 Task: Create a due date automation trigger when advanced on, 2 days after a card is due add fields without custom field "Resume" set to a date less than 1 working days from now at 11:00 AM.
Action: Mouse moved to (1108, 322)
Screenshot: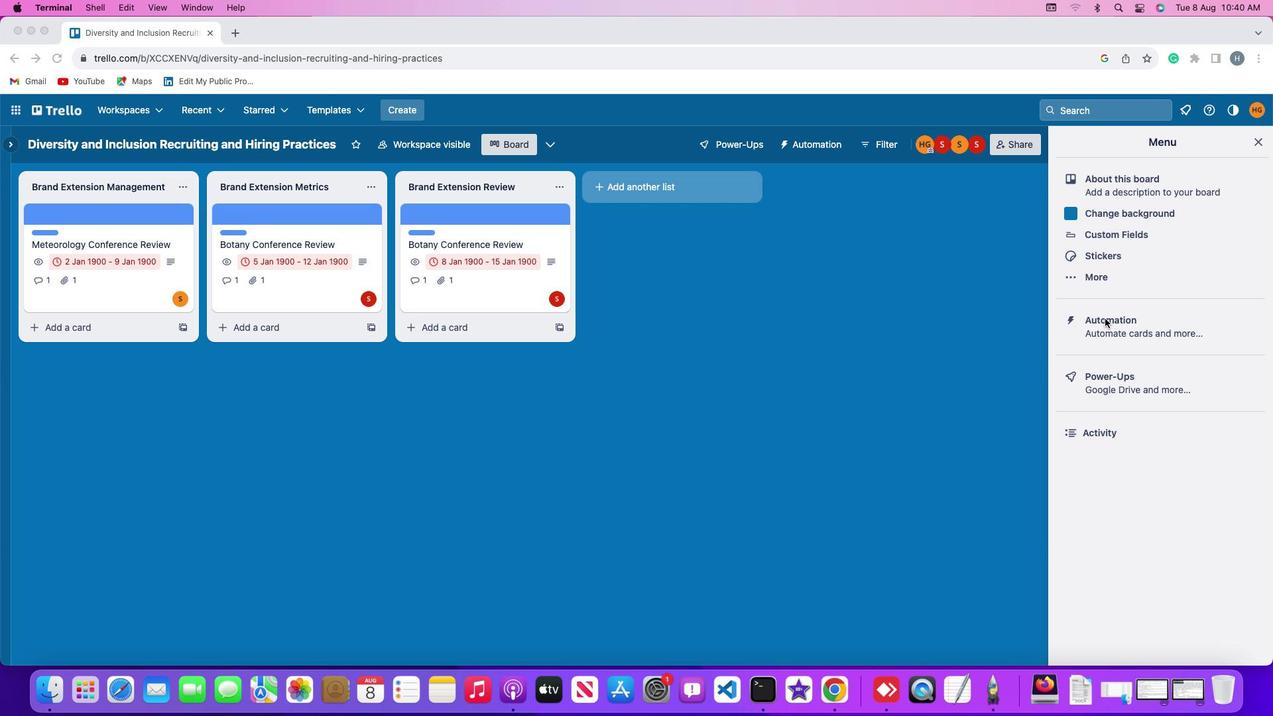
Action: Mouse pressed left at (1108, 322)
Screenshot: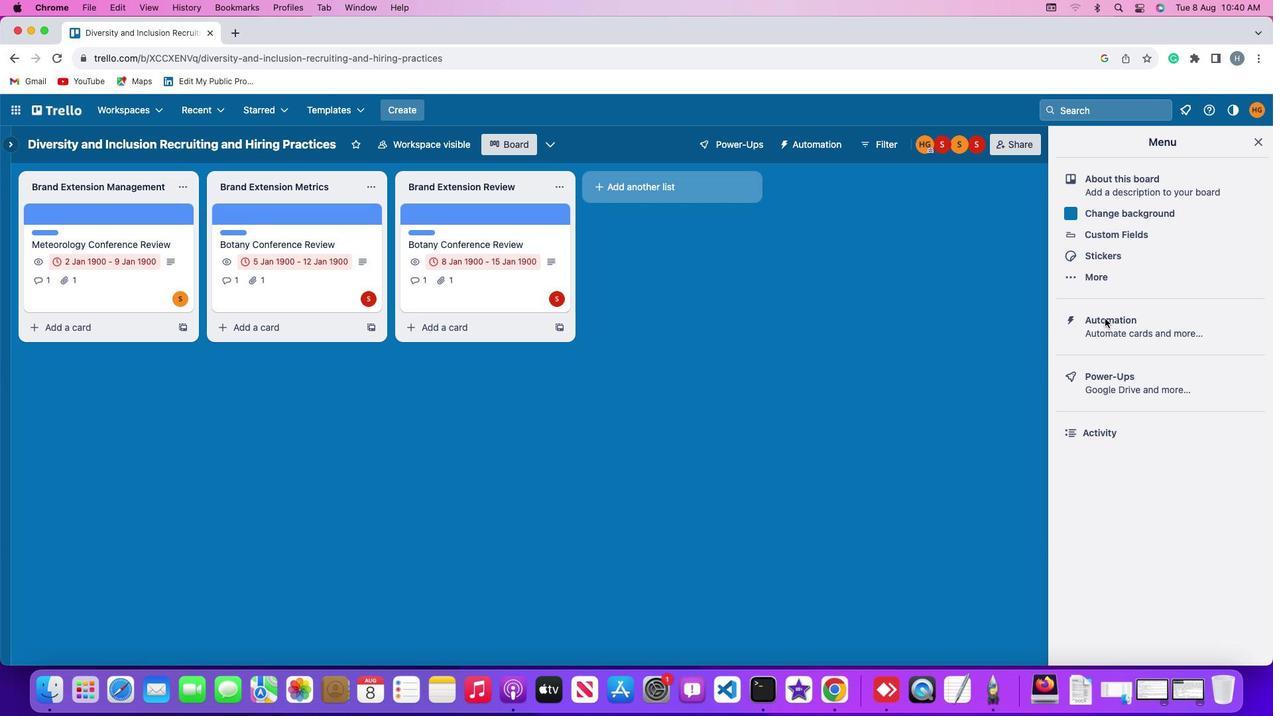 
Action: Mouse pressed left at (1108, 322)
Screenshot: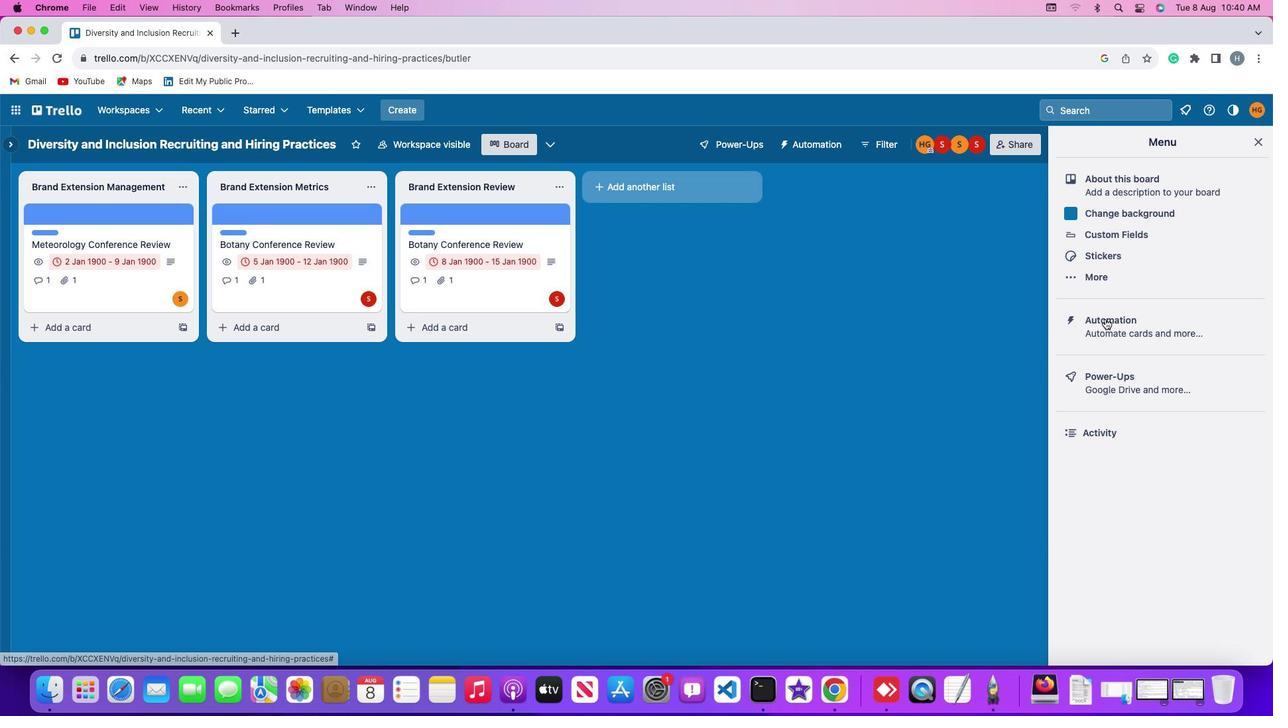 
Action: Mouse moved to (92, 316)
Screenshot: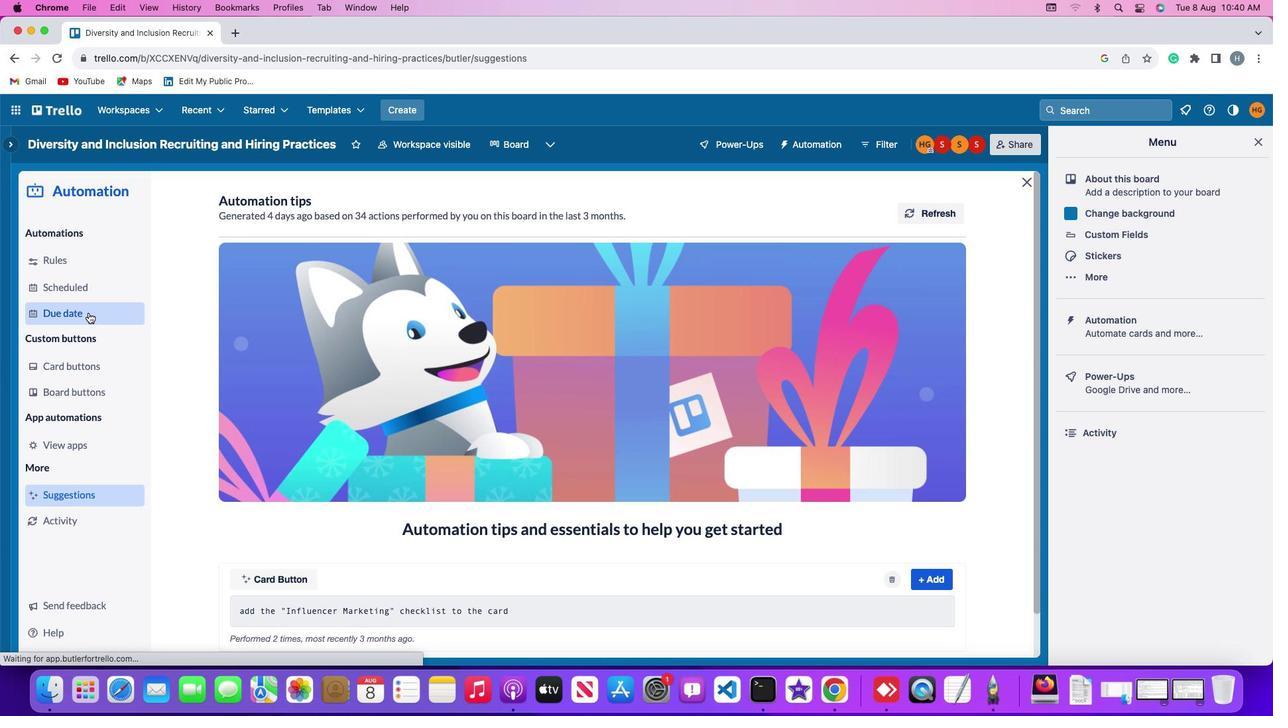 
Action: Mouse pressed left at (92, 316)
Screenshot: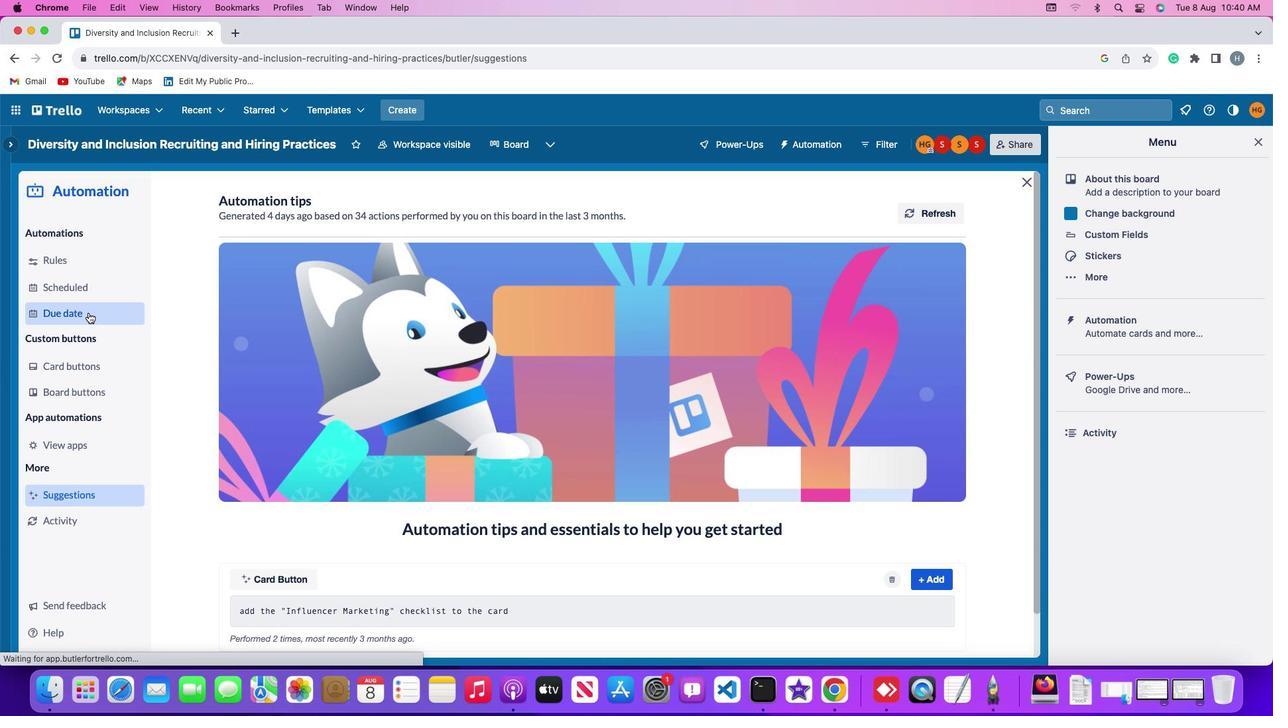 
Action: Mouse moved to (874, 209)
Screenshot: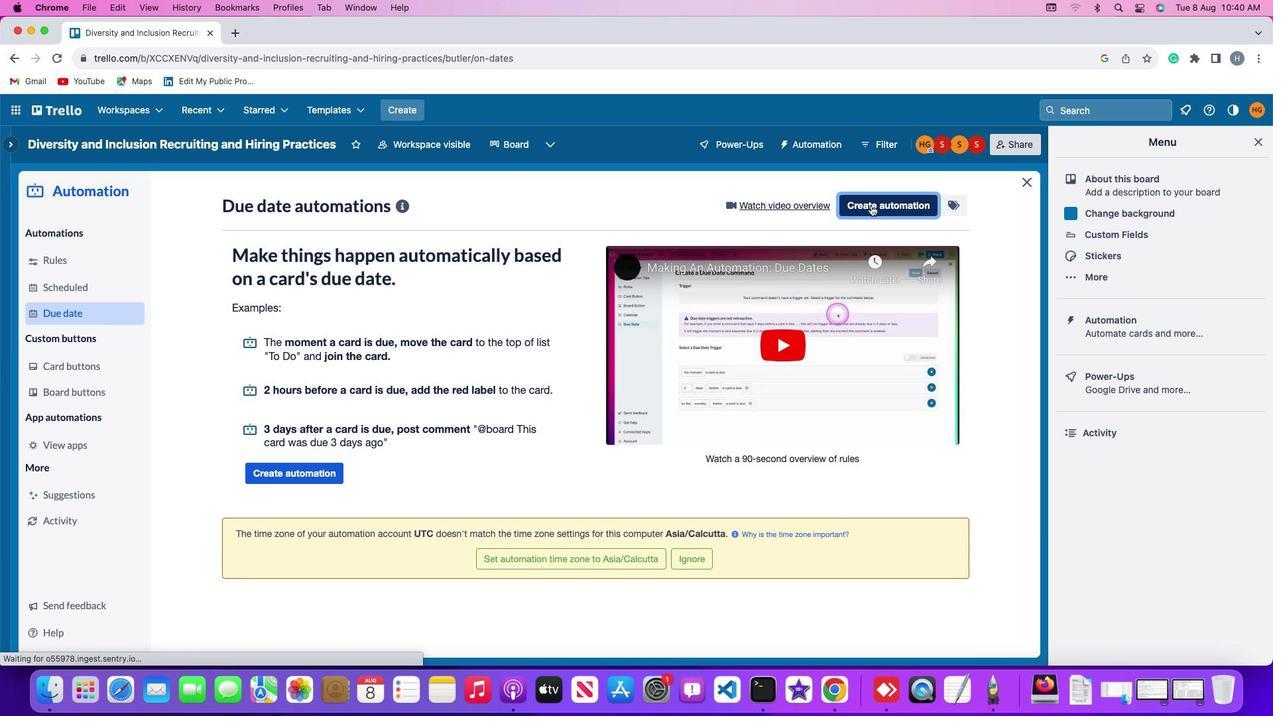 
Action: Mouse pressed left at (874, 209)
Screenshot: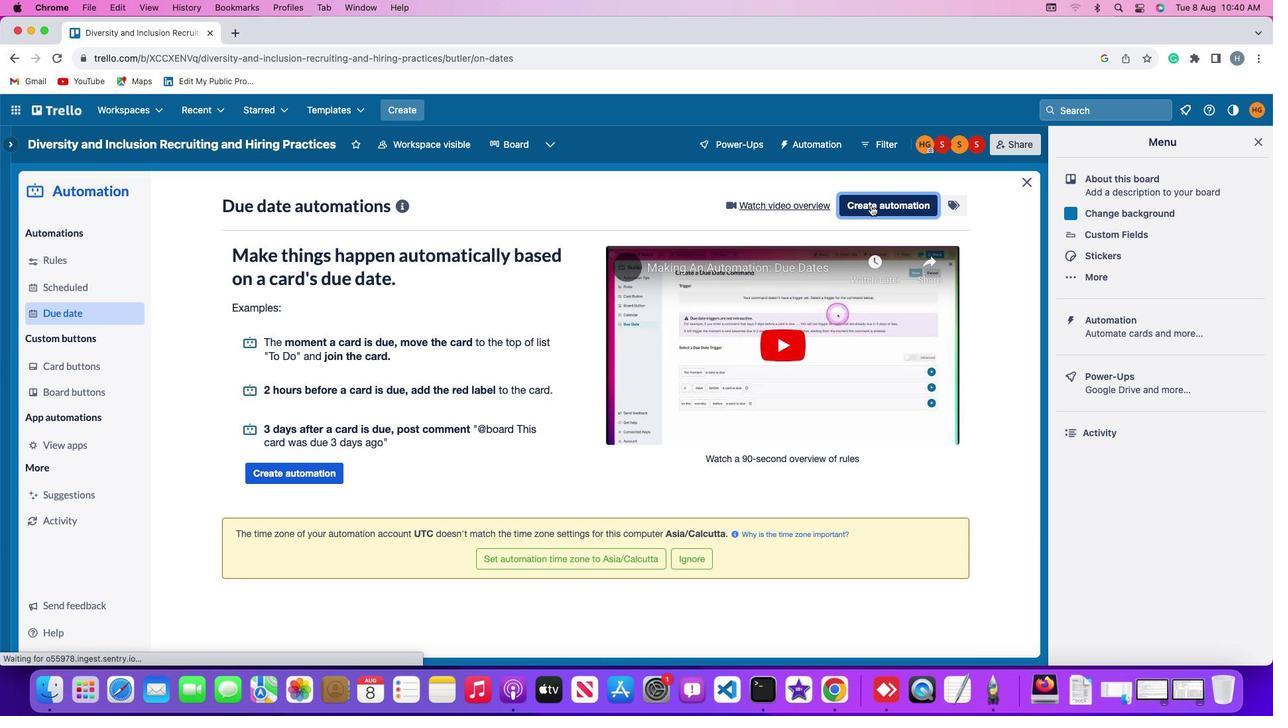 
Action: Mouse moved to (492, 340)
Screenshot: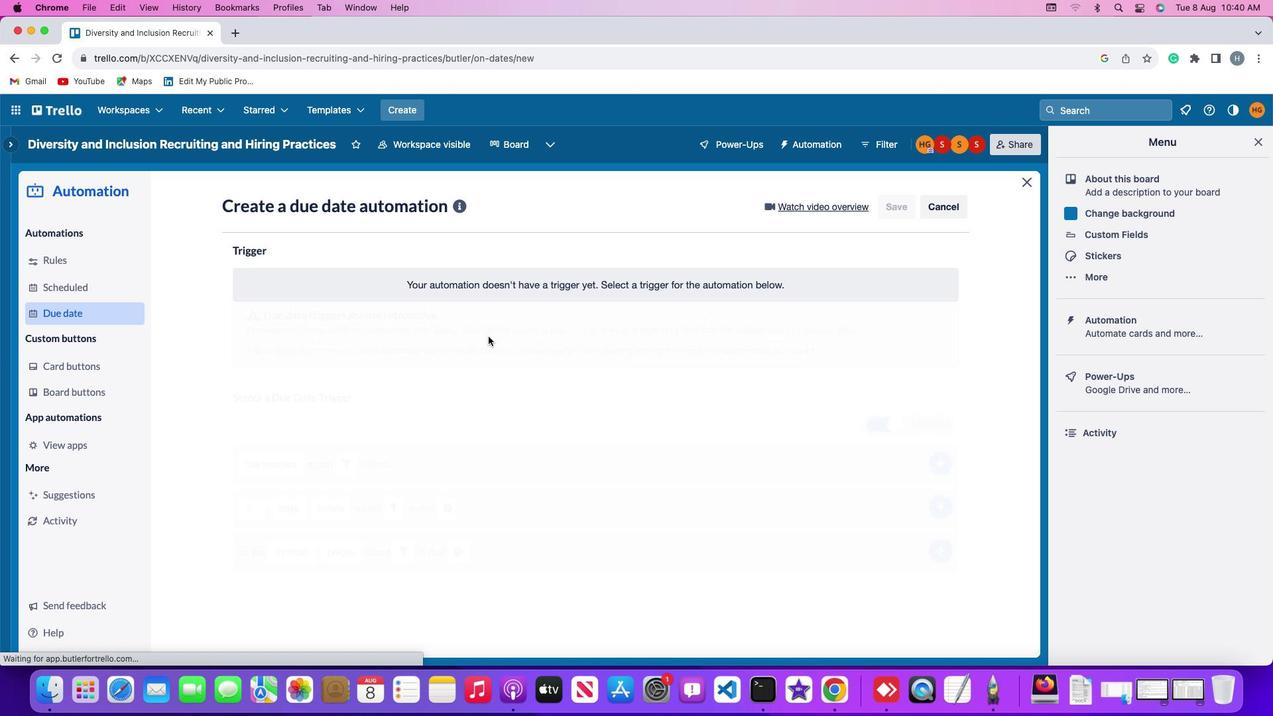 
Action: Mouse pressed left at (492, 340)
Screenshot: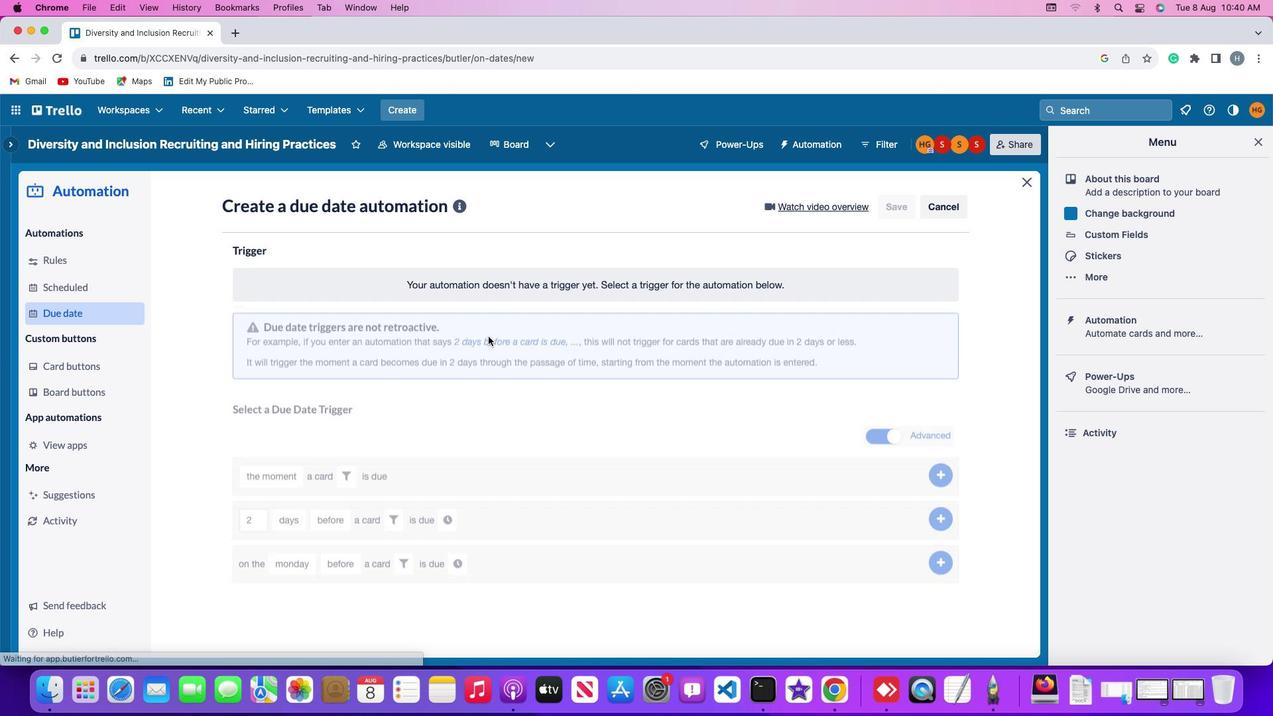 
Action: Mouse moved to (262, 535)
Screenshot: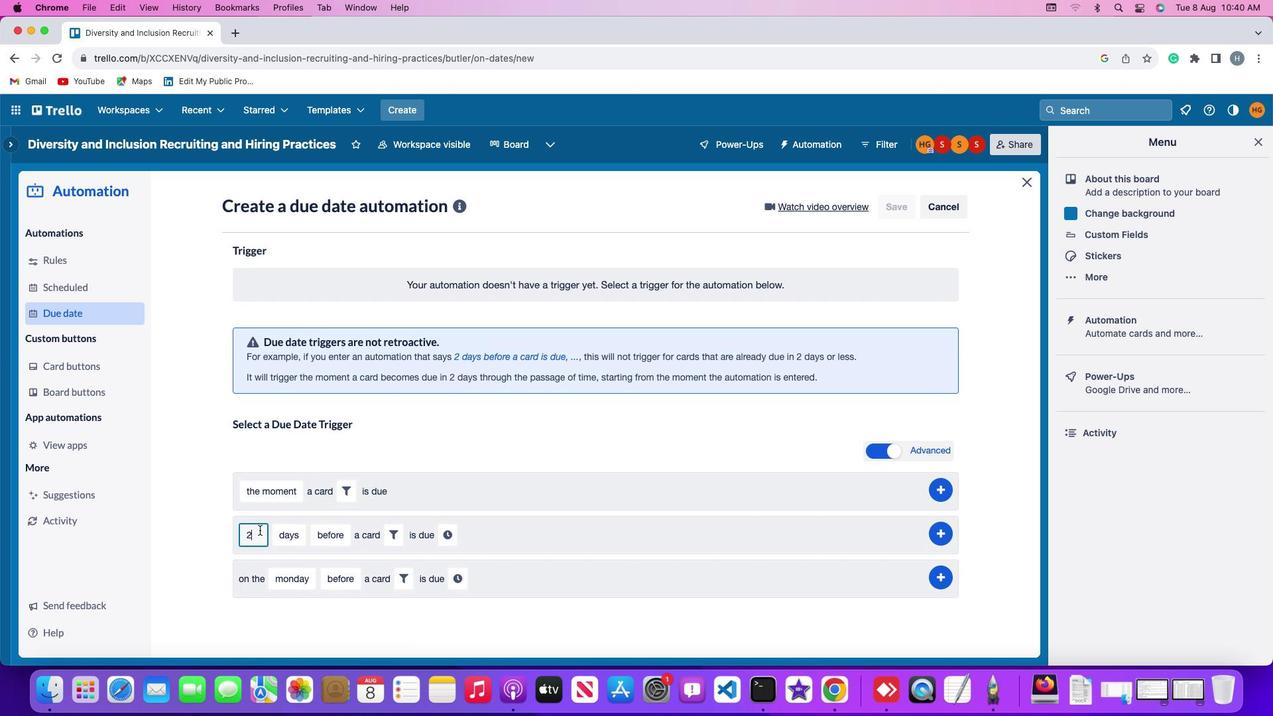 
Action: Mouse pressed left at (262, 535)
Screenshot: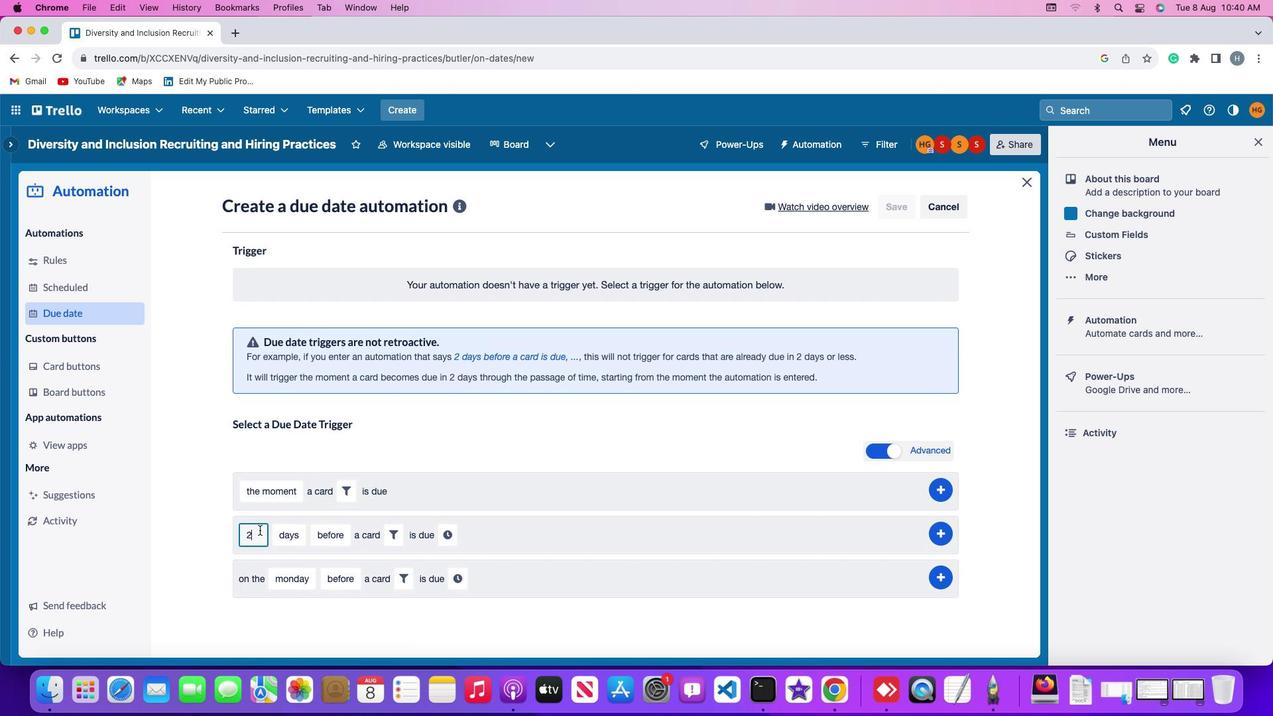 
Action: Mouse moved to (267, 532)
Screenshot: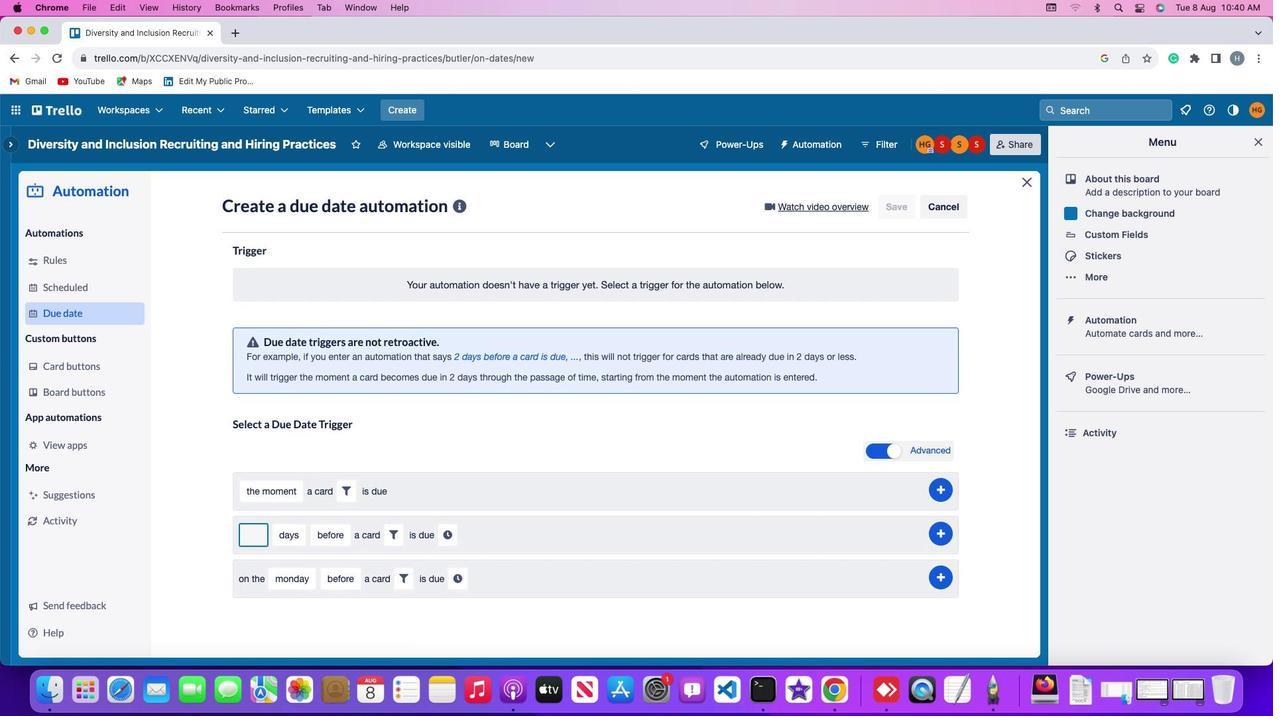
Action: Key pressed Key.backspace'2'
Screenshot: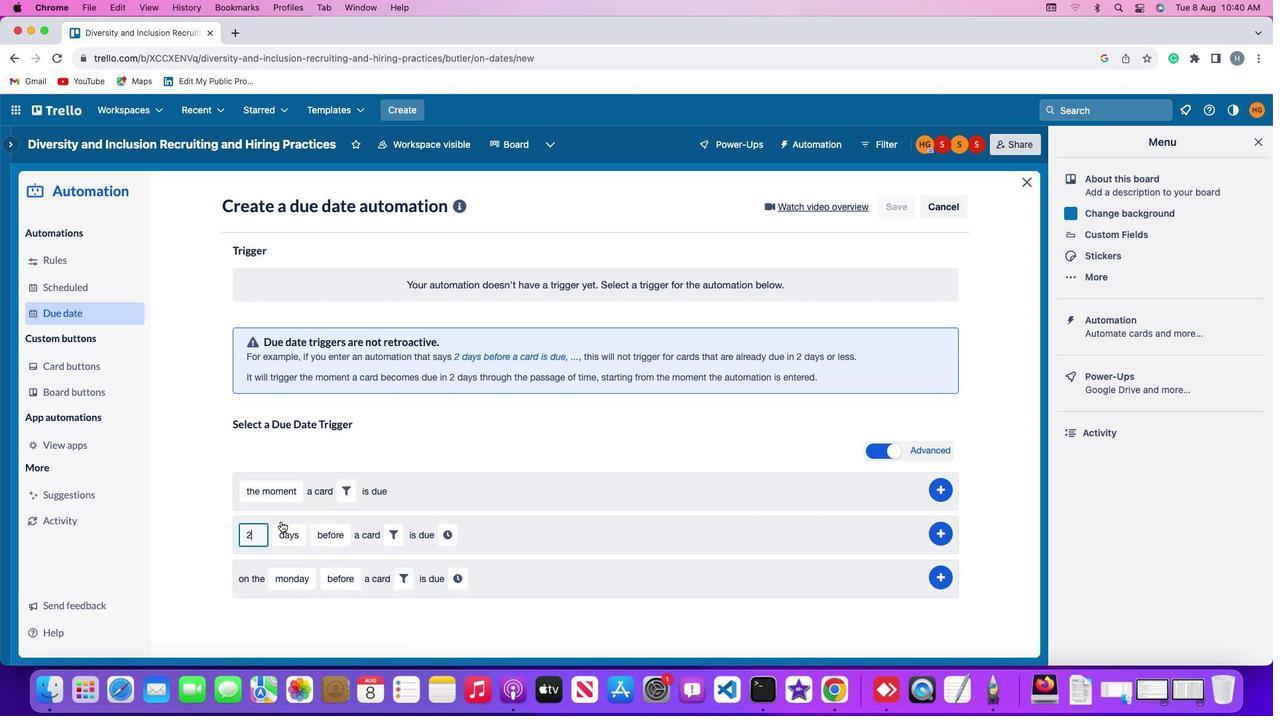 
Action: Mouse moved to (293, 524)
Screenshot: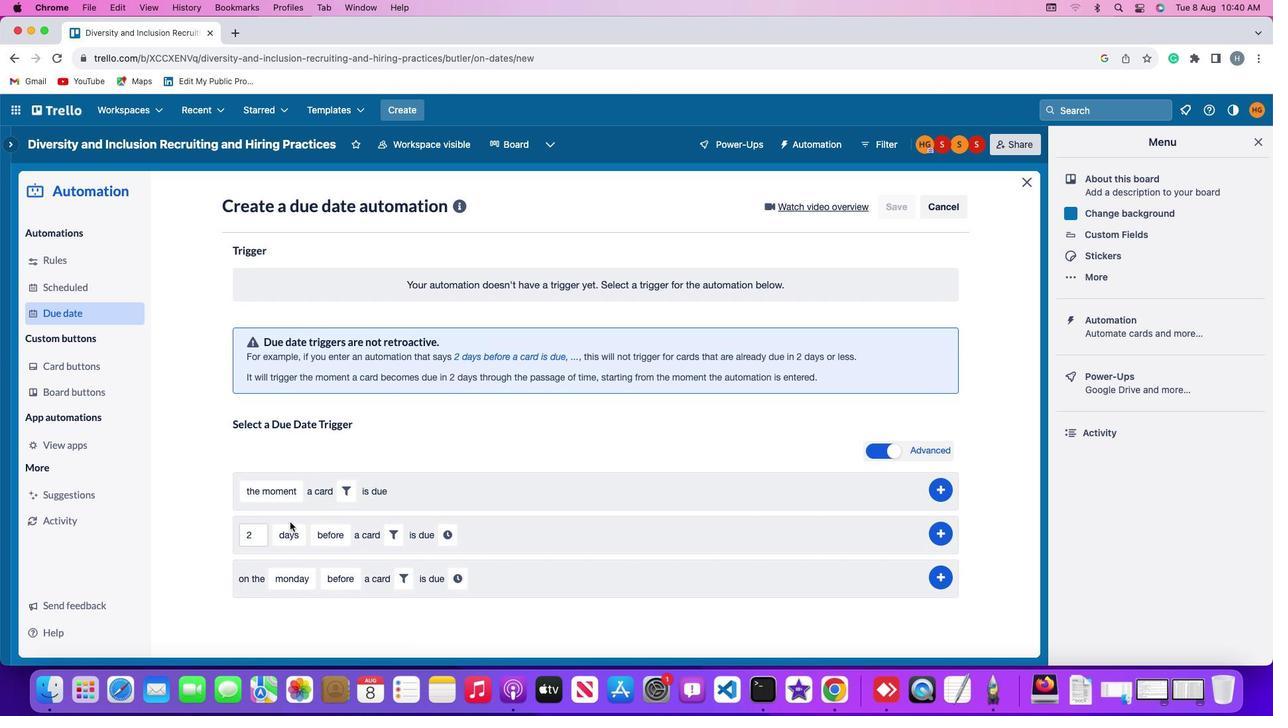 
Action: Mouse pressed left at (293, 524)
Screenshot: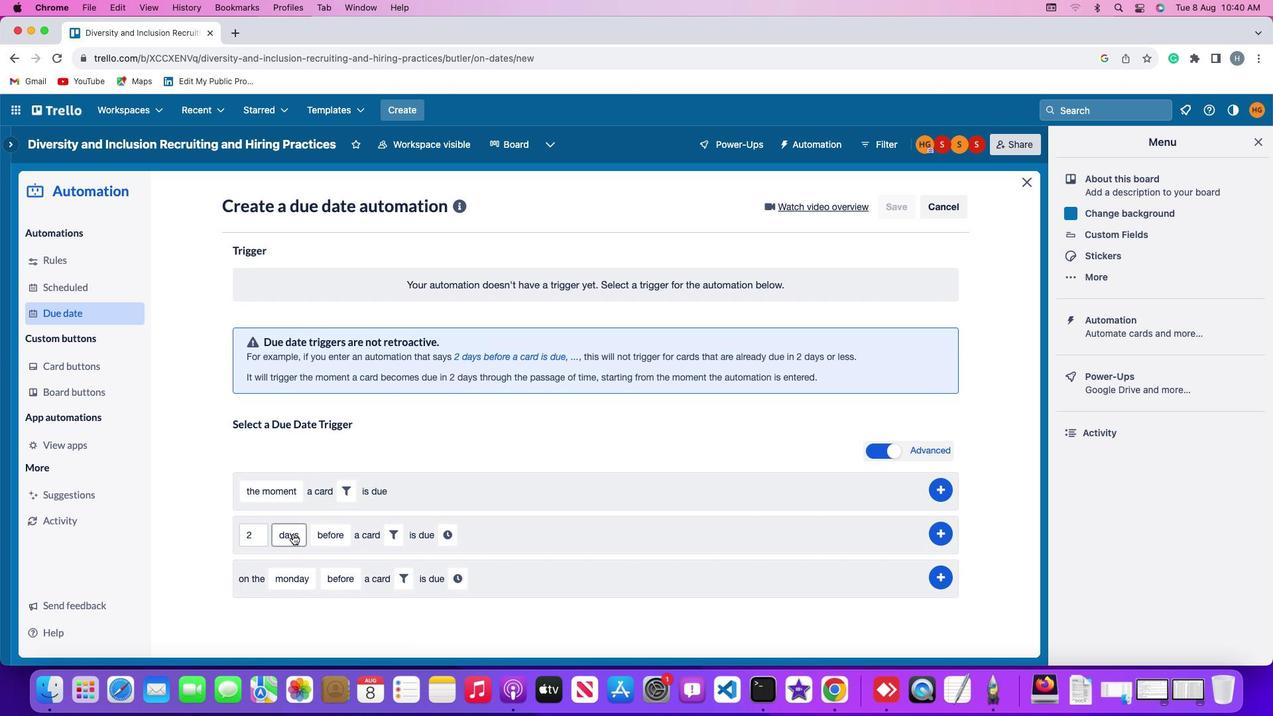
Action: Mouse moved to (297, 539)
Screenshot: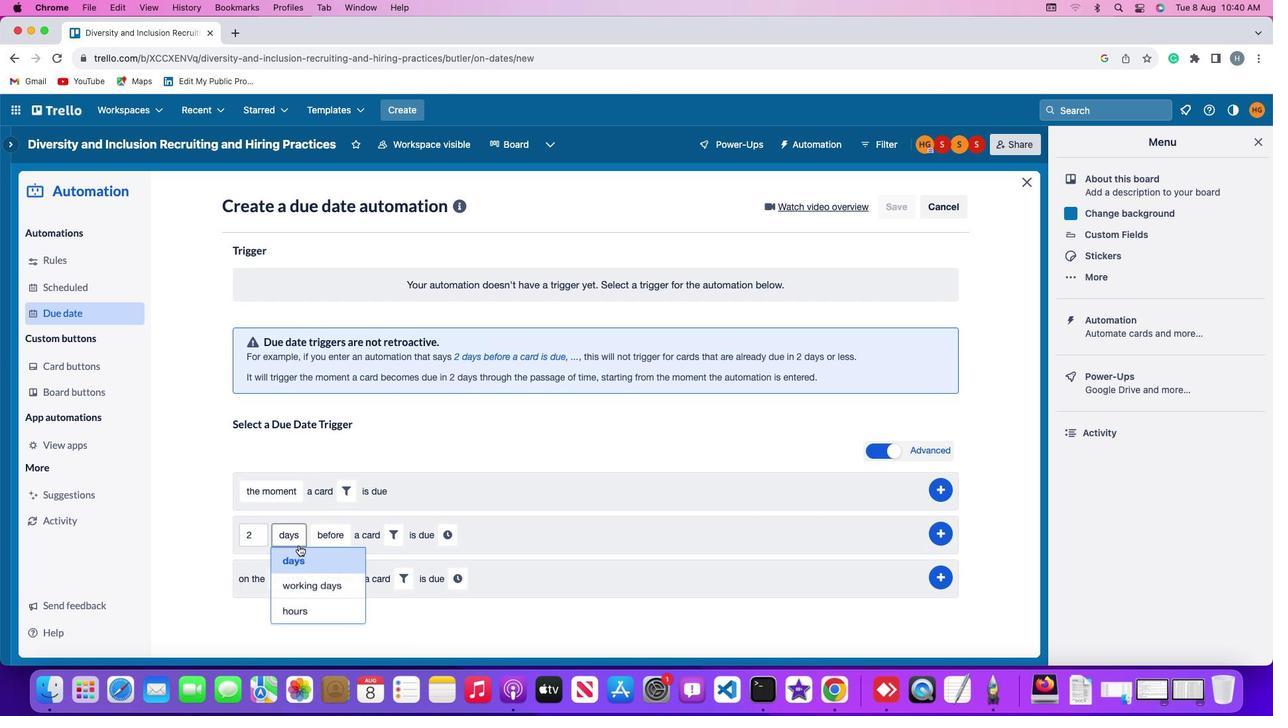 
Action: Mouse pressed left at (297, 539)
Screenshot: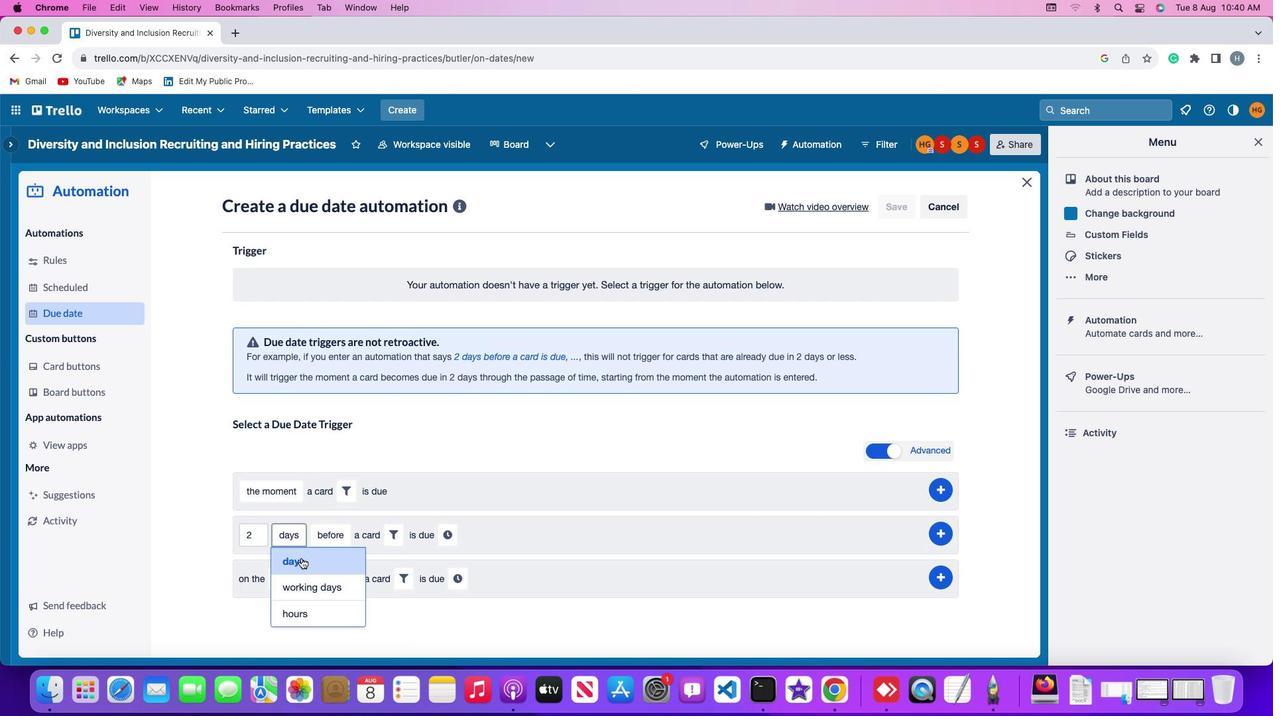 
Action: Mouse moved to (304, 562)
Screenshot: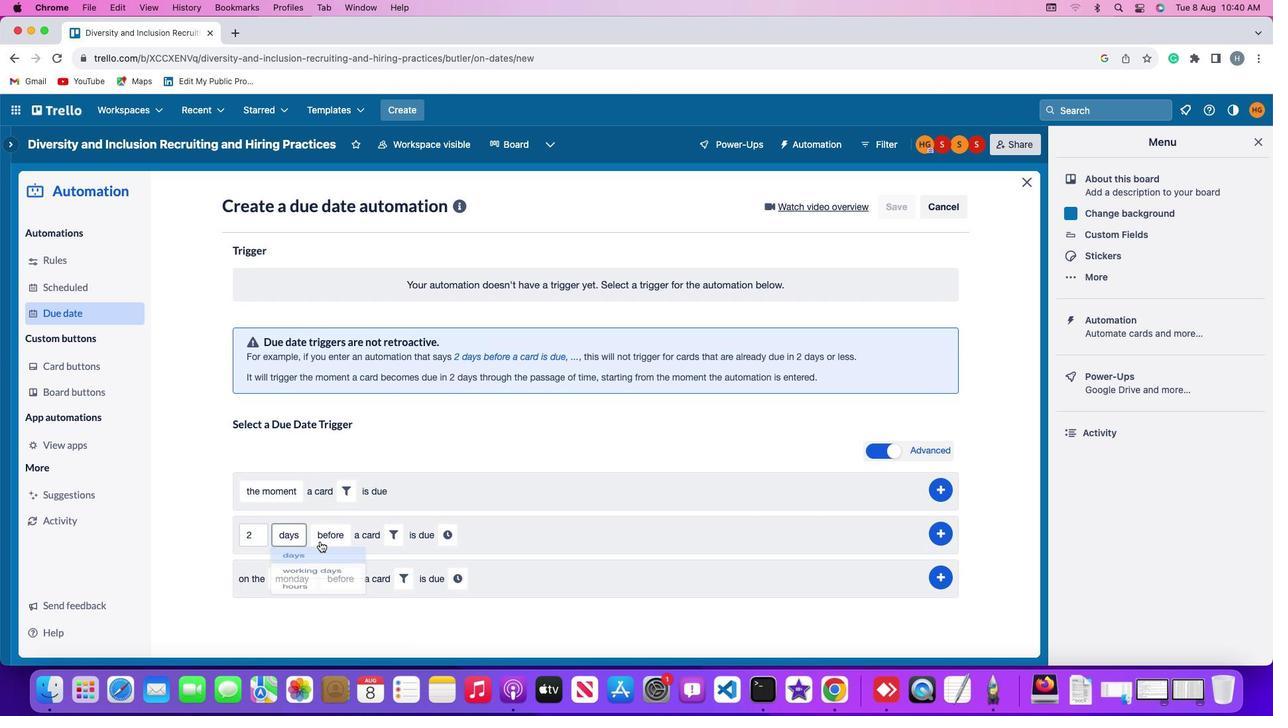 
Action: Mouse pressed left at (304, 562)
Screenshot: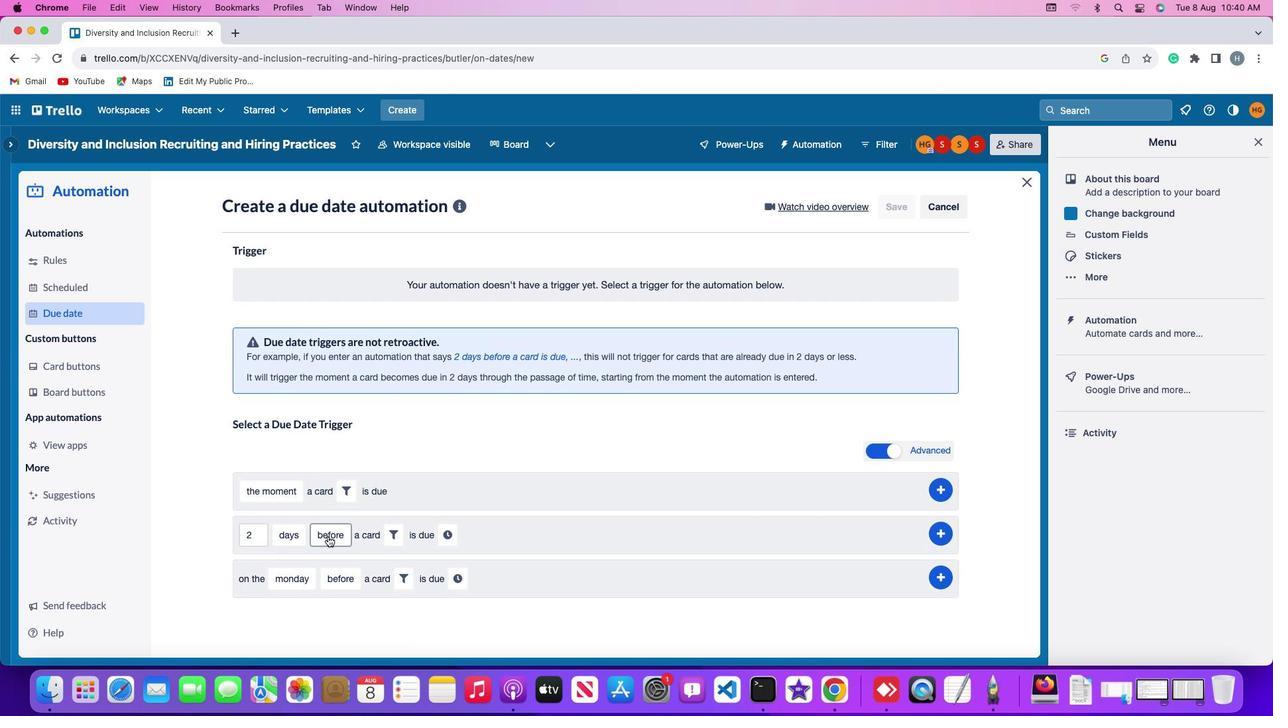 
Action: Mouse moved to (332, 539)
Screenshot: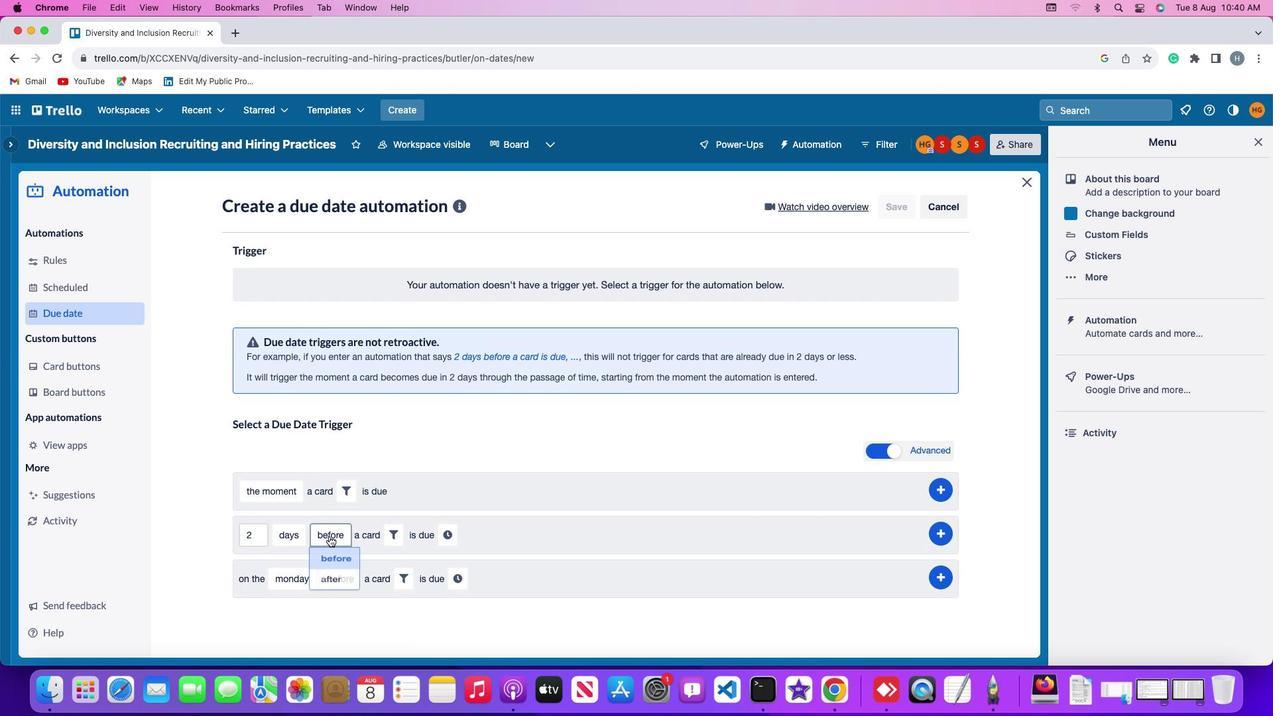 
Action: Mouse pressed left at (332, 539)
Screenshot: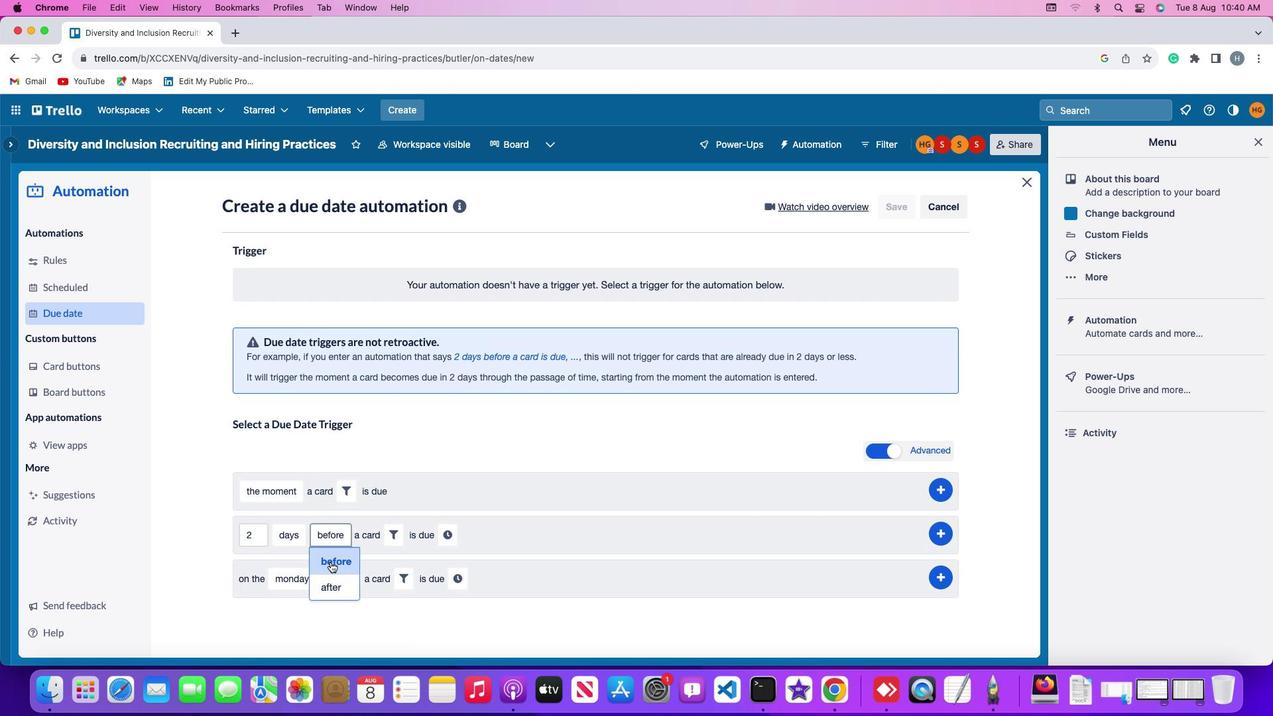 
Action: Mouse moved to (336, 593)
Screenshot: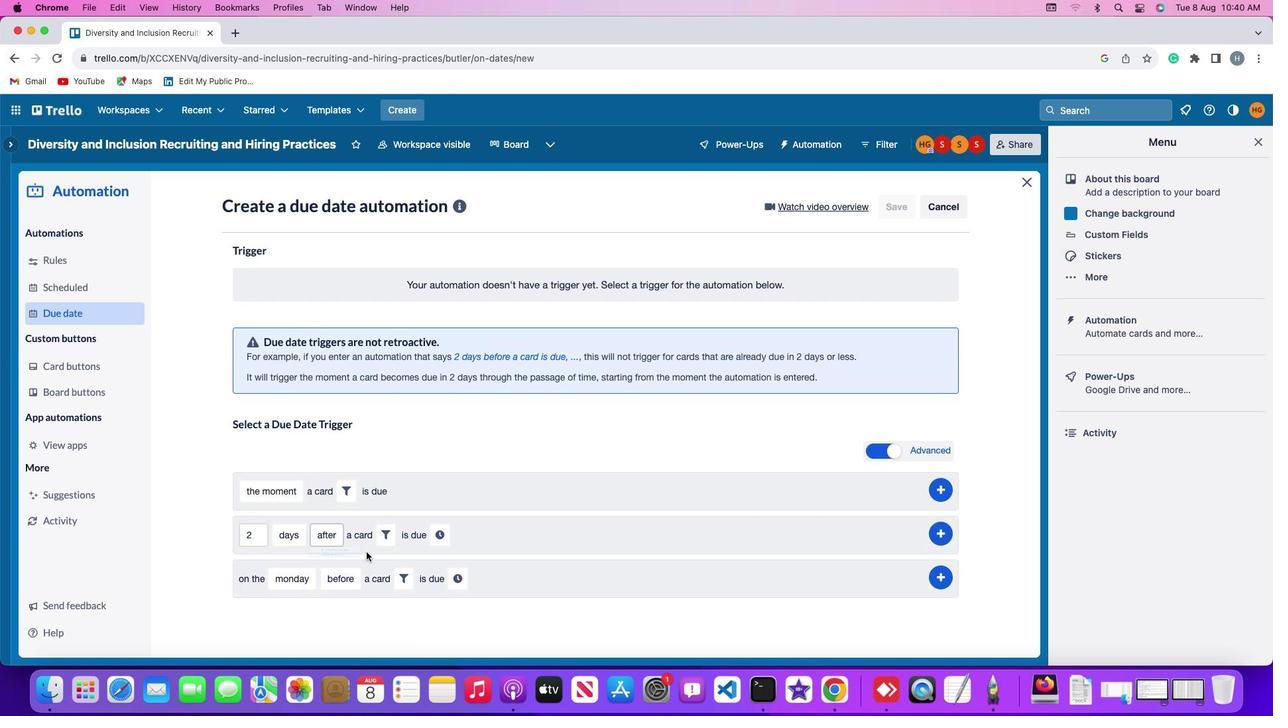 
Action: Mouse pressed left at (336, 593)
Screenshot: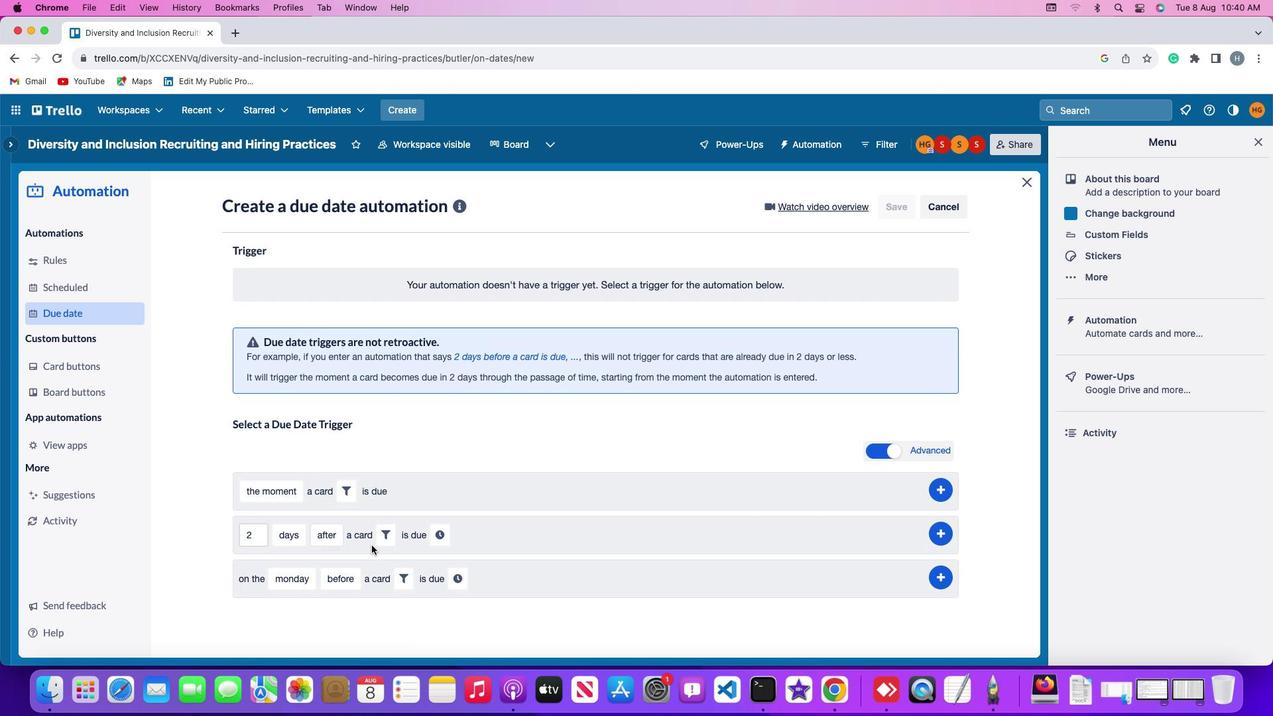 
Action: Mouse moved to (386, 540)
Screenshot: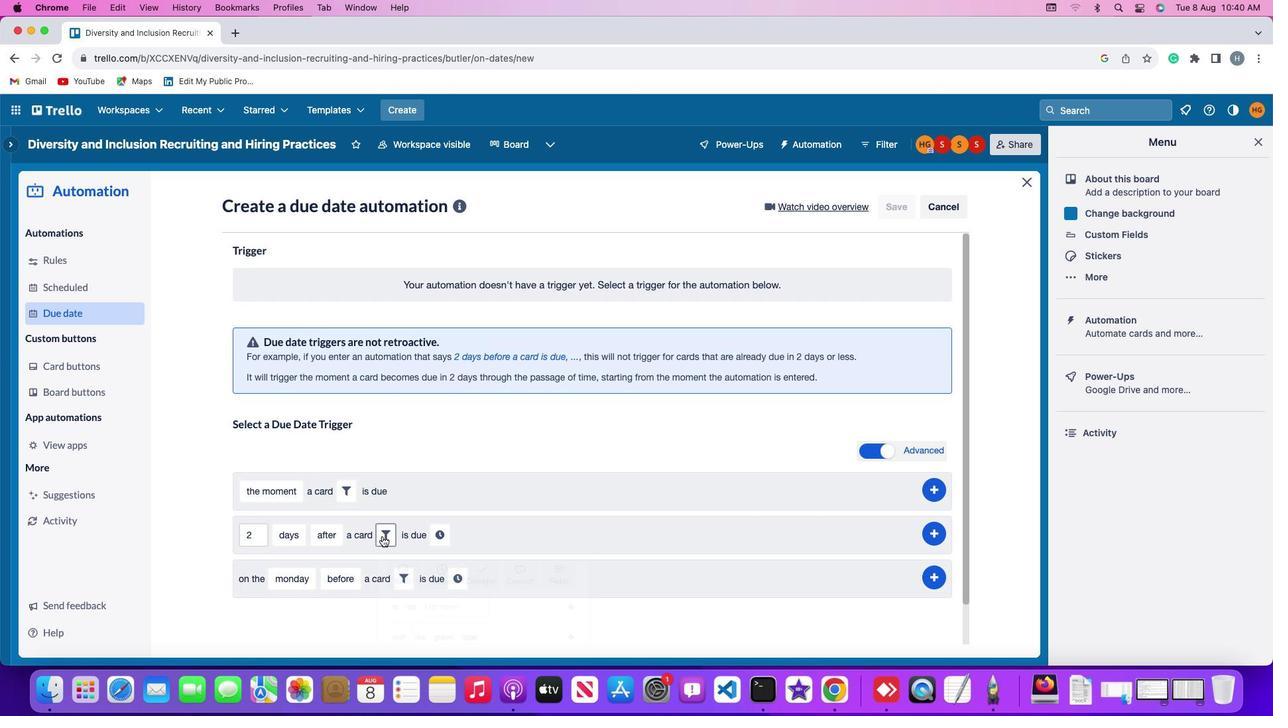 
Action: Mouse pressed left at (386, 540)
Screenshot: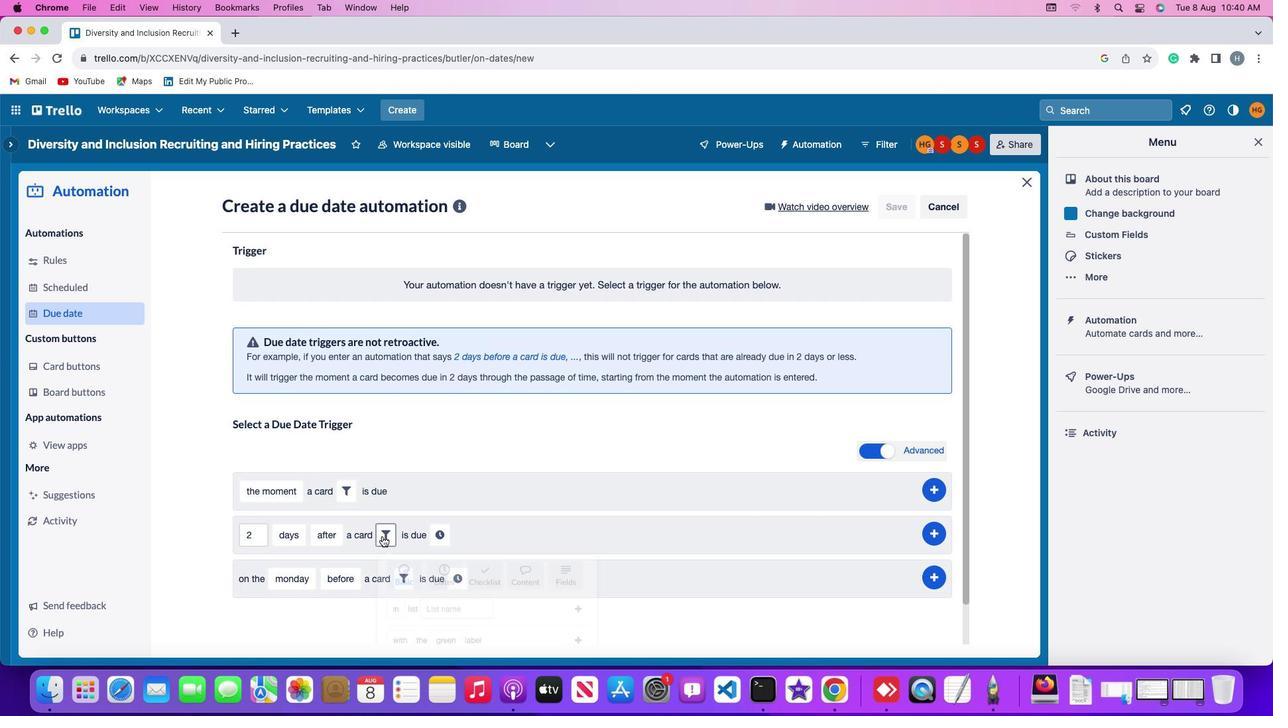 
Action: Mouse moved to (610, 577)
Screenshot: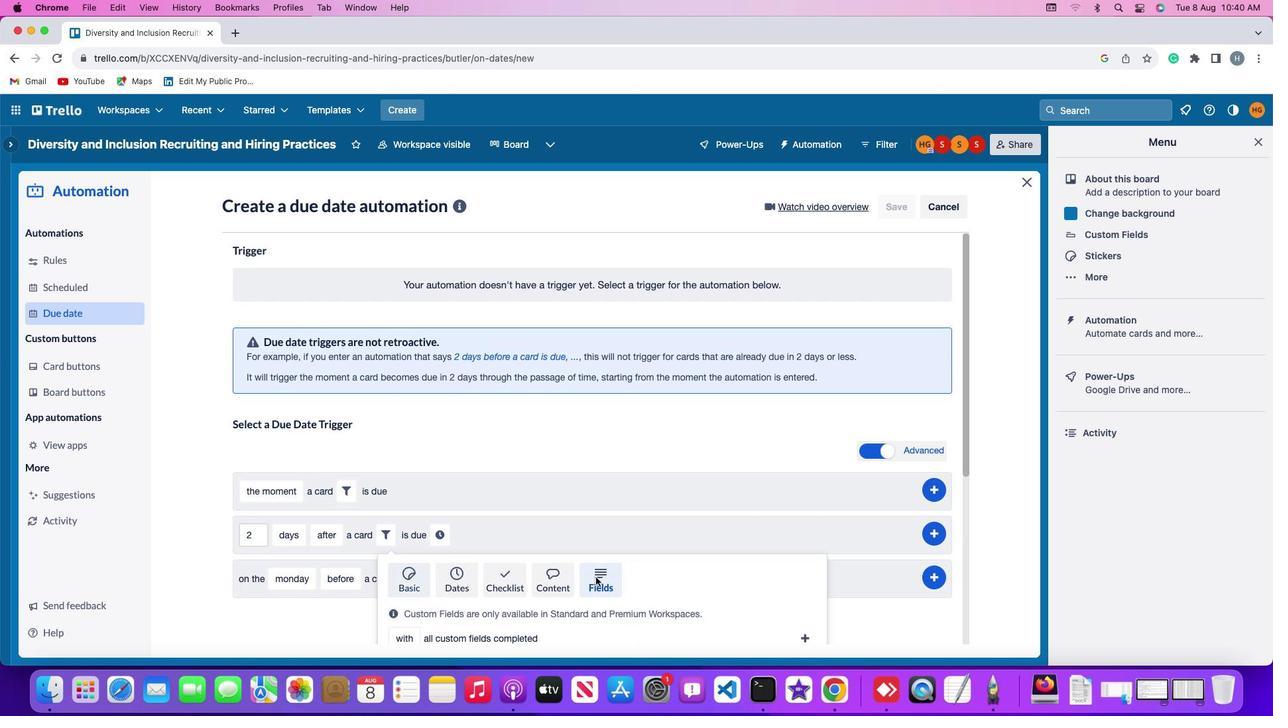 
Action: Mouse pressed left at (610, 577)
Screenshot: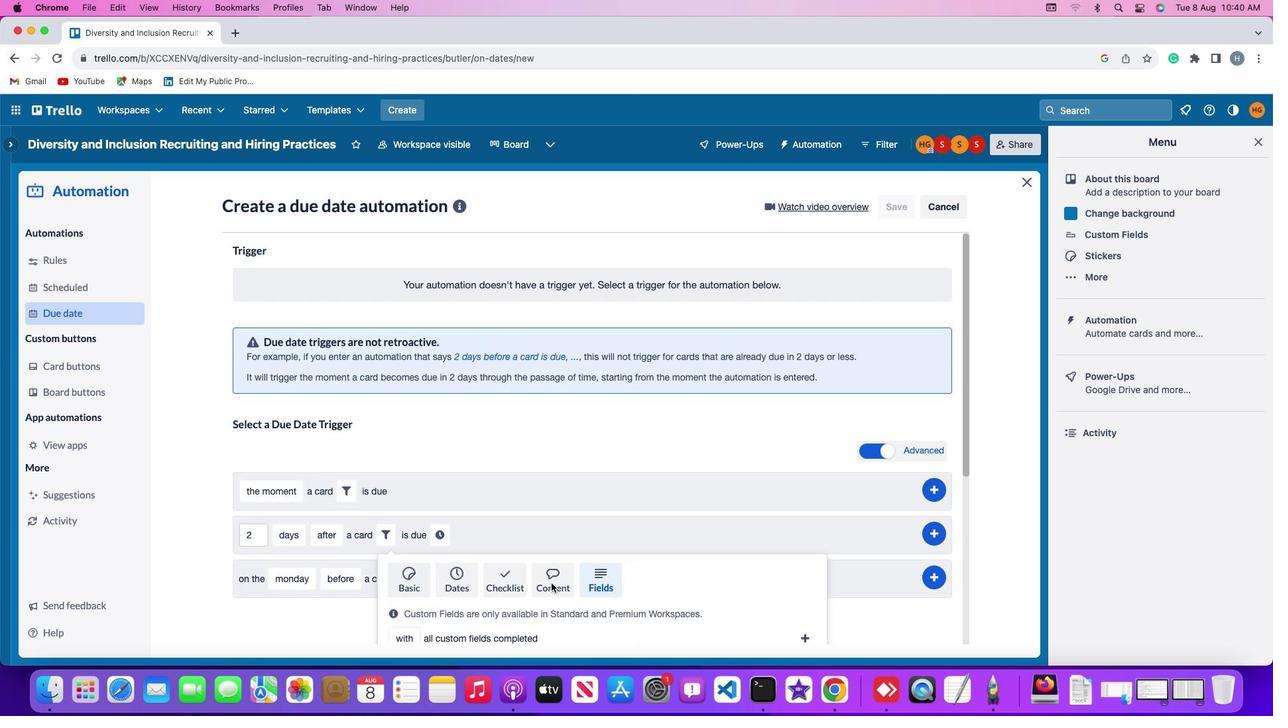 
Action: Mouse moved to (308, 617)
Screenshot: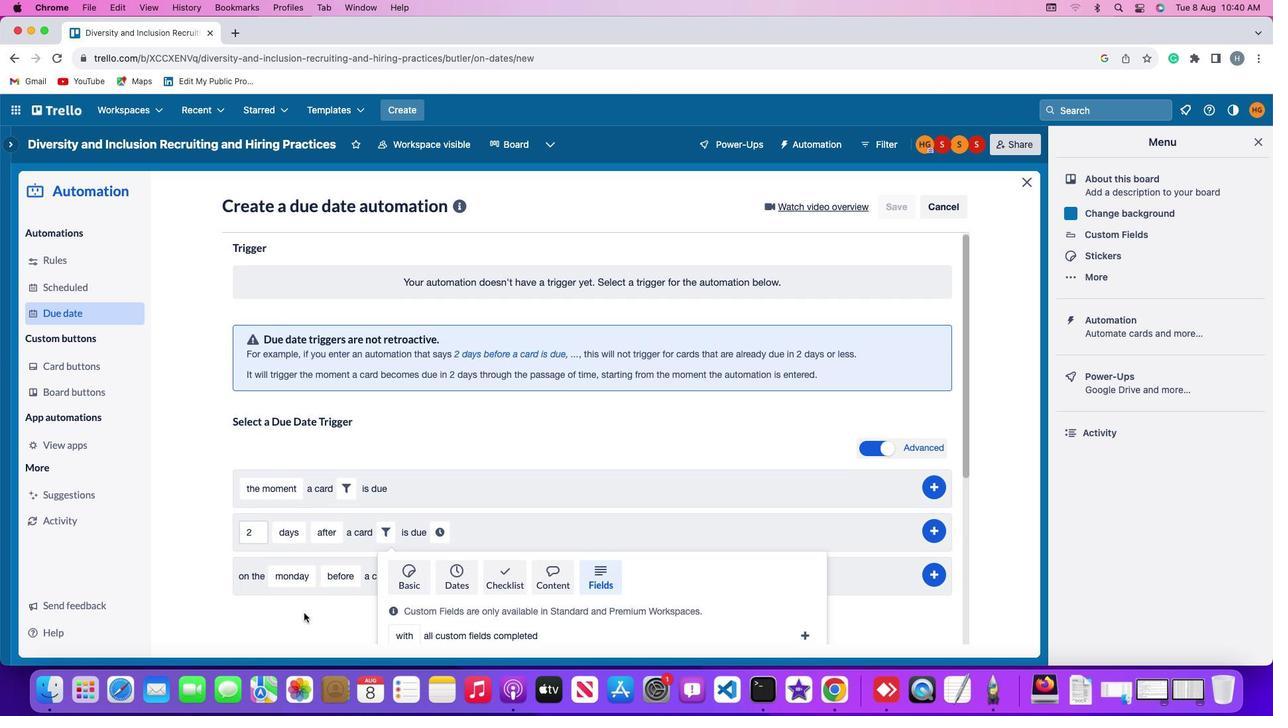 
Action: Mouse scrolled (308, 617) with delta (3, 3)
Screenshot: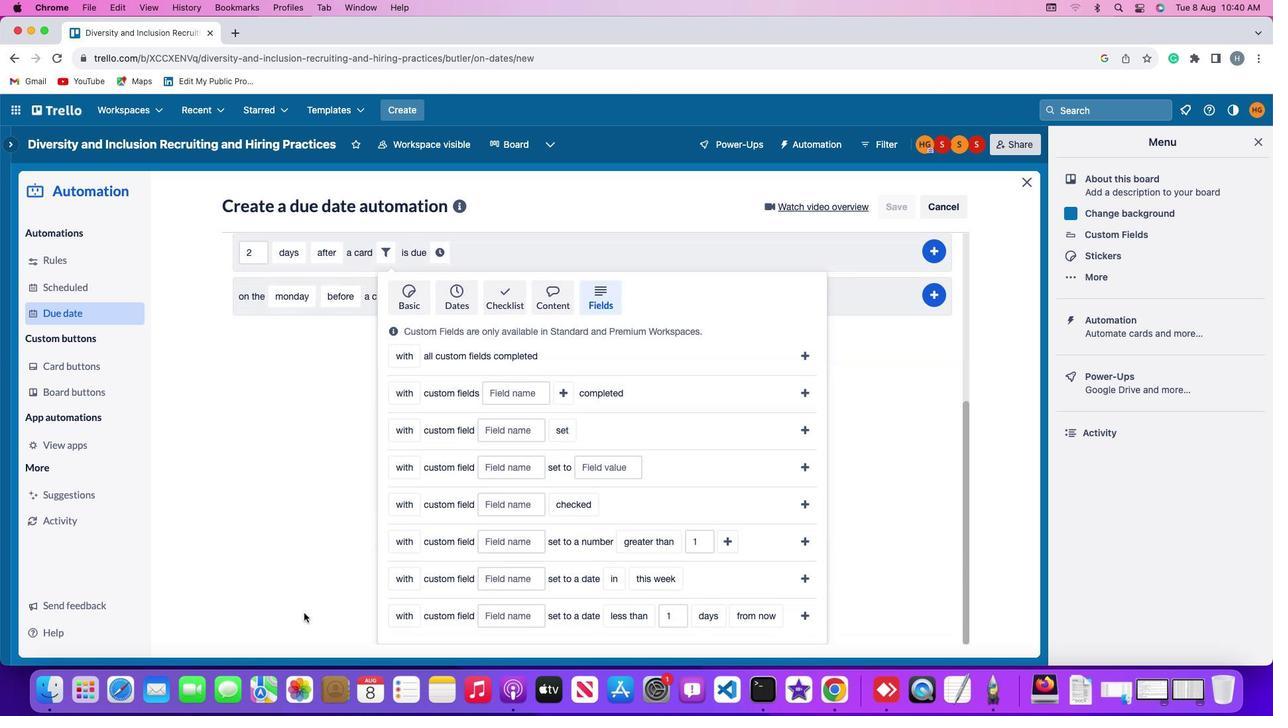 
Action: Mouse scrolled (308, 617) with delta (3, 3)
Screenshot: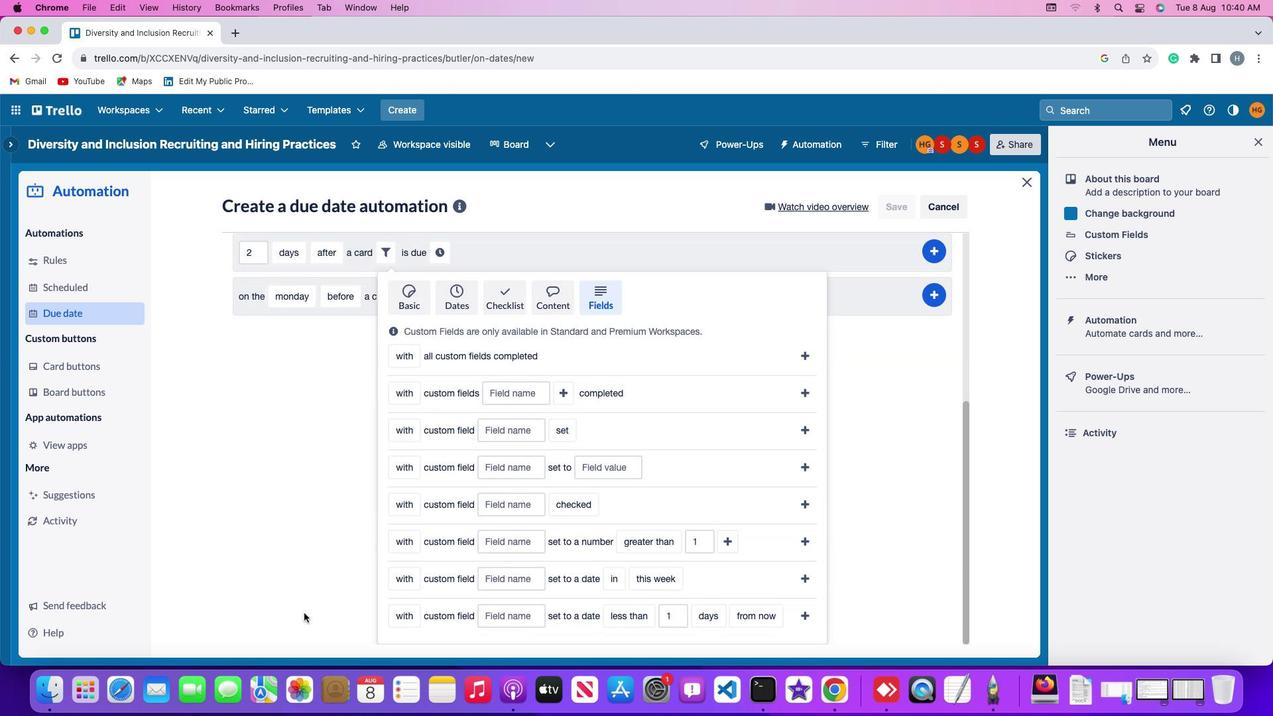
Action: Mouse scrolled (308, 617) with delta (3, 1)
Screenshot: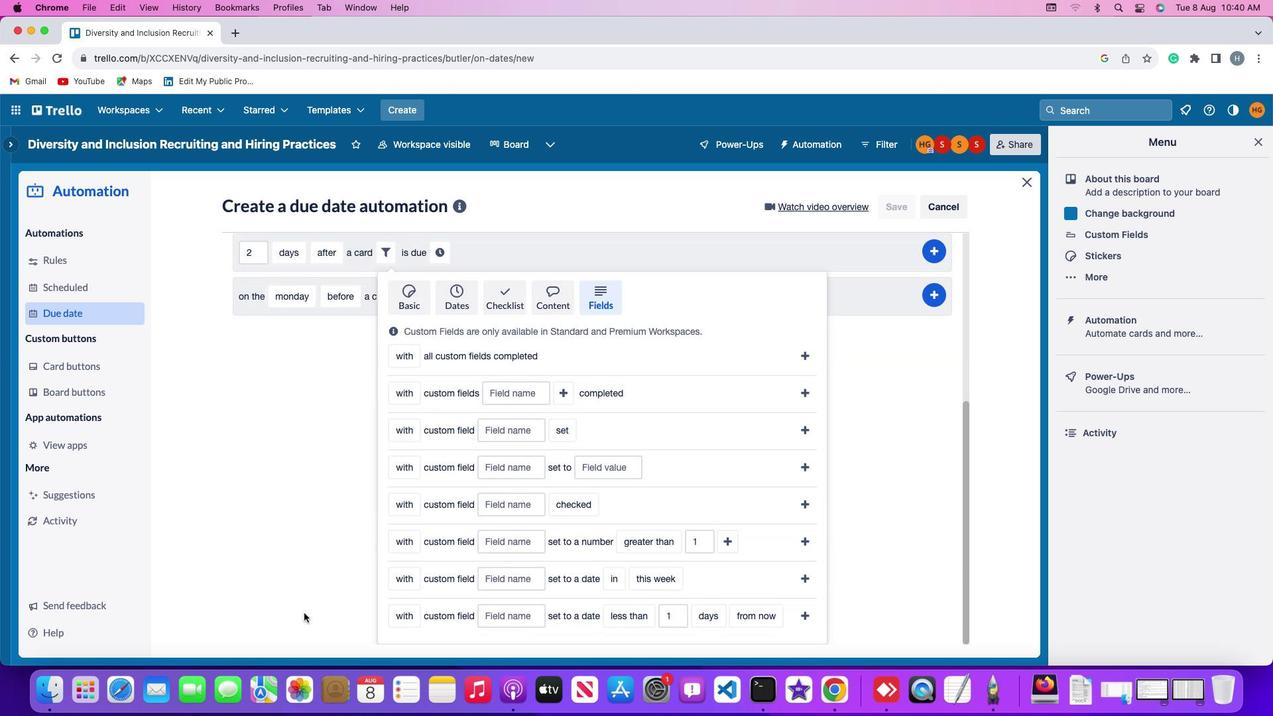 
Action: Mouse scrolled (308, 617) with delta (3, 0)
Screenshot: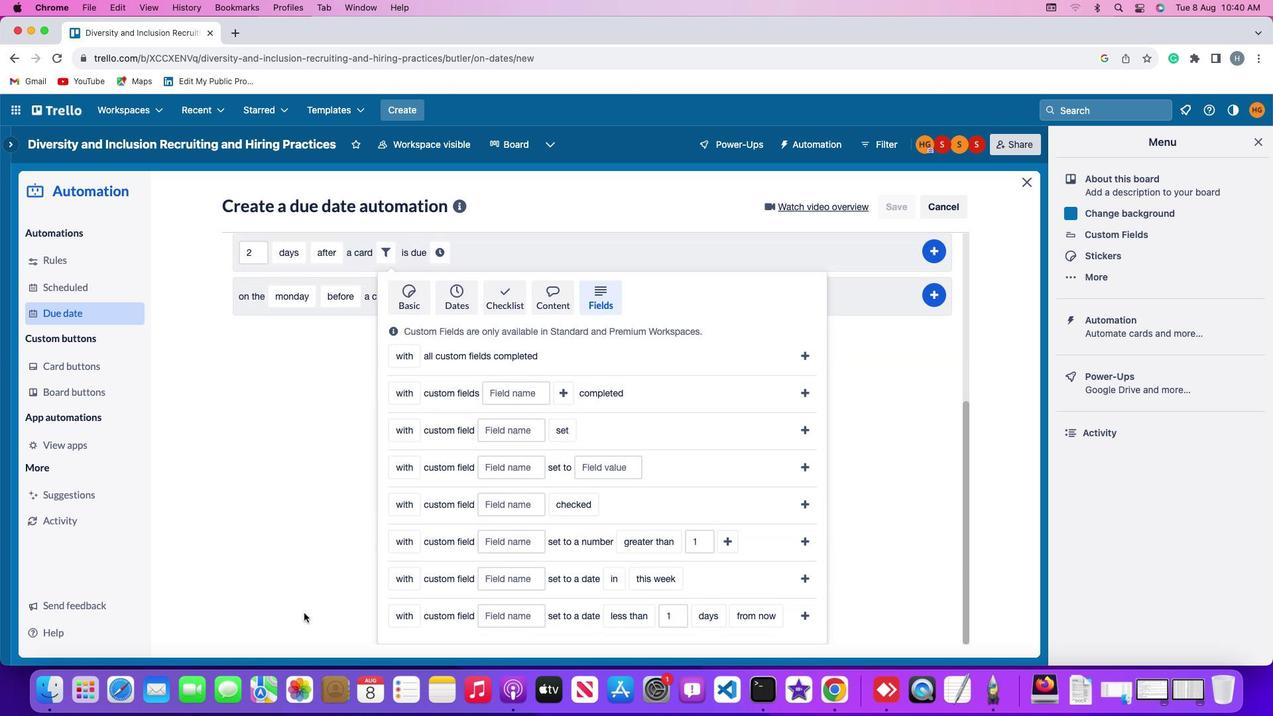 
Action: Mouse scrolled (308, 617) with delta (3, 0)
Screenshot: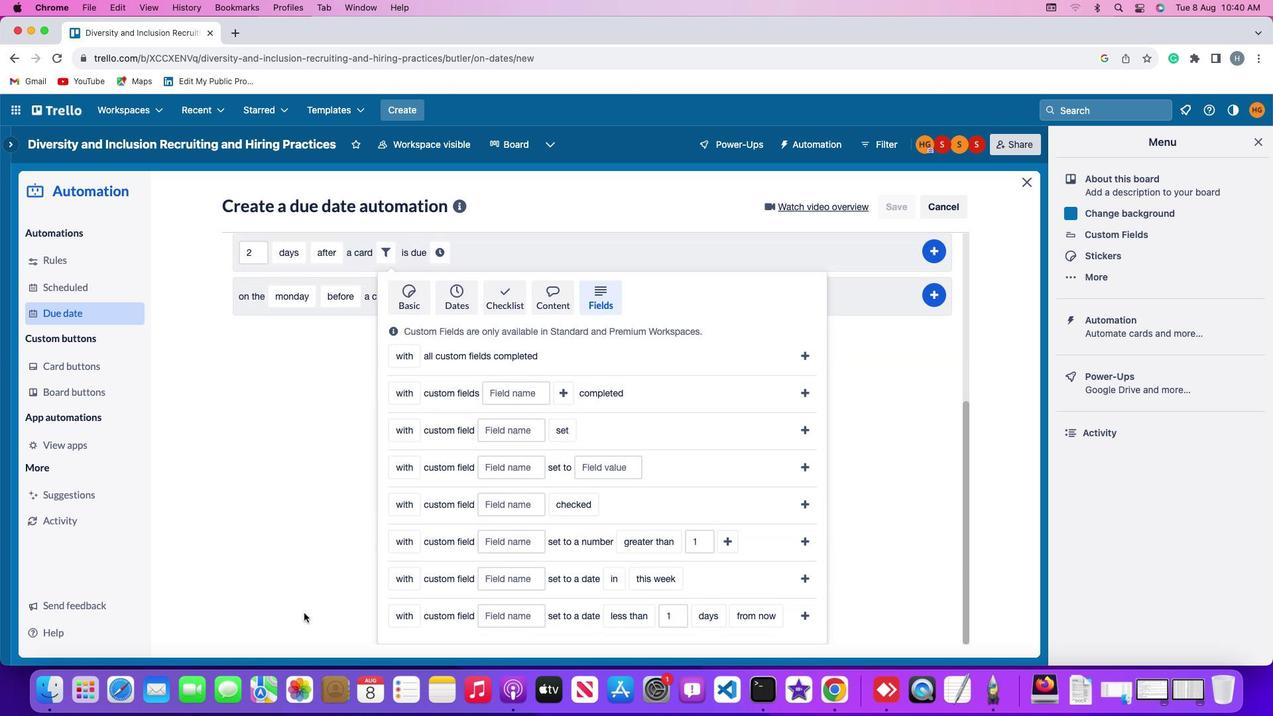 
Action: Mouse scrolled (308, 617) with delta (3, 0)
Screenshot: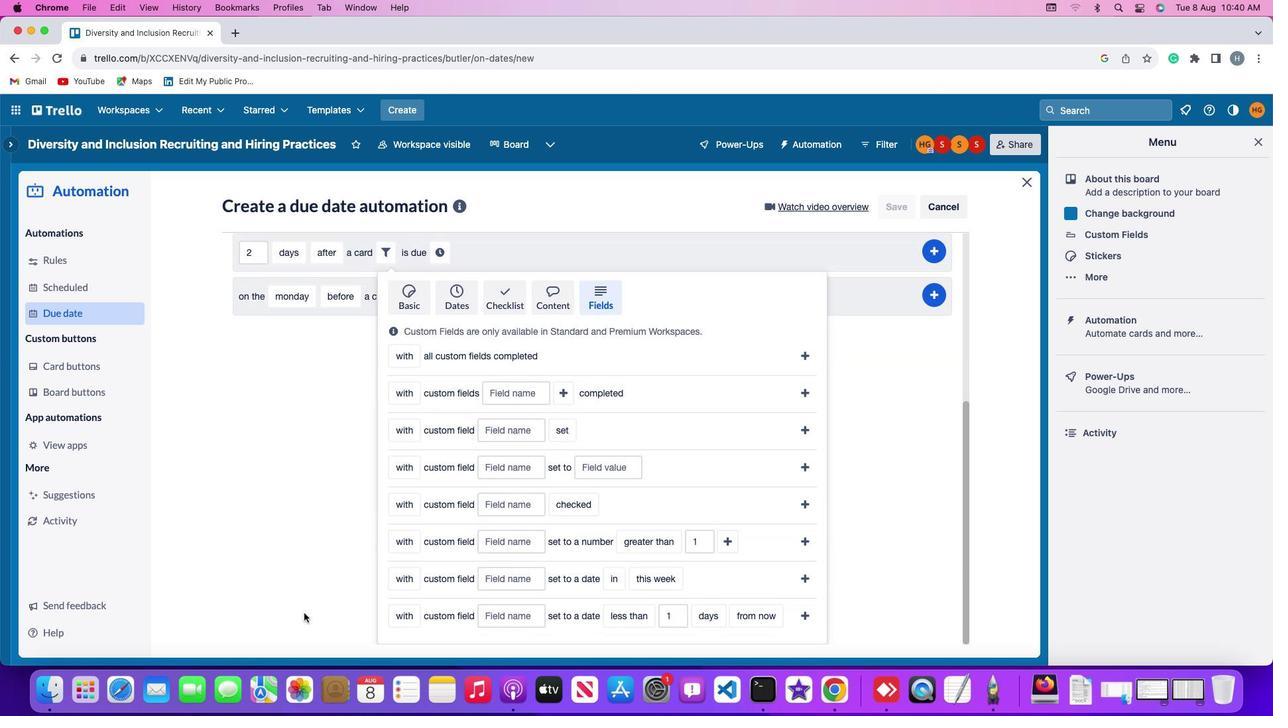 
Action: Mouse scrolled (308, 617) with delta (3, 3)
Screenshot: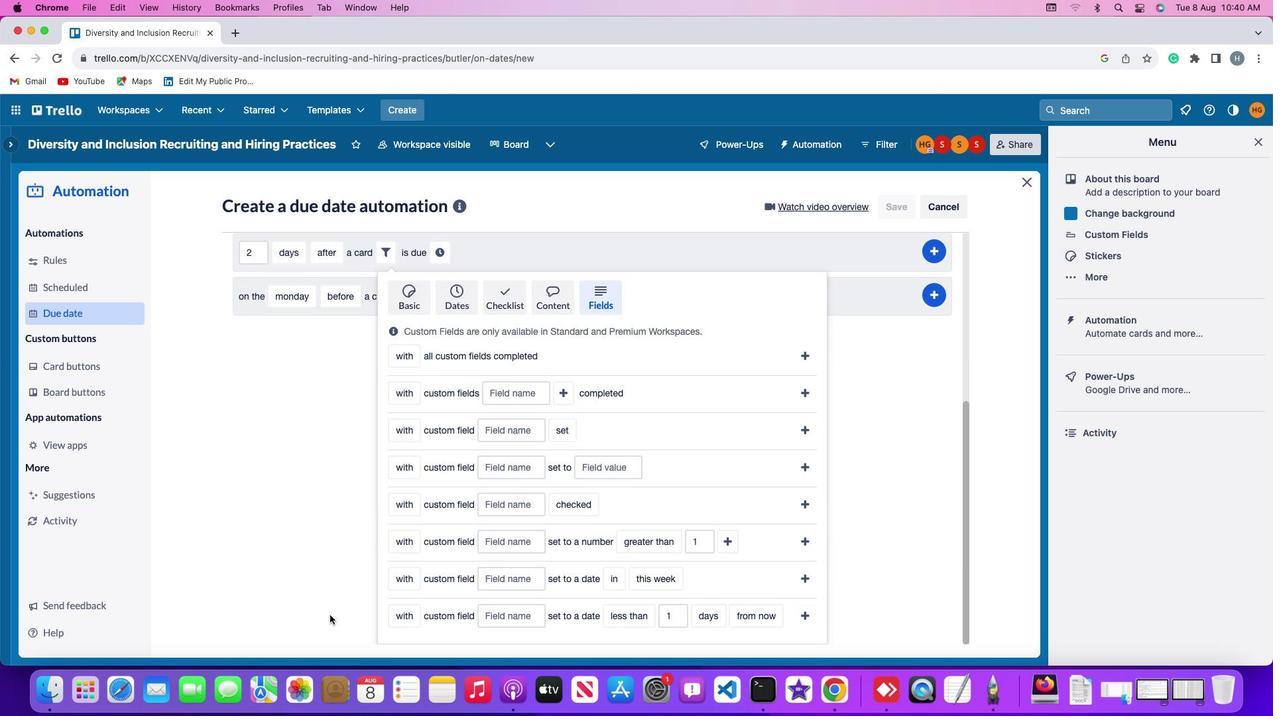 
Action: Mouse scrolled (308, 617) with delta (3, 3)
Screenshot: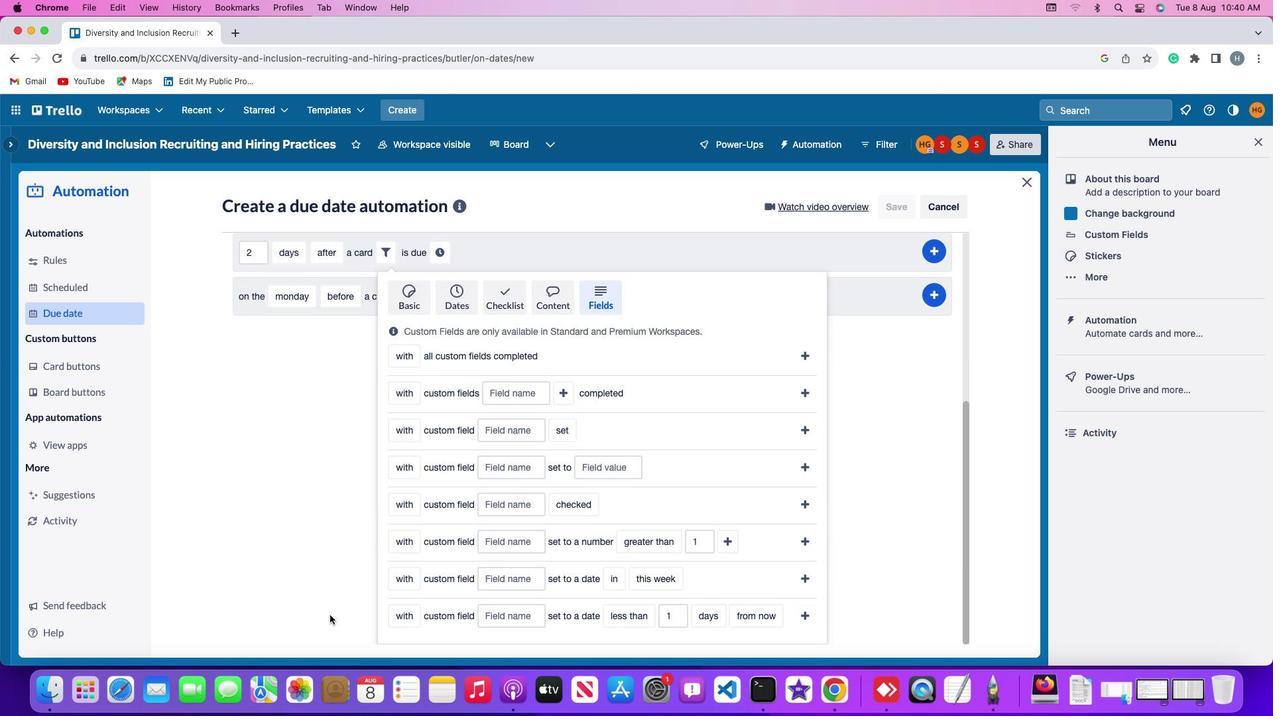 
Action: Mouse scrolled (308, 617) with delta (3, 1)
Screenshot: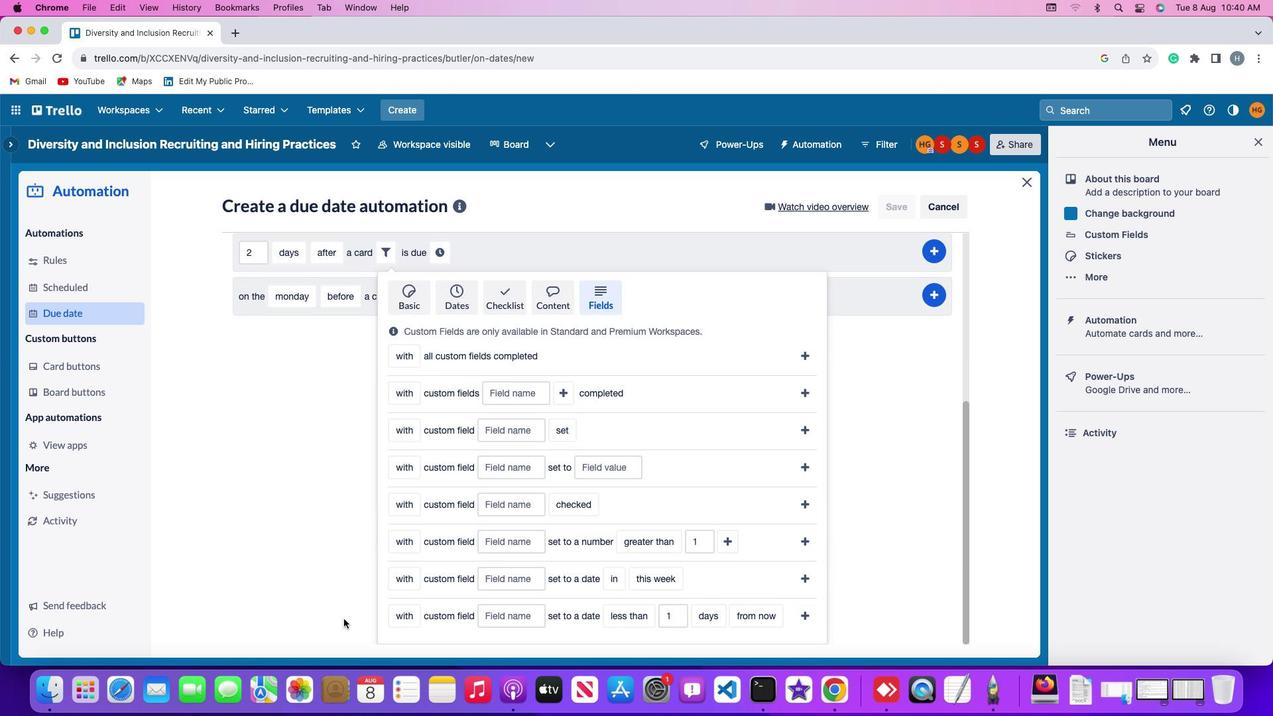 
Action: Mouse scrolled (308, 617) with delta (3, 0)
Screenshot: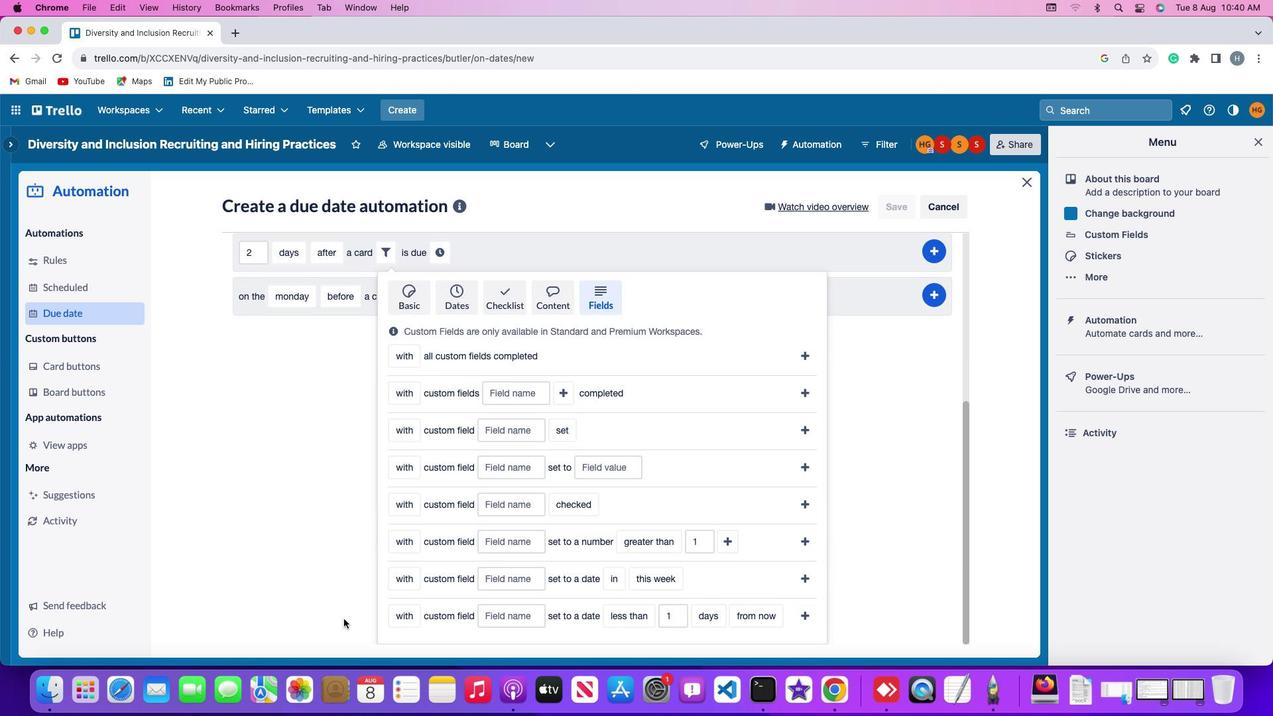 
Action: Mouse moved to (403, 621)
Screenshot: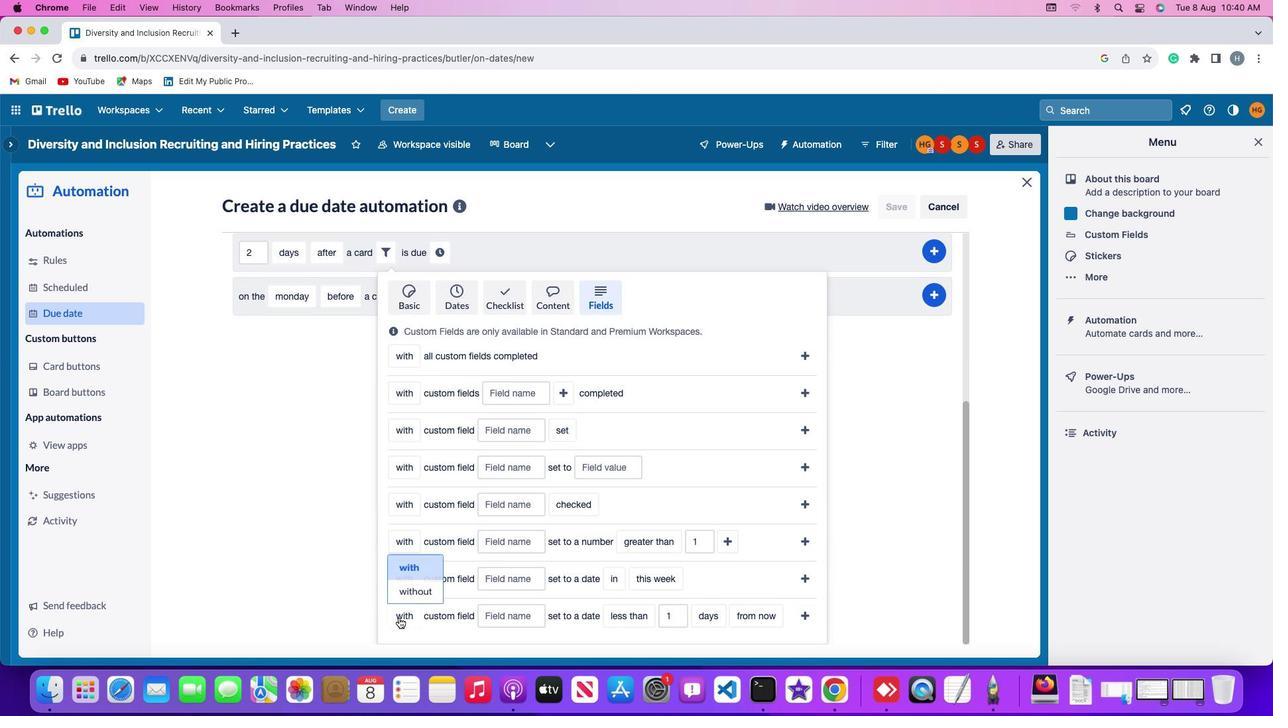 
Action: Mouse pressed left at (403, 621)
Screenshot: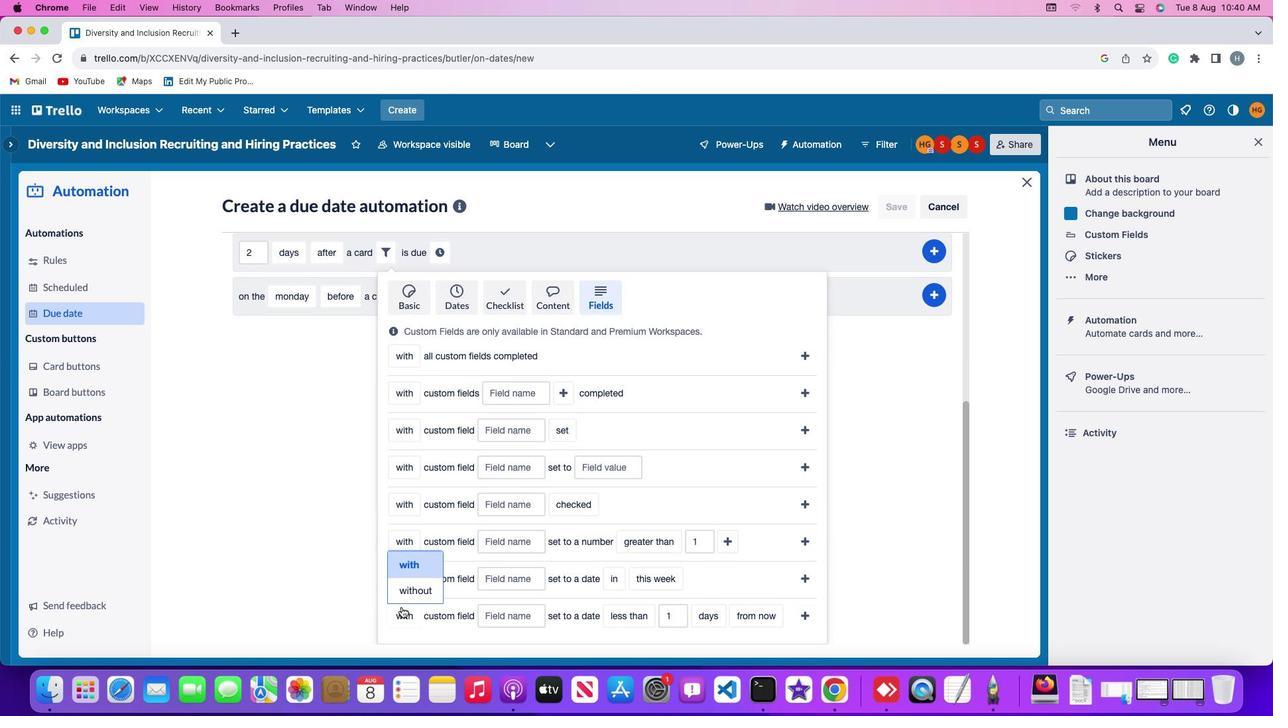 
Action: Mouse moved to (412, 598)
Screenshot: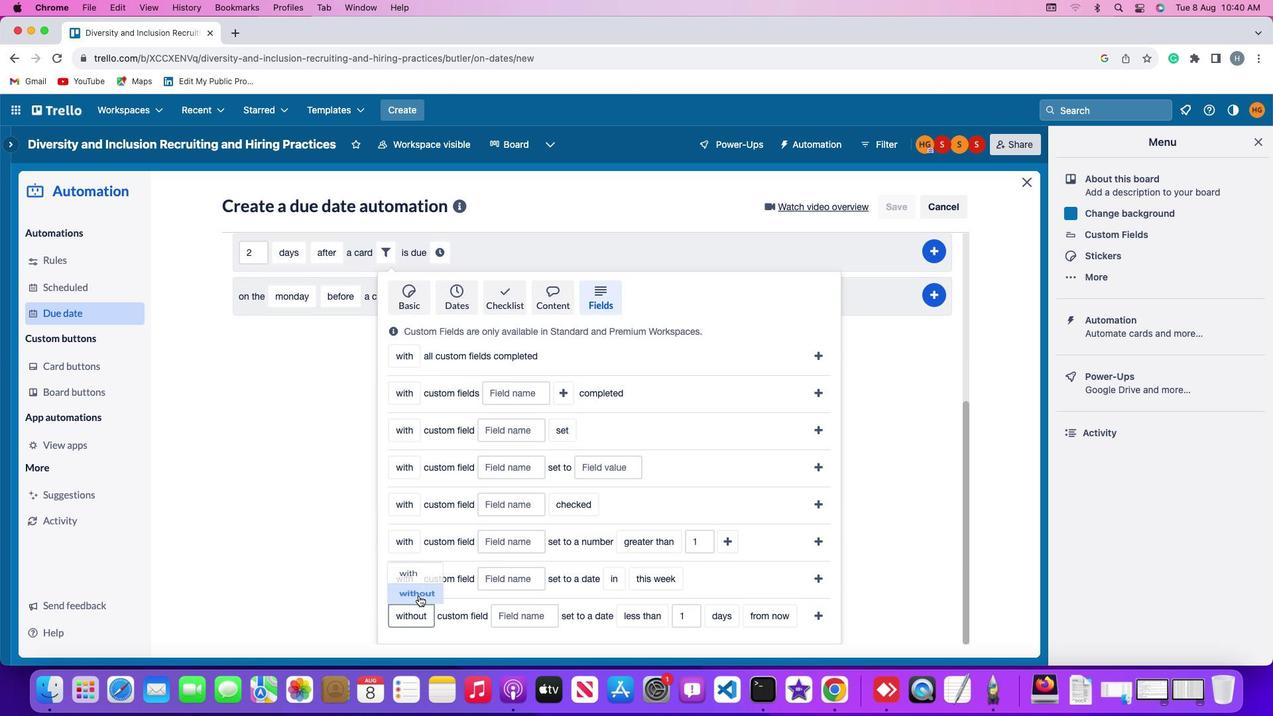 
Action: Mouse pressed left at (412, 598)
Screenshot: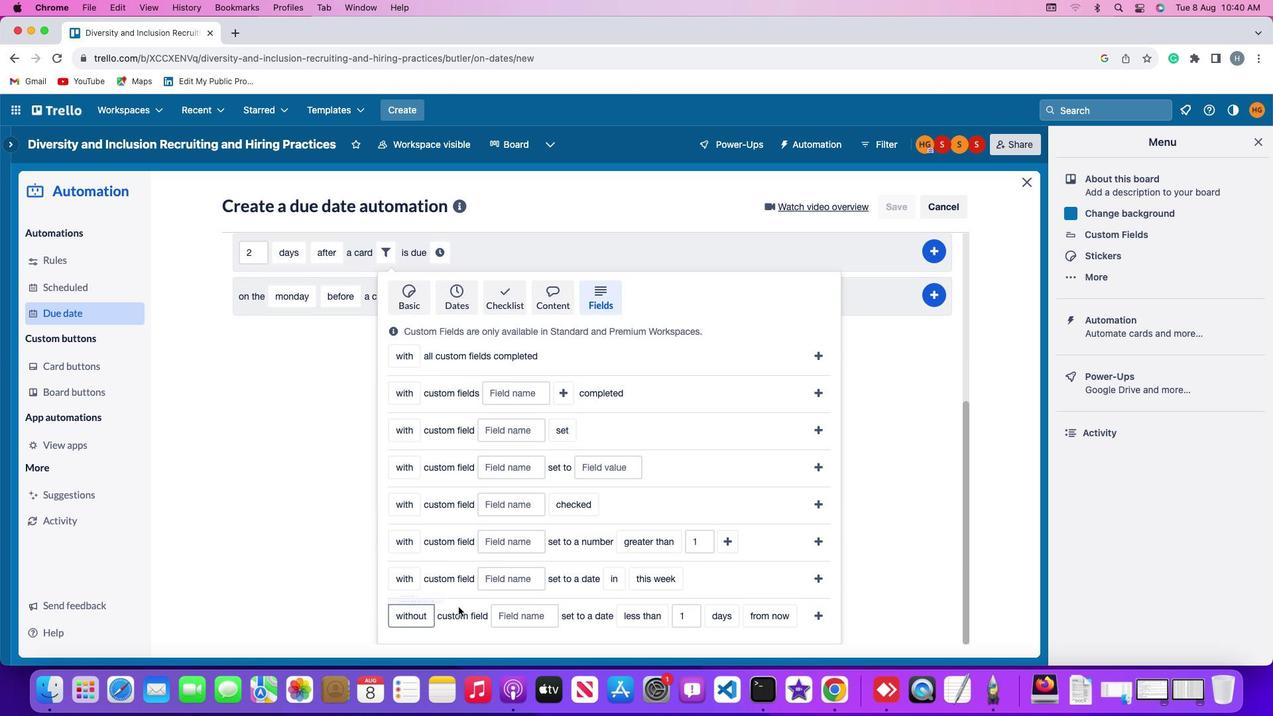
Action: Mouse moved to (527, 618)
Screenshot: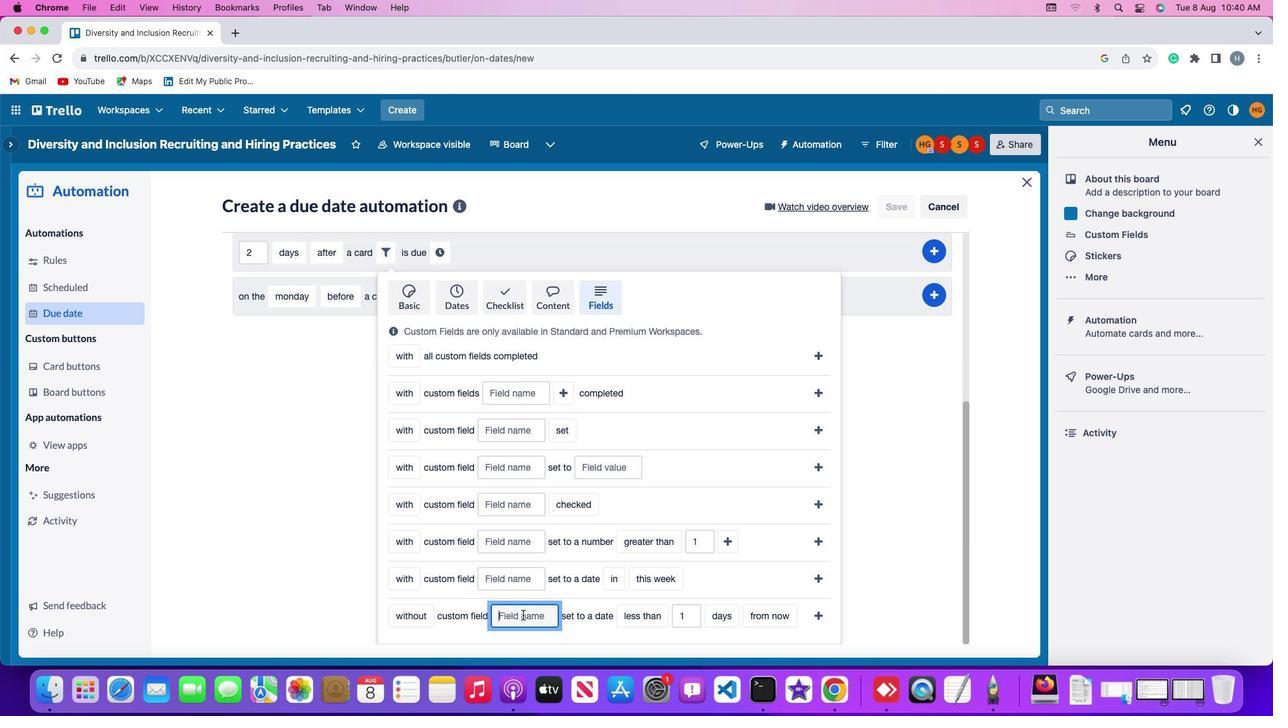 
Action: Mouse pressed left at (527, 618)
Screenshot: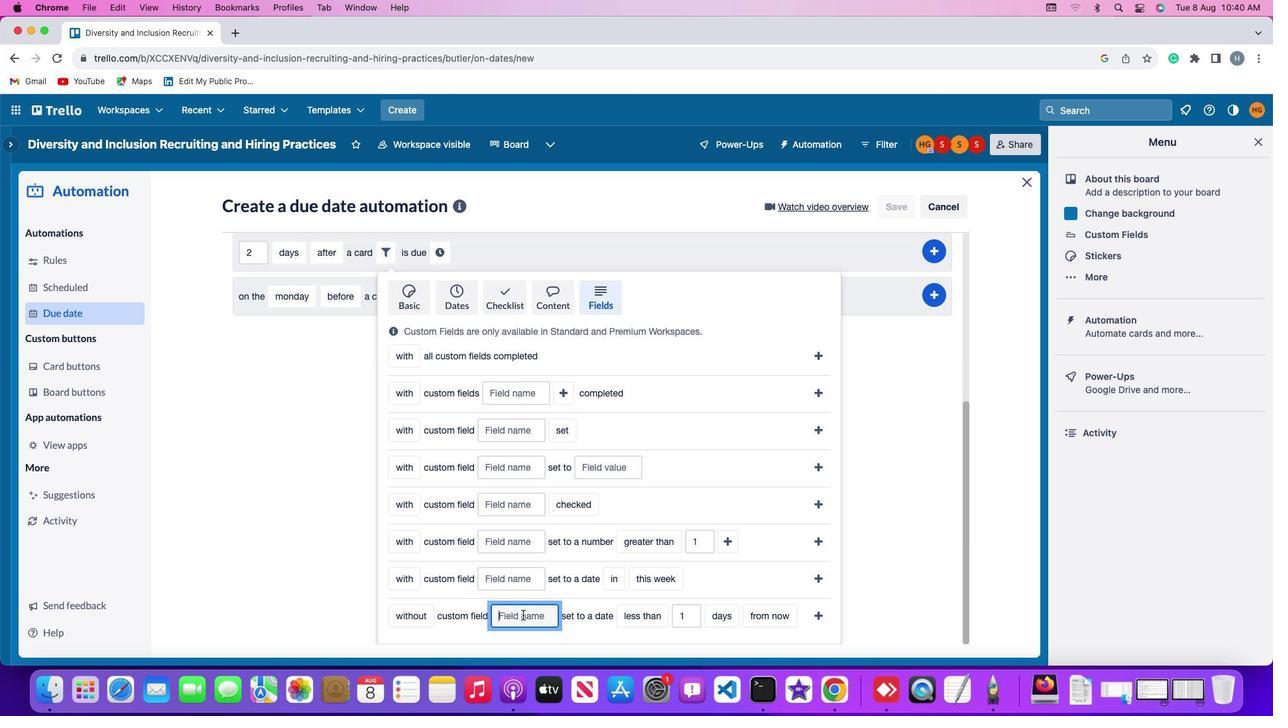 
Action: Key pressed Key.shift'R''e''s''u''m''e'
Screenshot: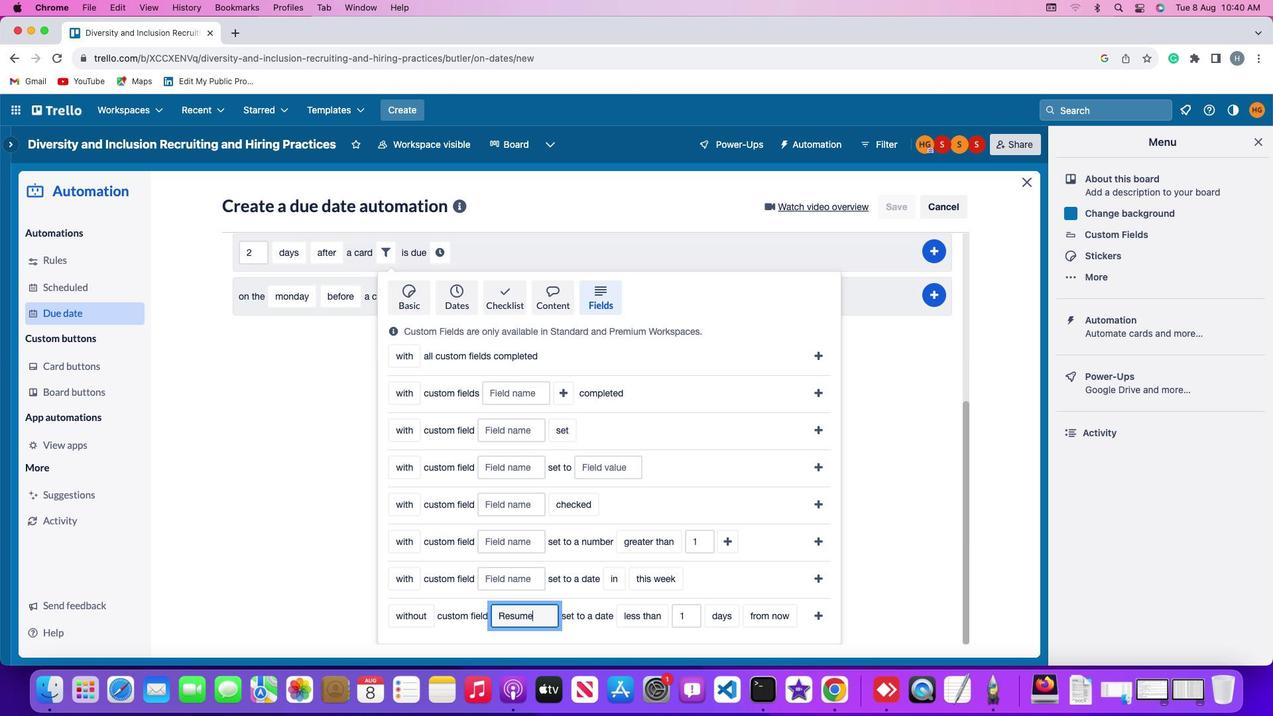 
Action: Mouse moved to (639, 617)
Screenshot: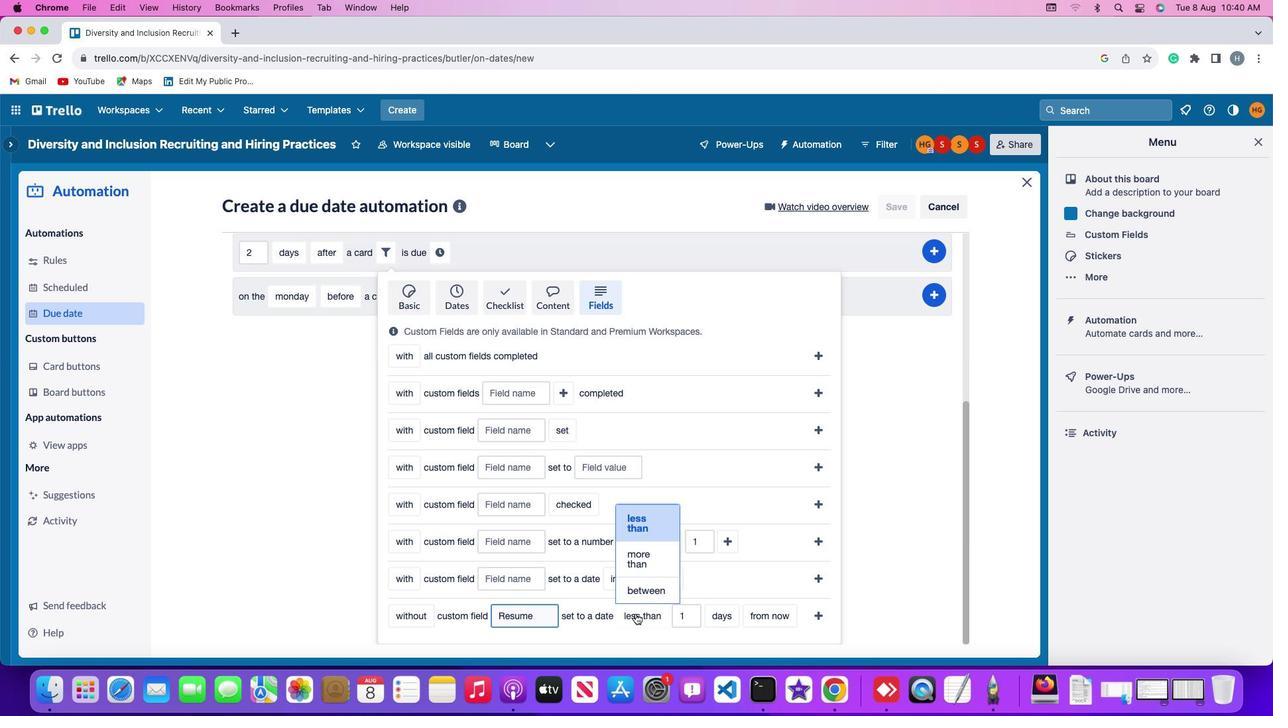 
Action: Mouse pressed left at (639, 617)
Screenshot: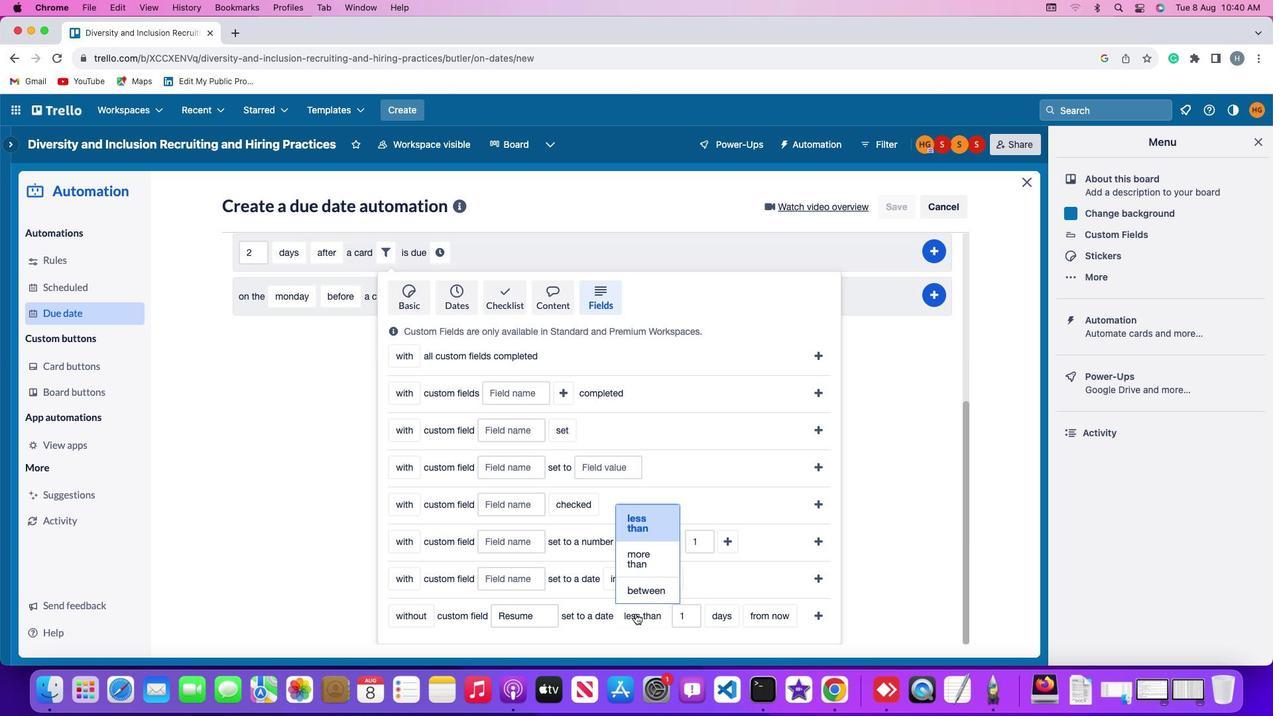 
Action: Mouse moved to (651, 529)
Screenshot: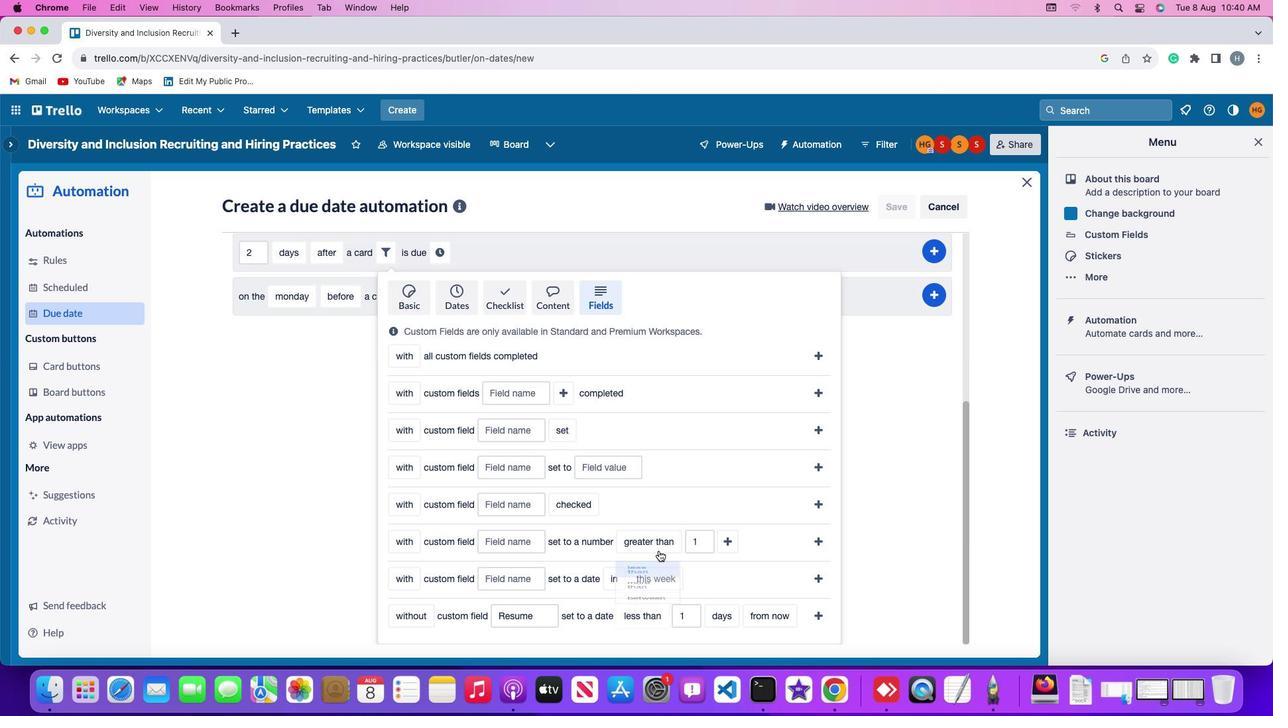 
Action: Mouse pressed left at (651, 529)
Screenshot: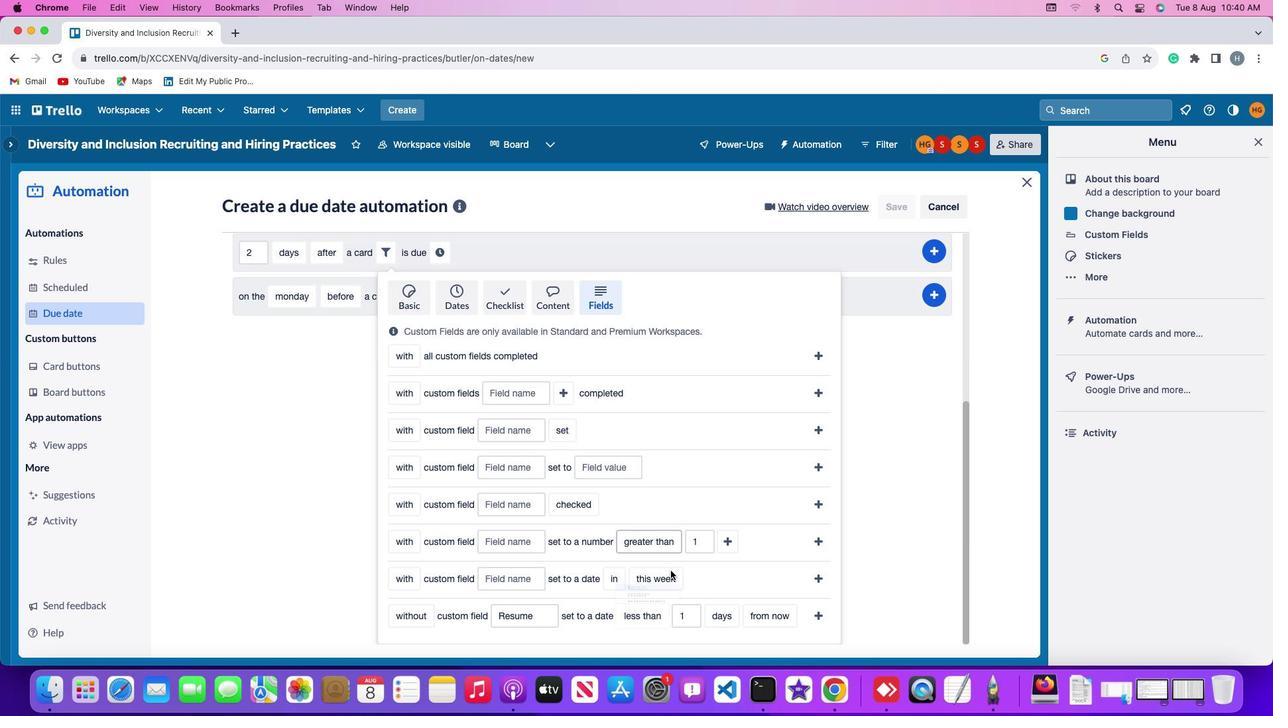 
Action: Mouse moved to (694, 621)
Screenshot: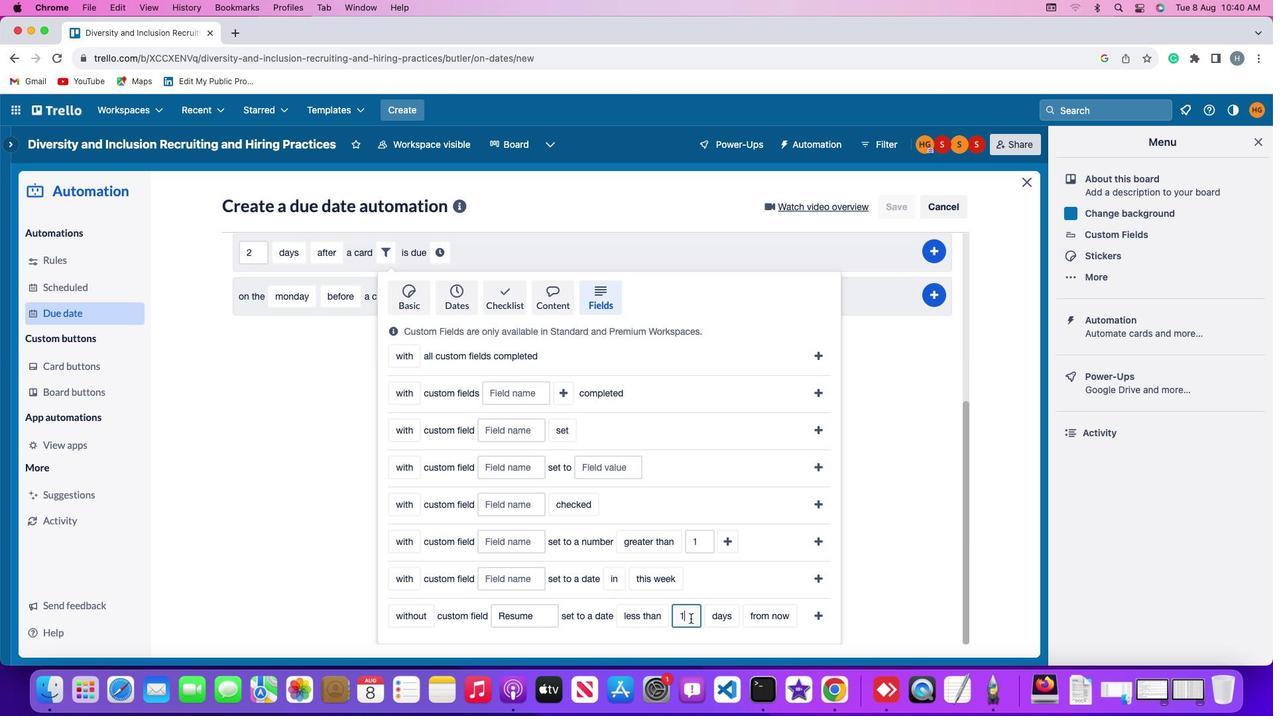 
Action: Mouse pressed left at (694, 621)
Screenshot: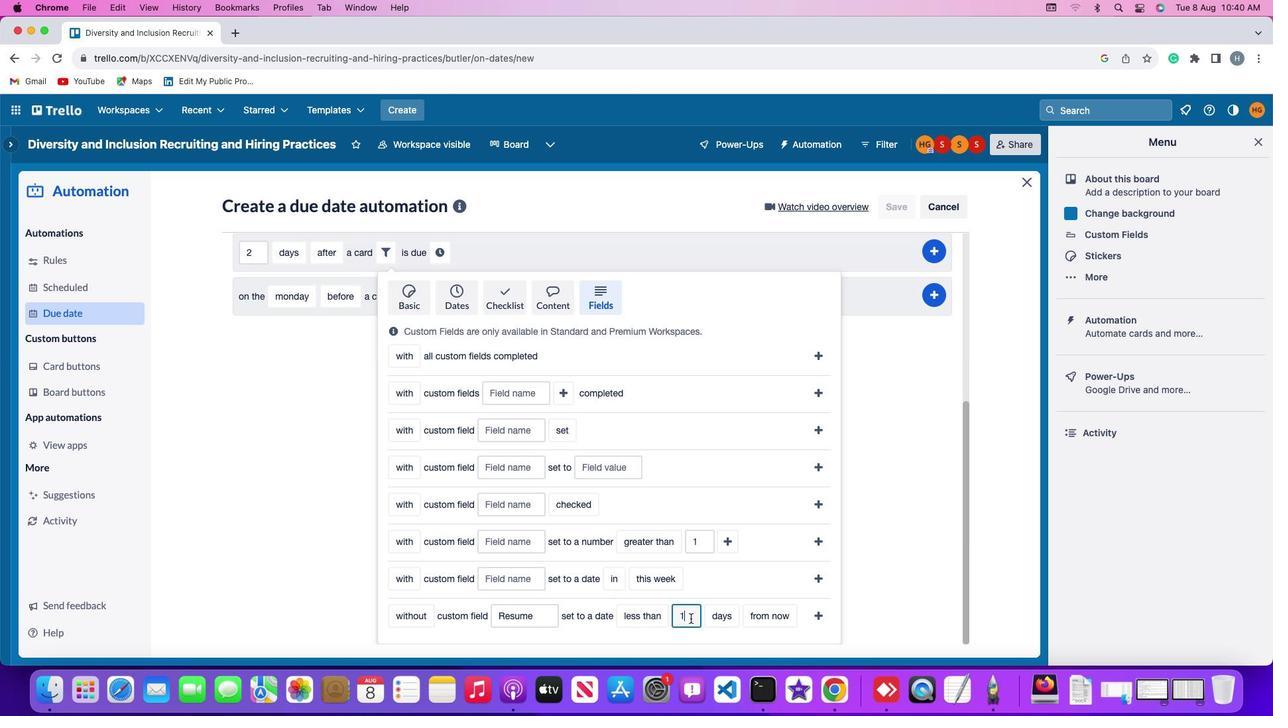 
Action: Key pressed Key.backspace'1'
Screenshot: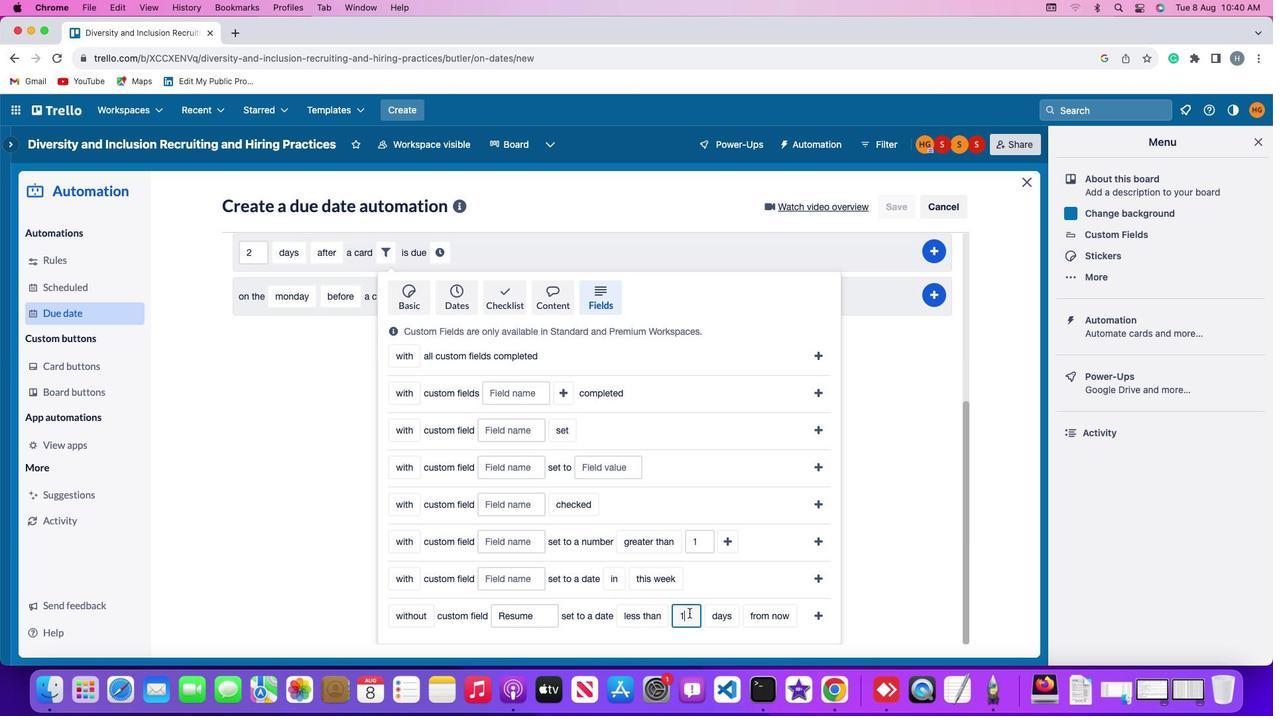 
Action: Mouse moved to (732, 620)
Screenshot: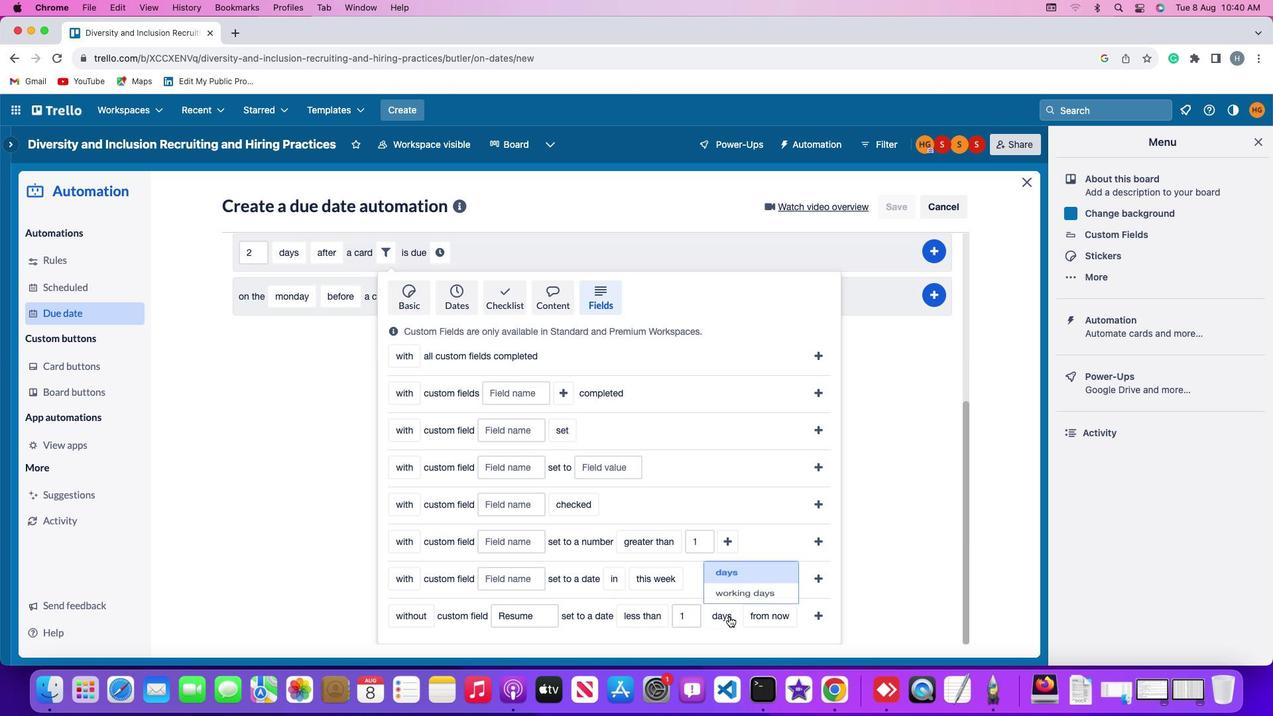
Action: Mouse pressed left at (732, 620)
Screenshot: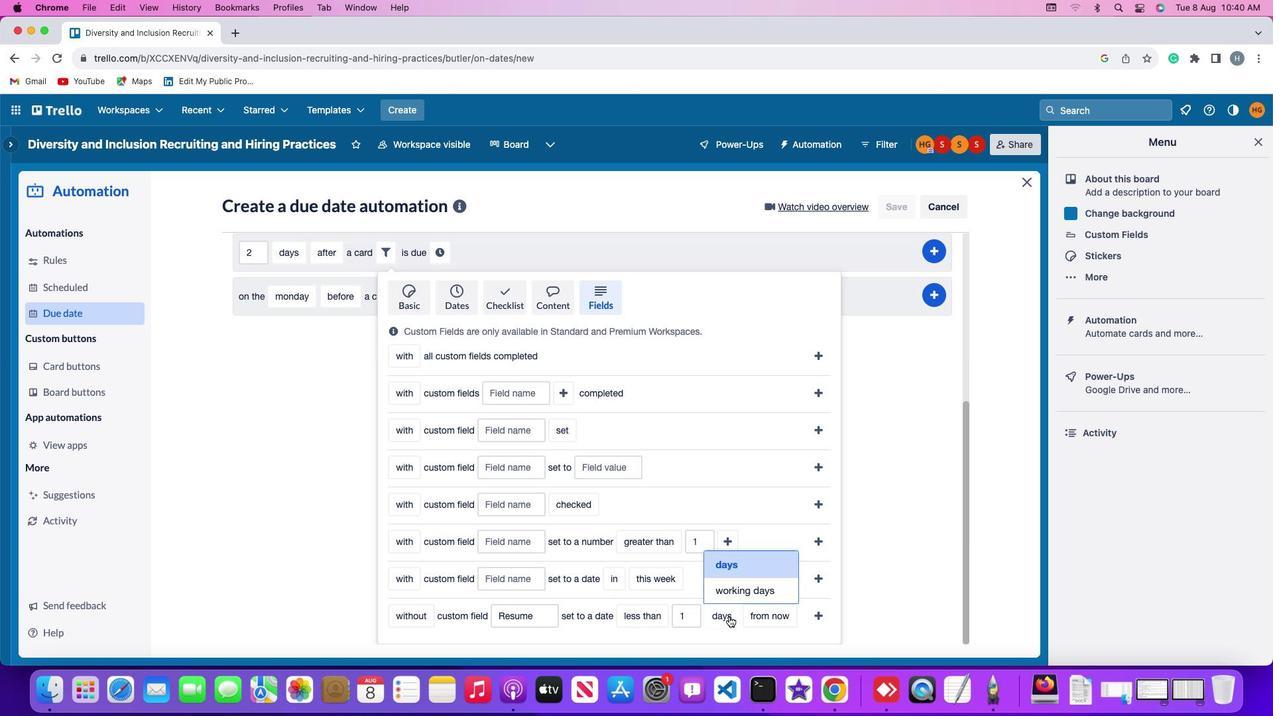
Action: Mouse moved to (739, 596)
Screenshot: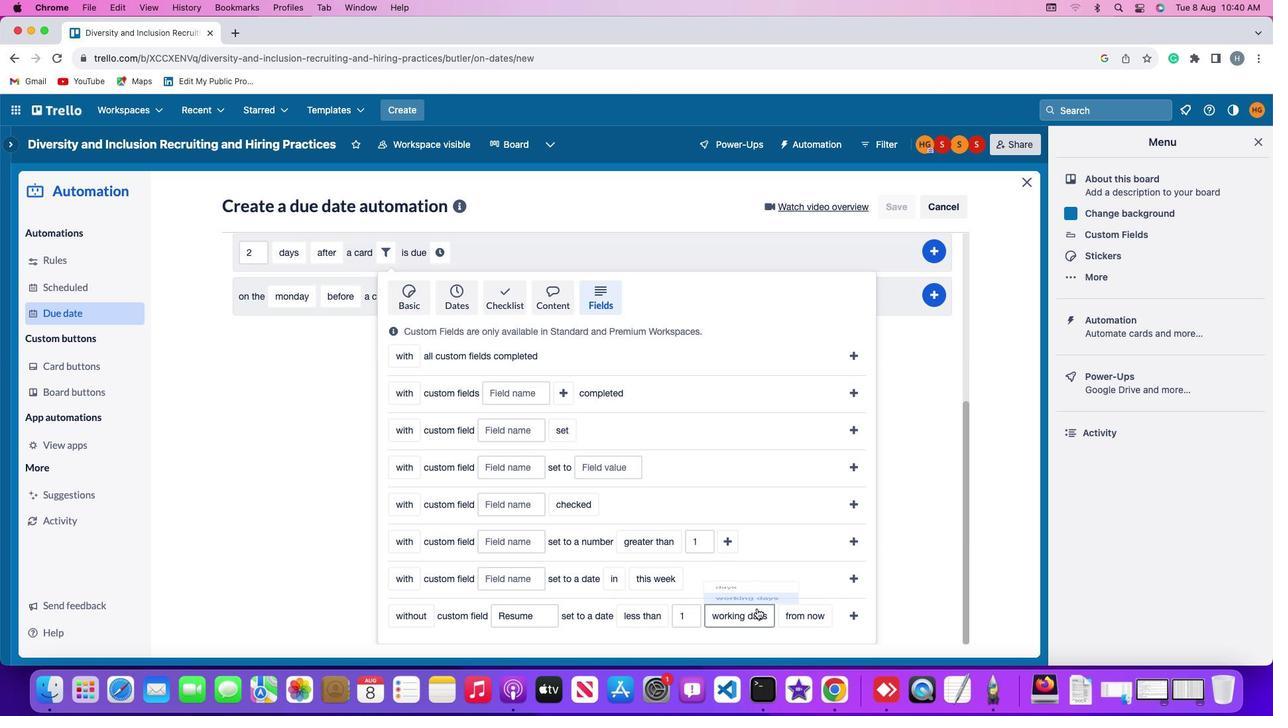 
Action: Mouse pressed left at (739, 596)
Screenshot: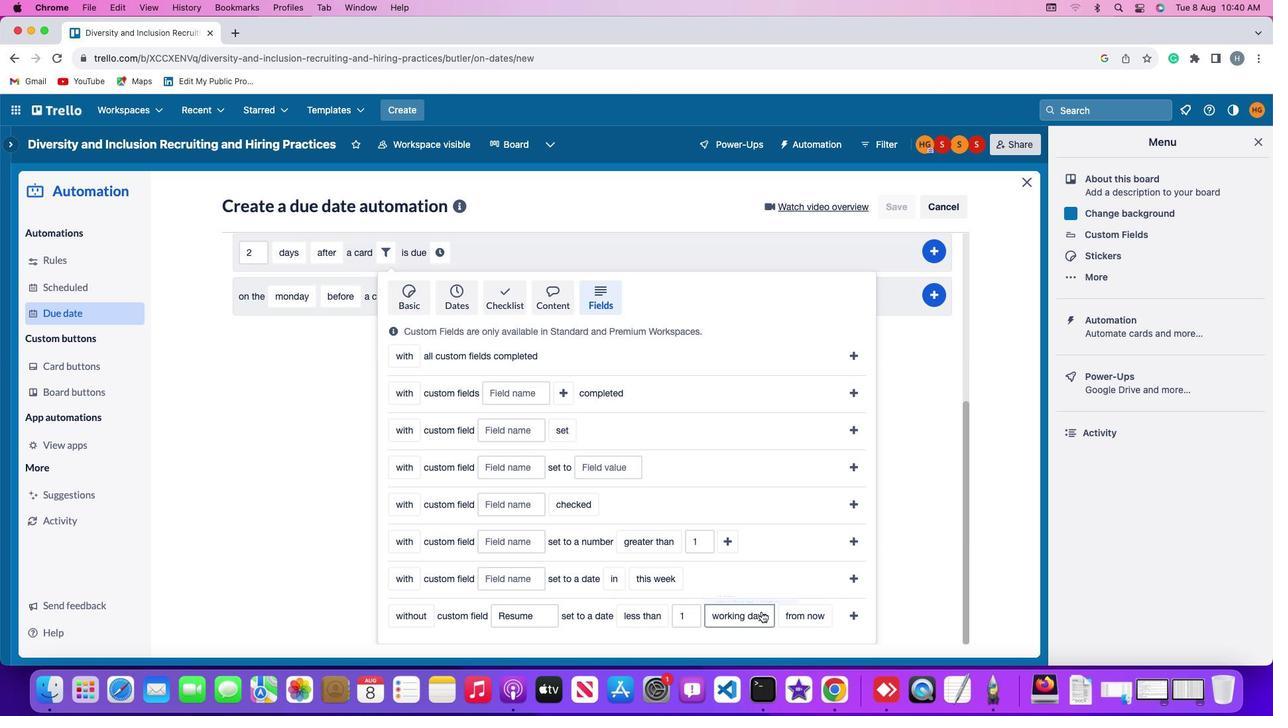 
Action: Mouse moved to (805, 620)
Screenshot: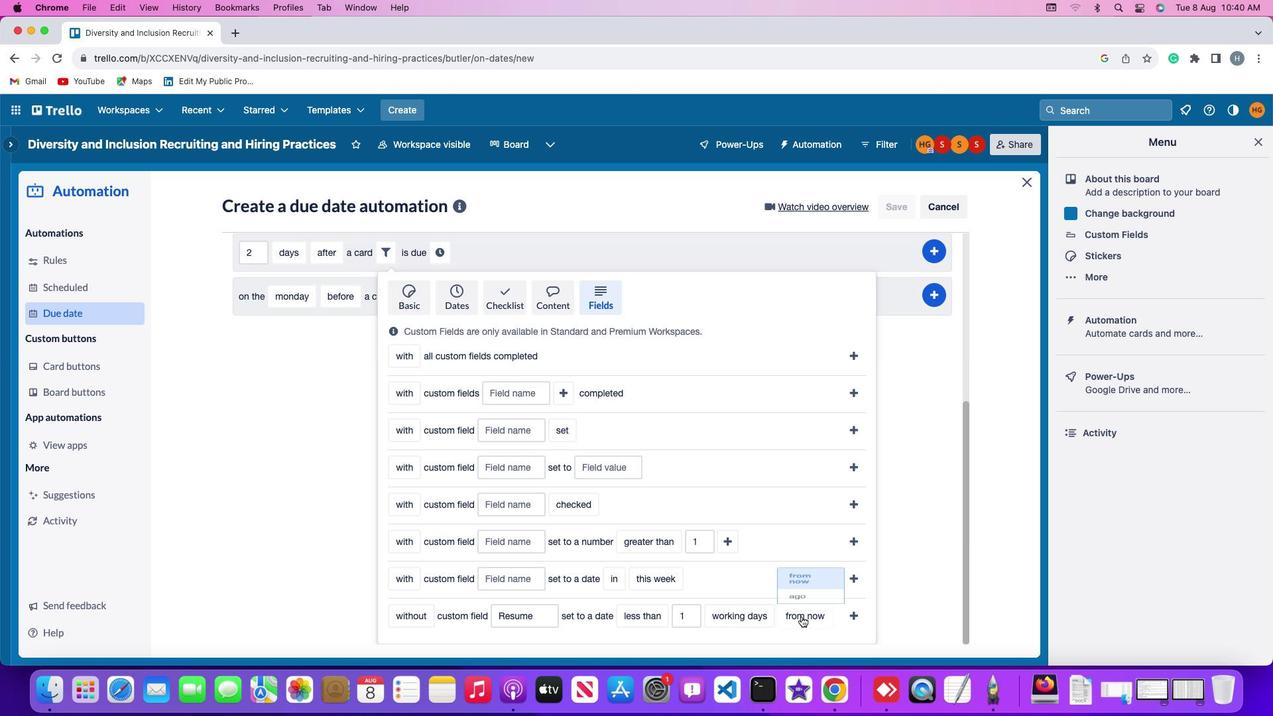 
Action: Mouse pressed left at (805, 620)
Screenshot: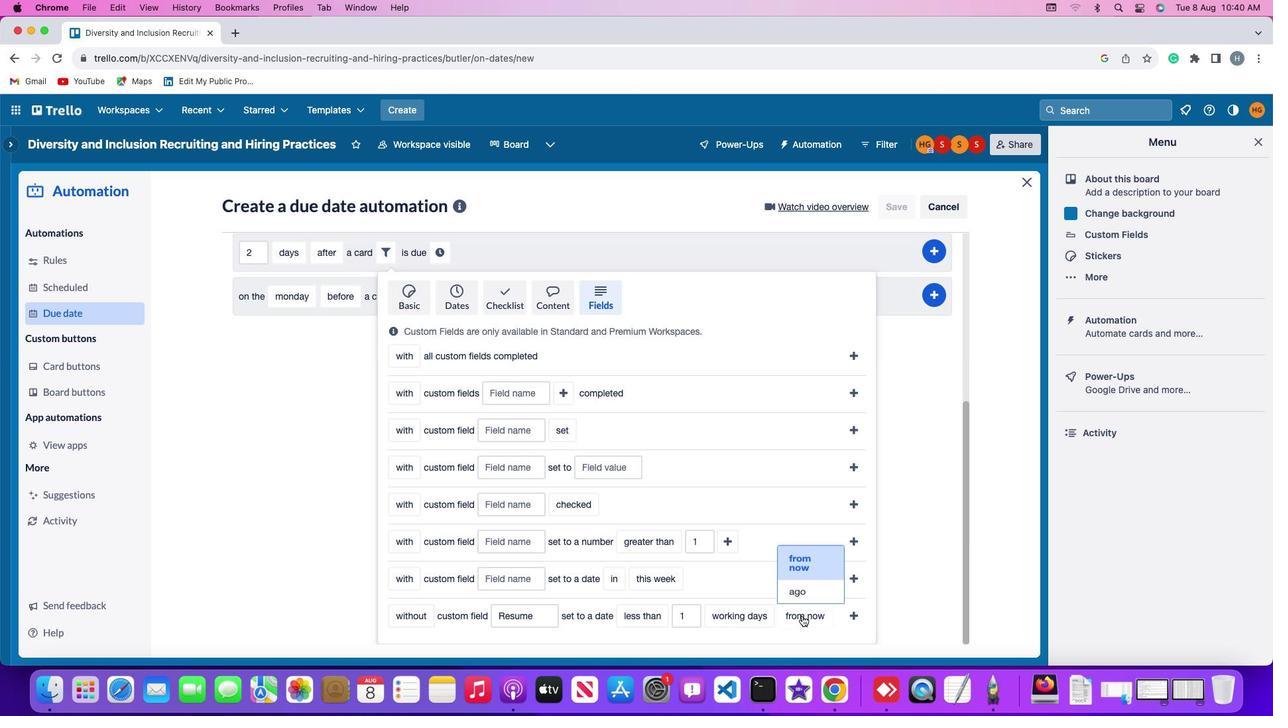 
Action: Mouse moved to (800, 560)
Screenshot: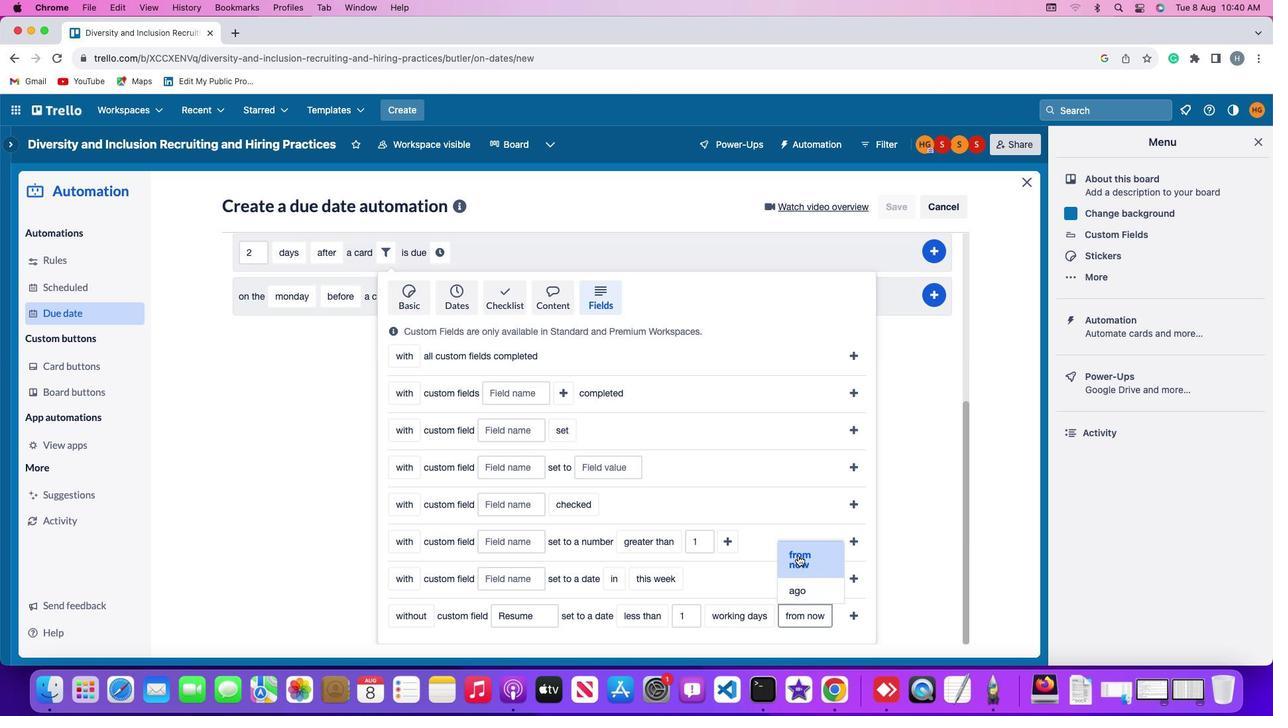 
Action: Mouse pressed left at (800, 560)
Screenshot: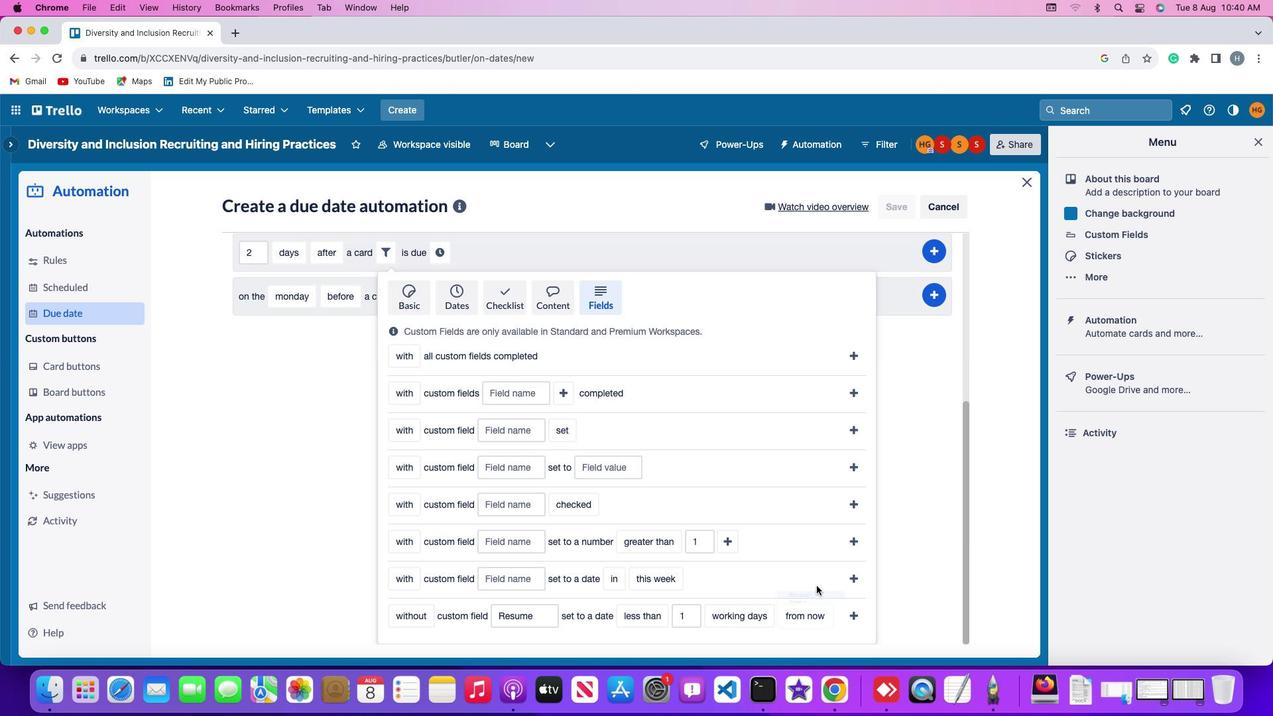 
Action: Mouse moved to (855, 617)
Screenshot: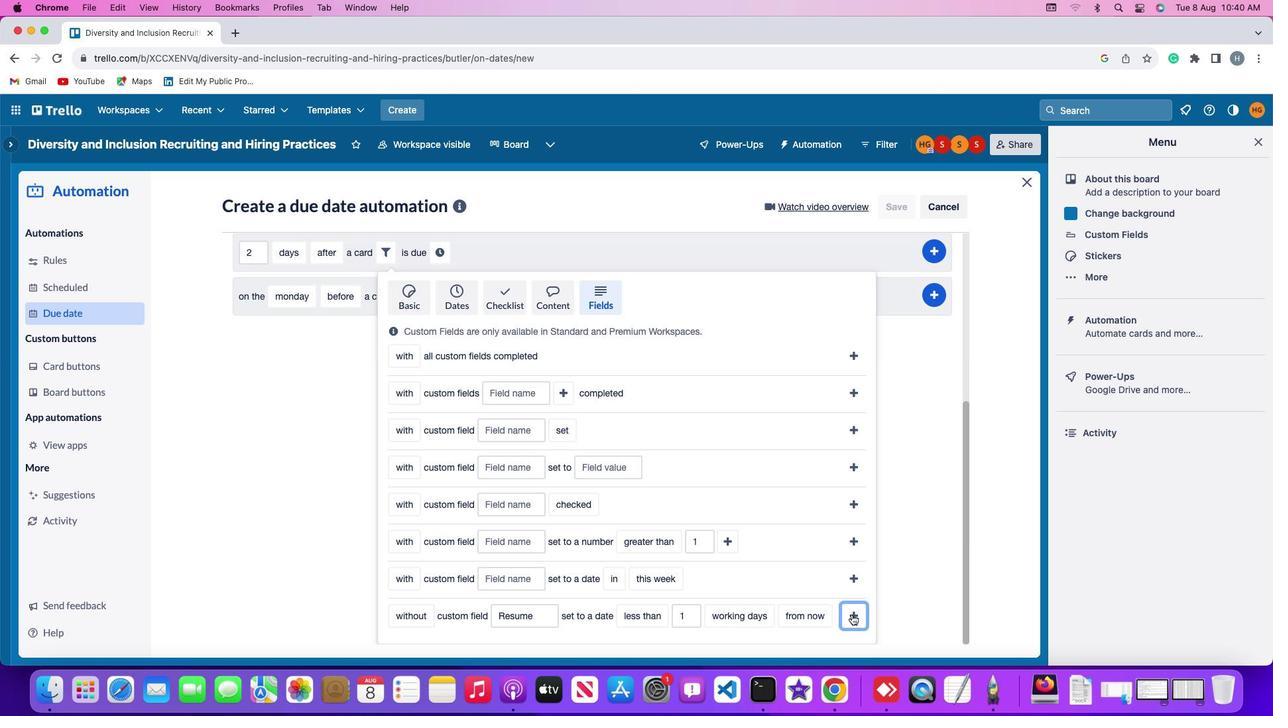 
Action: Mouse pressed left at (855, 617)
Screenshot: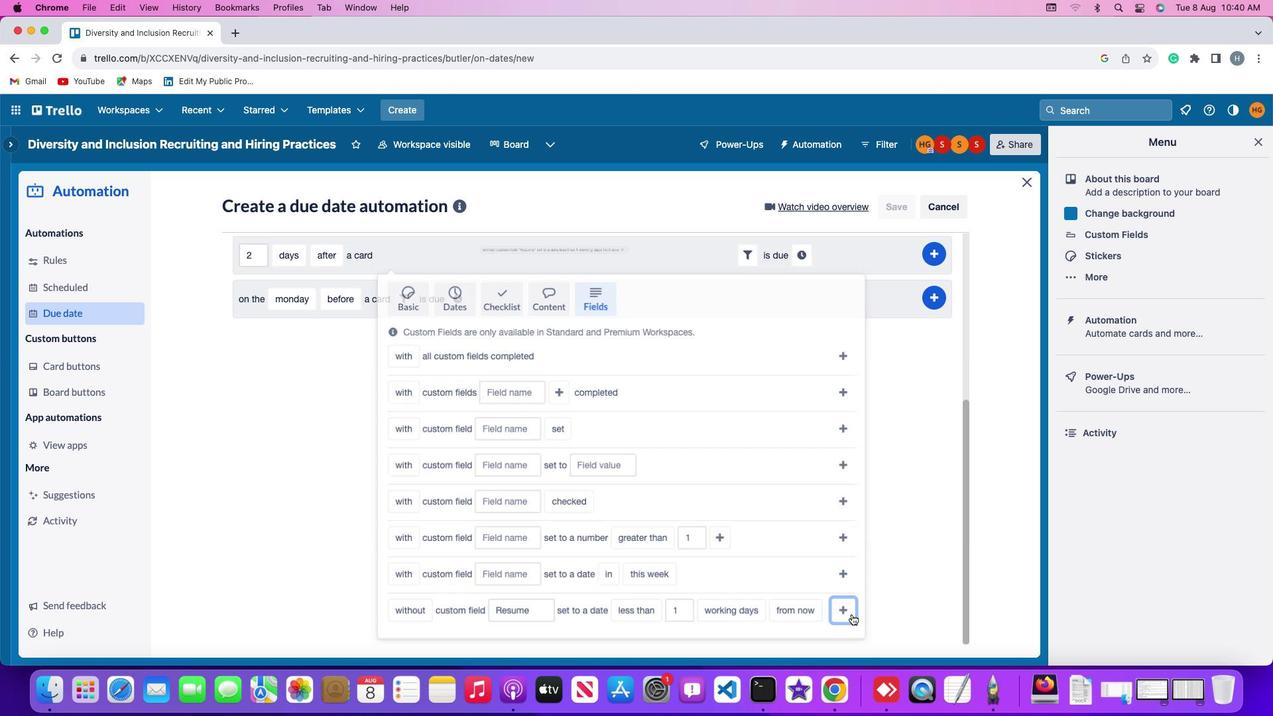 
Action: Mouse moved to (802, 540)
Screenshot: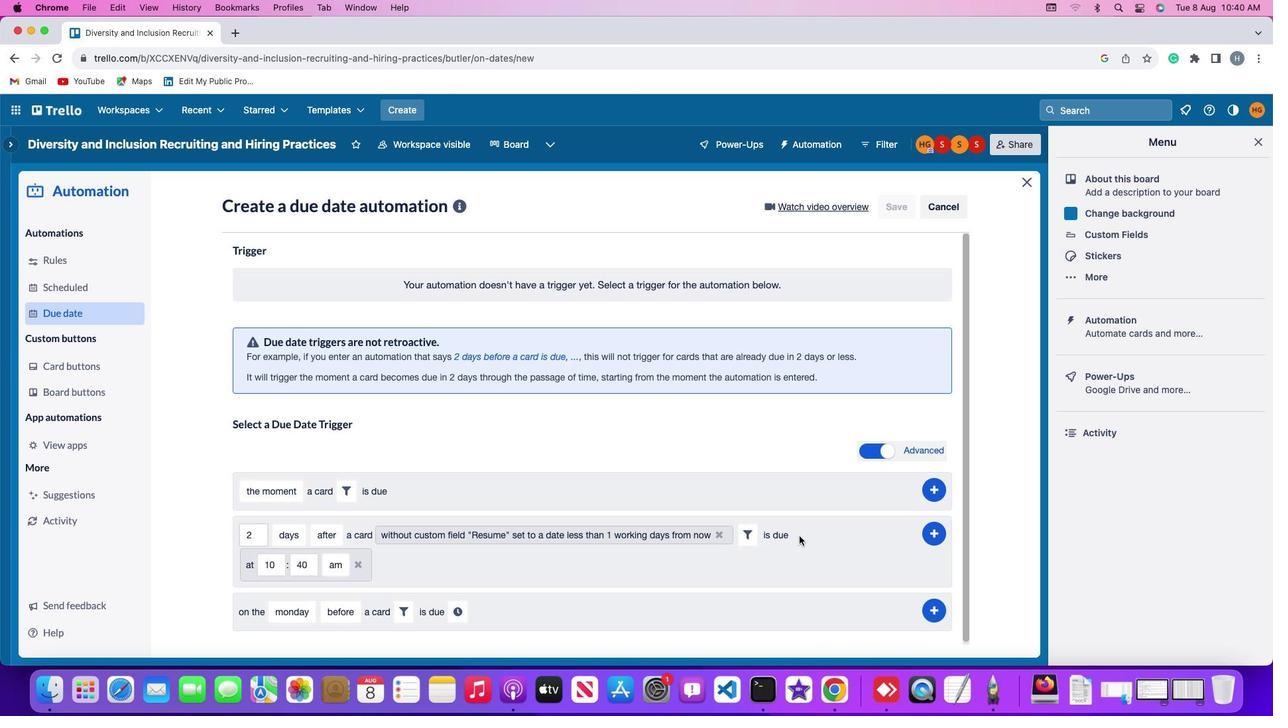 
Action: Mouse pressed left at (802, 540)
Screenshot: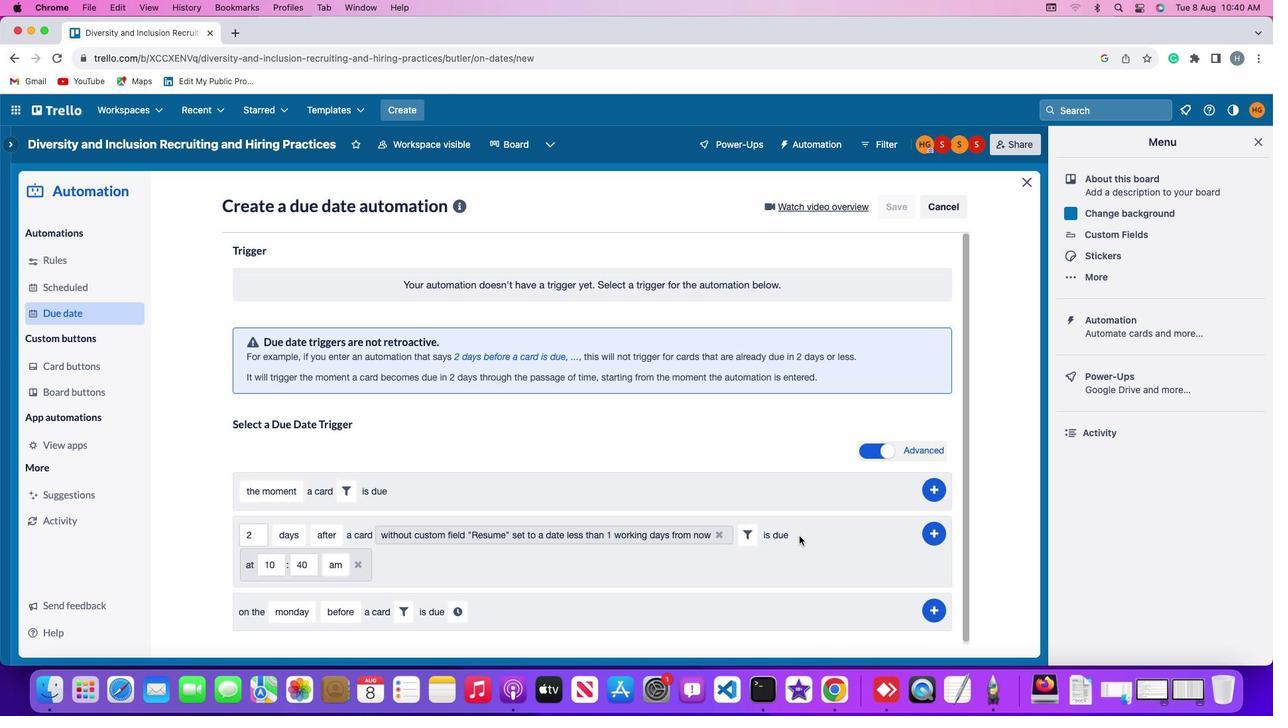 
Action: Mouse moved to (283, 567)
Screenshot: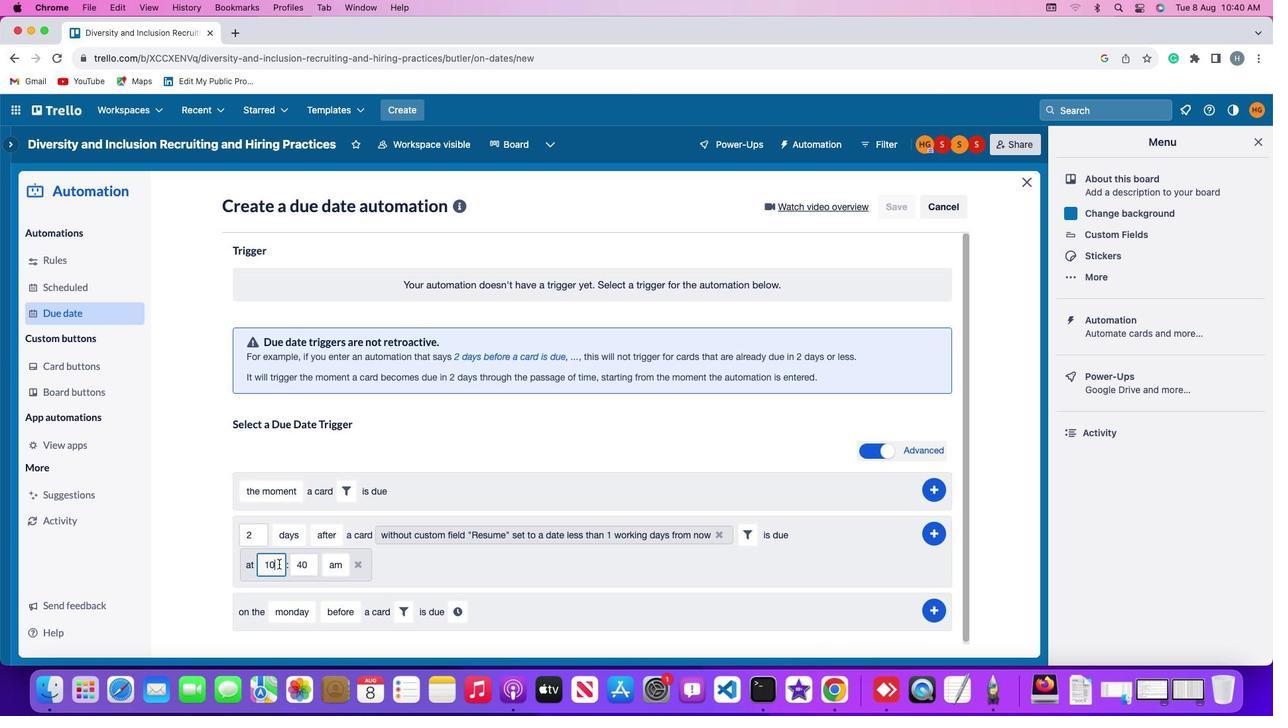 
Action: Mouse pressed left at (283, 567)
Screenshot: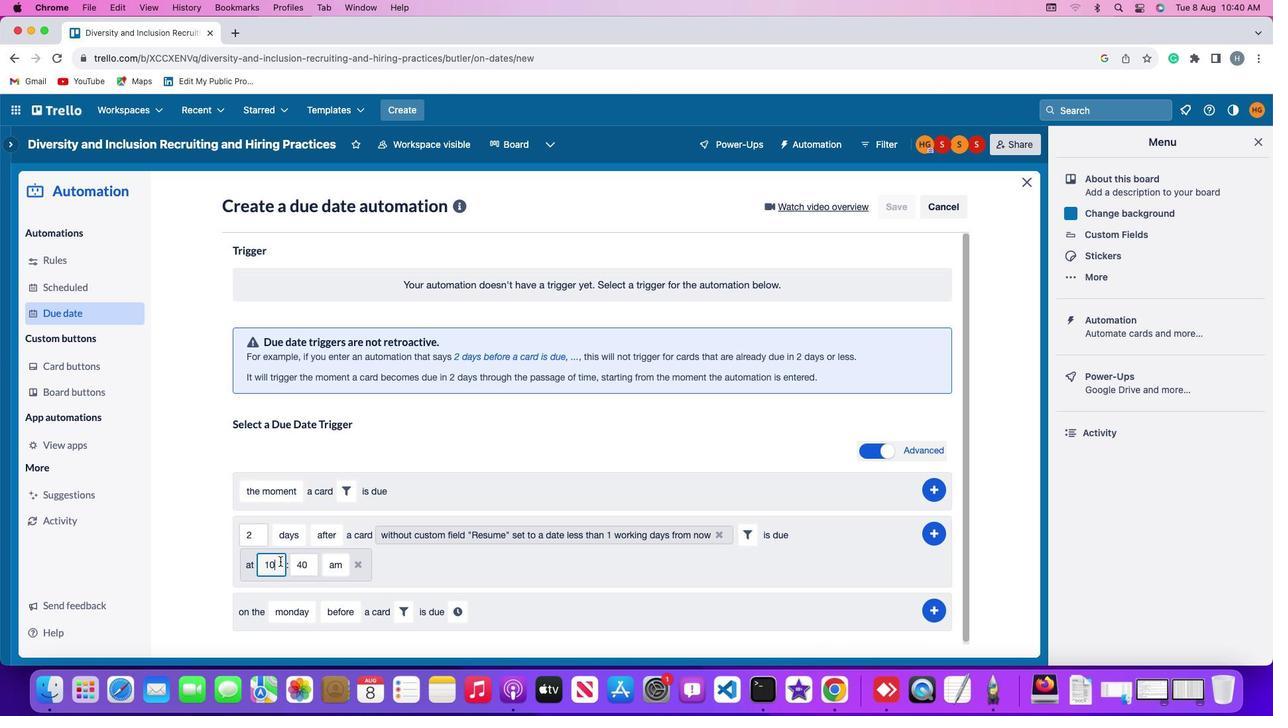 
Action: Mouse moved to (284, 565)
Screenshot: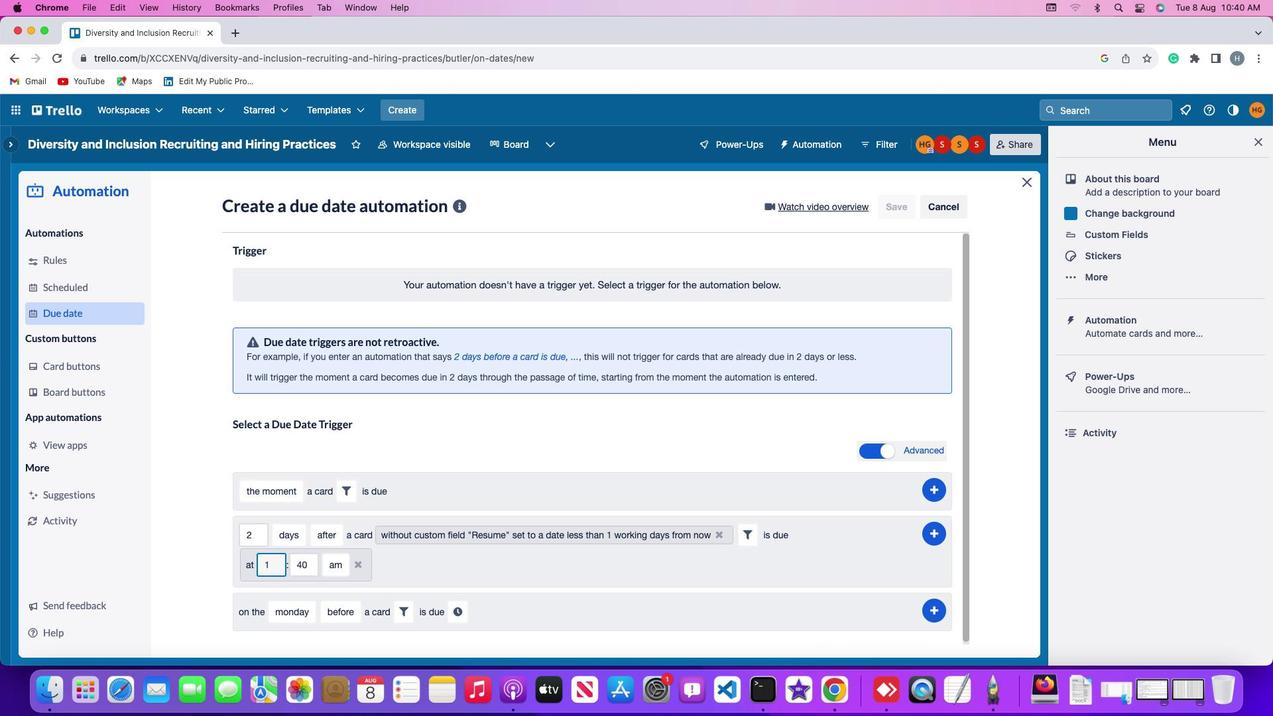 
Action: Key pressed Key.backspaceKey.backspace'1''1'
Screenshot: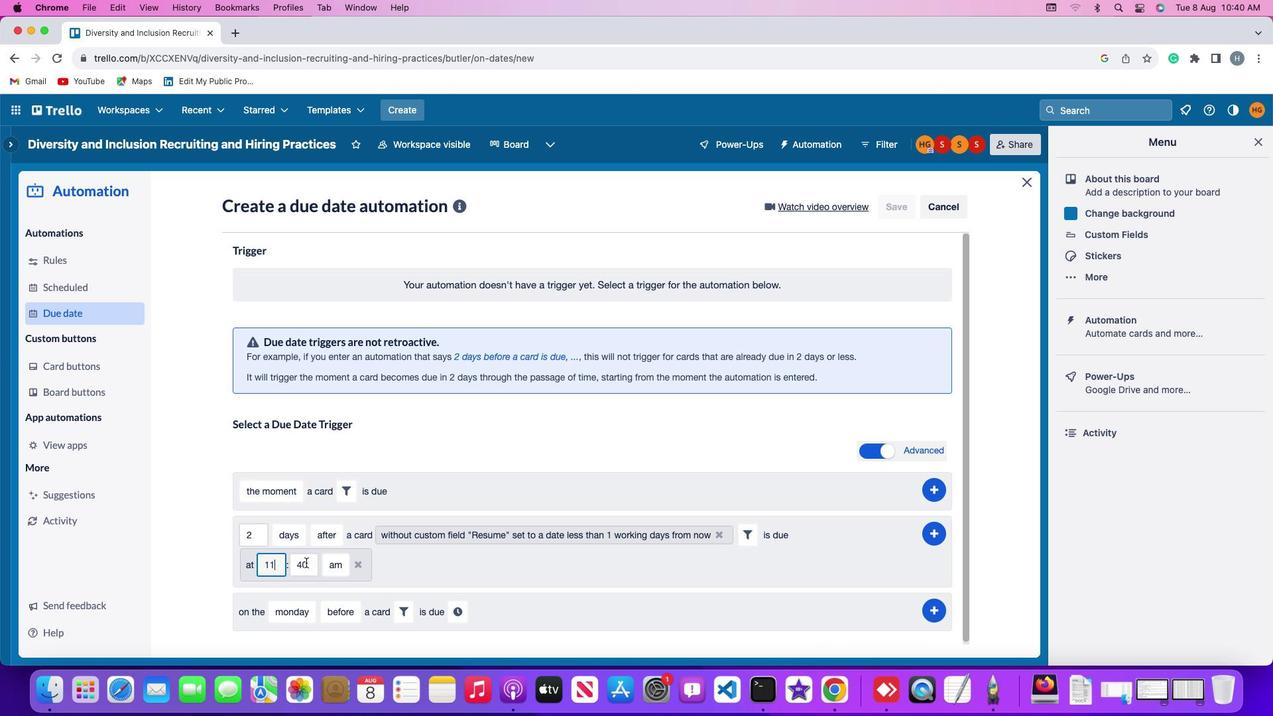
Action: Mouse moved to (315, 568)
Screenshot: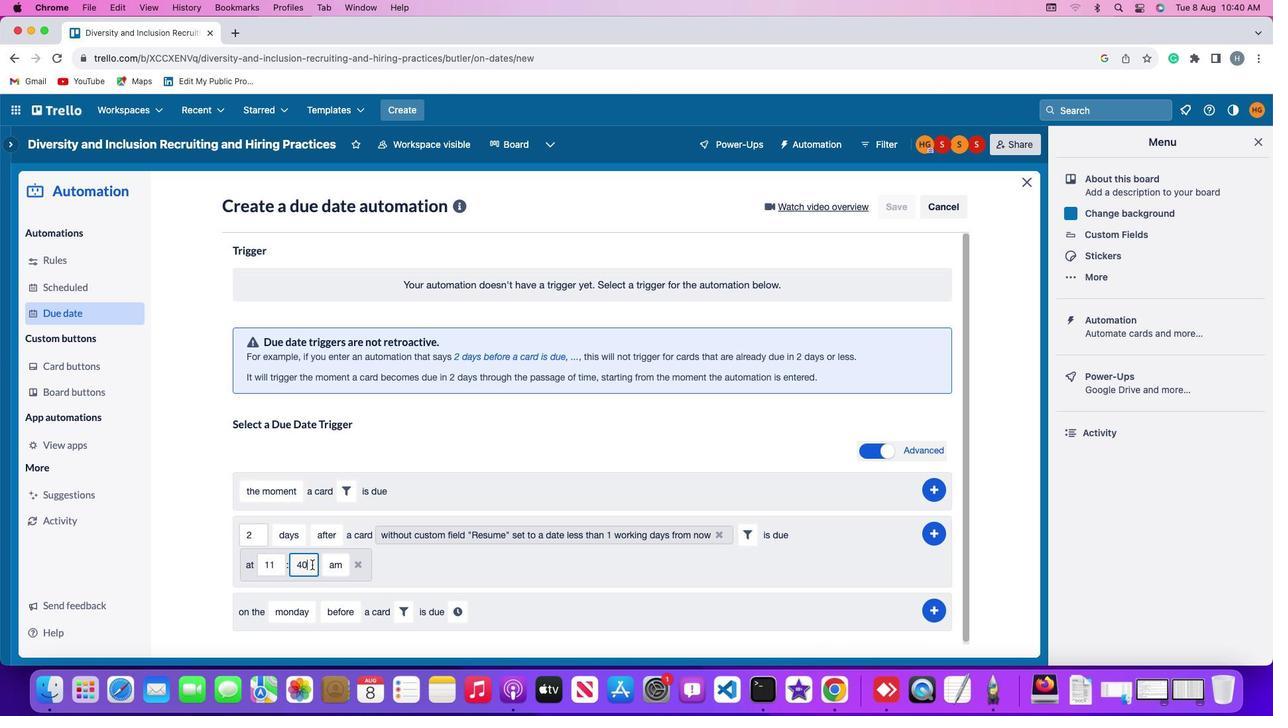 
Action: Mouse pressed left at (315, 568)
Screenshot: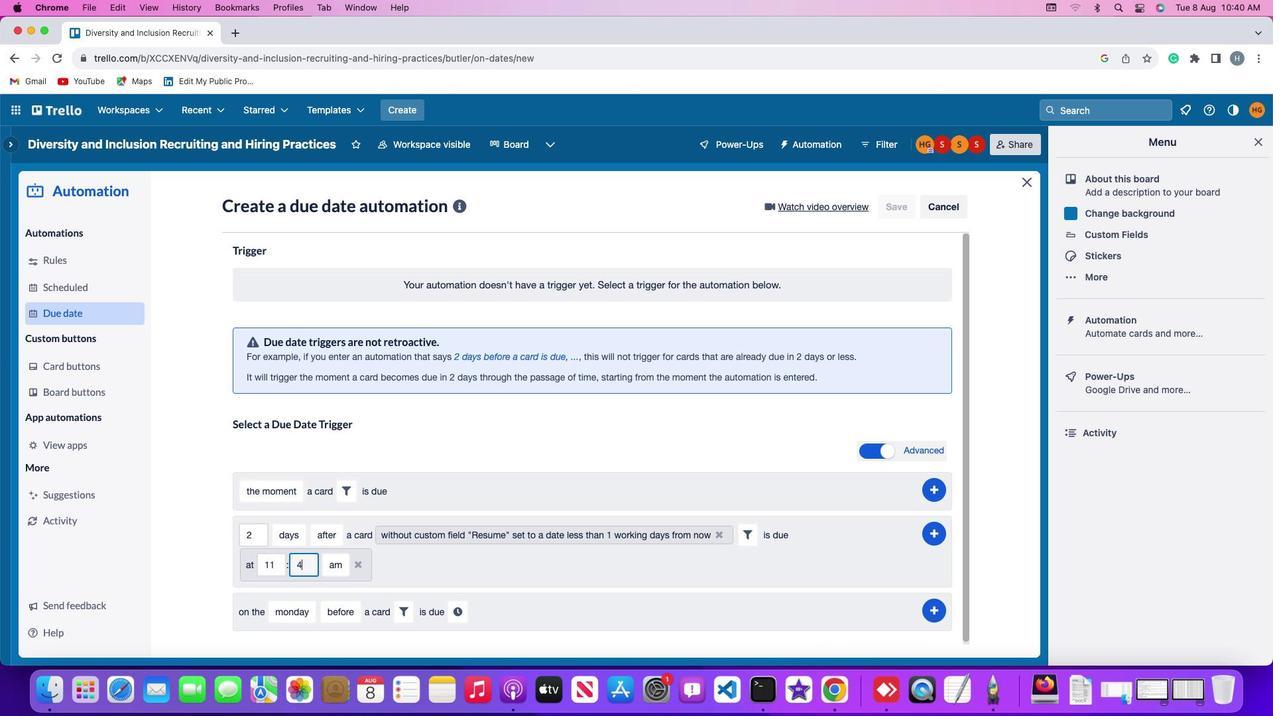 
Action: Mouse moved to (315, 568)
Screenshot: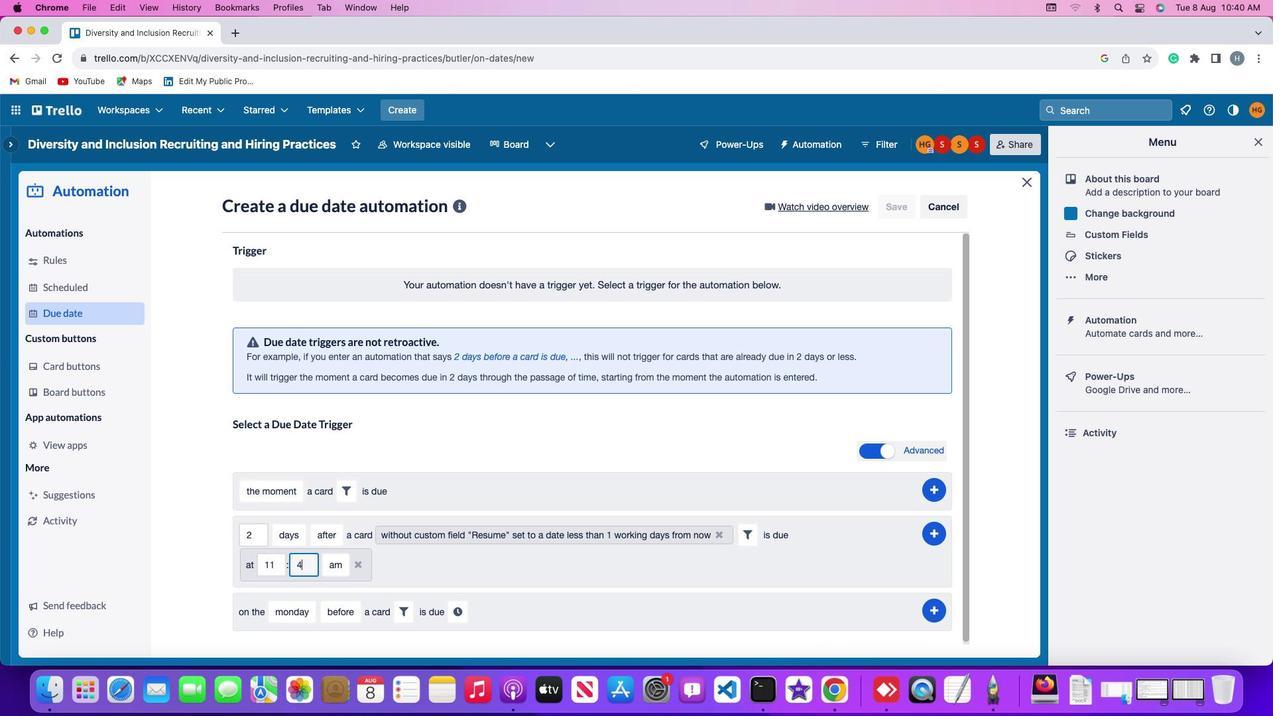 
Action: Key pressed Key.backspaceKey.backspace'0''0'
Screenshot: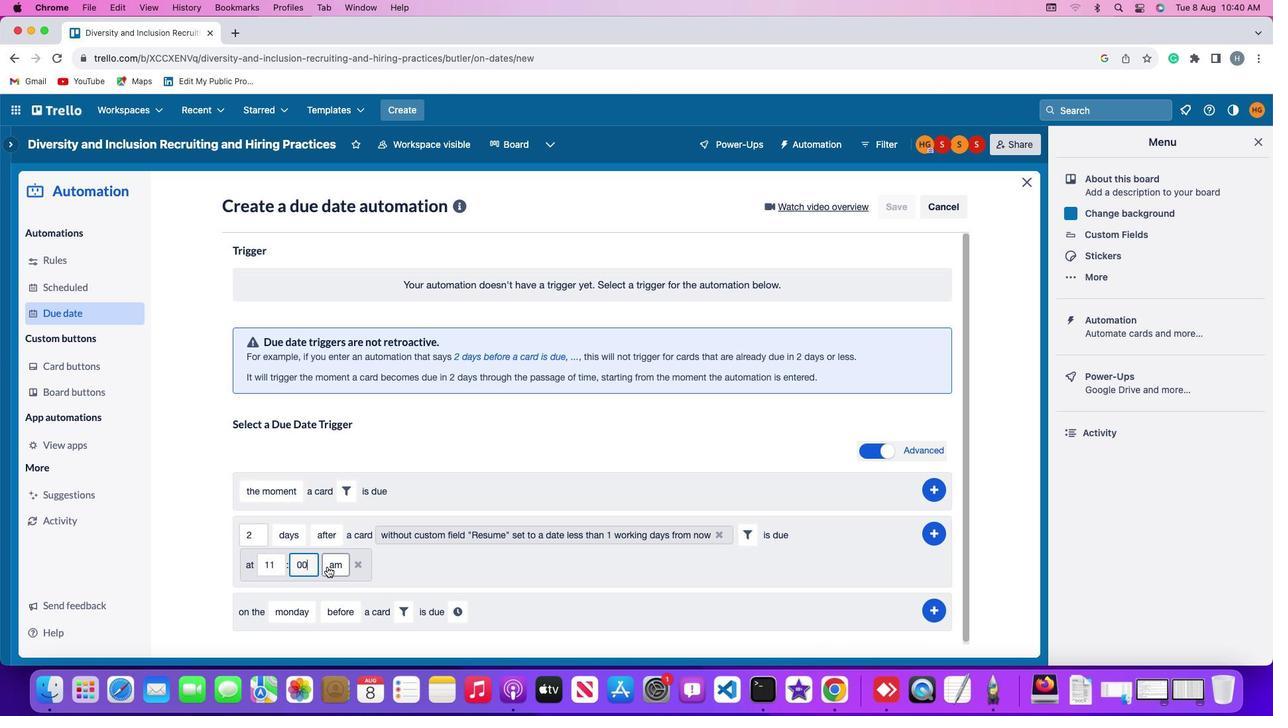 
Action: Mouse moved to (335, 569)
Screenshot: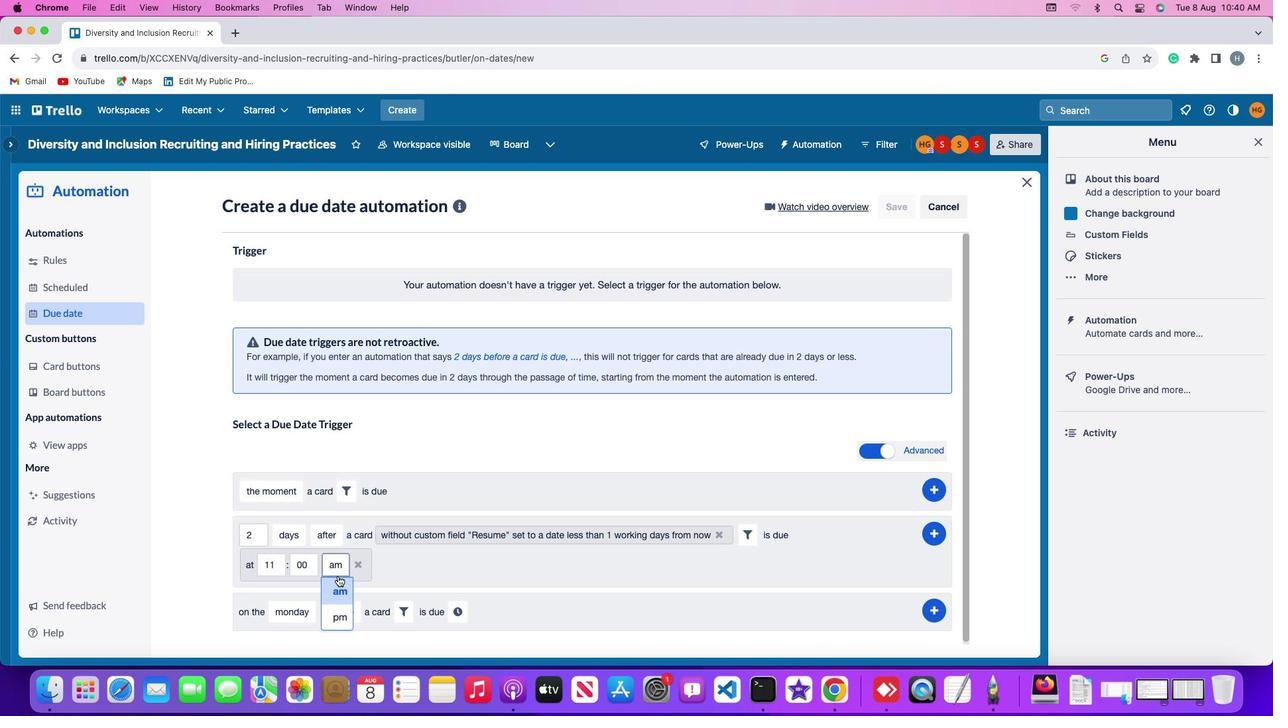 
Action: Mouse pressed left at (335, 569)
Screenshot: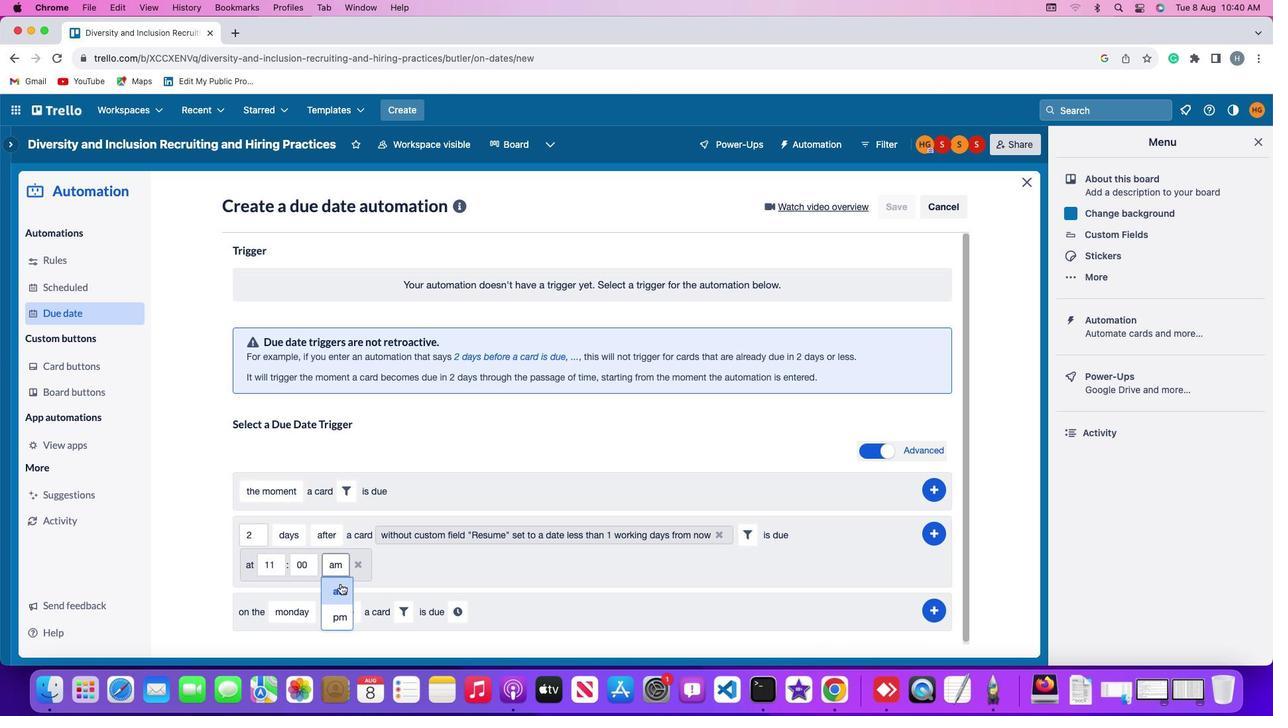 
Action: Mouse moved to (344, 592)
Screenshot: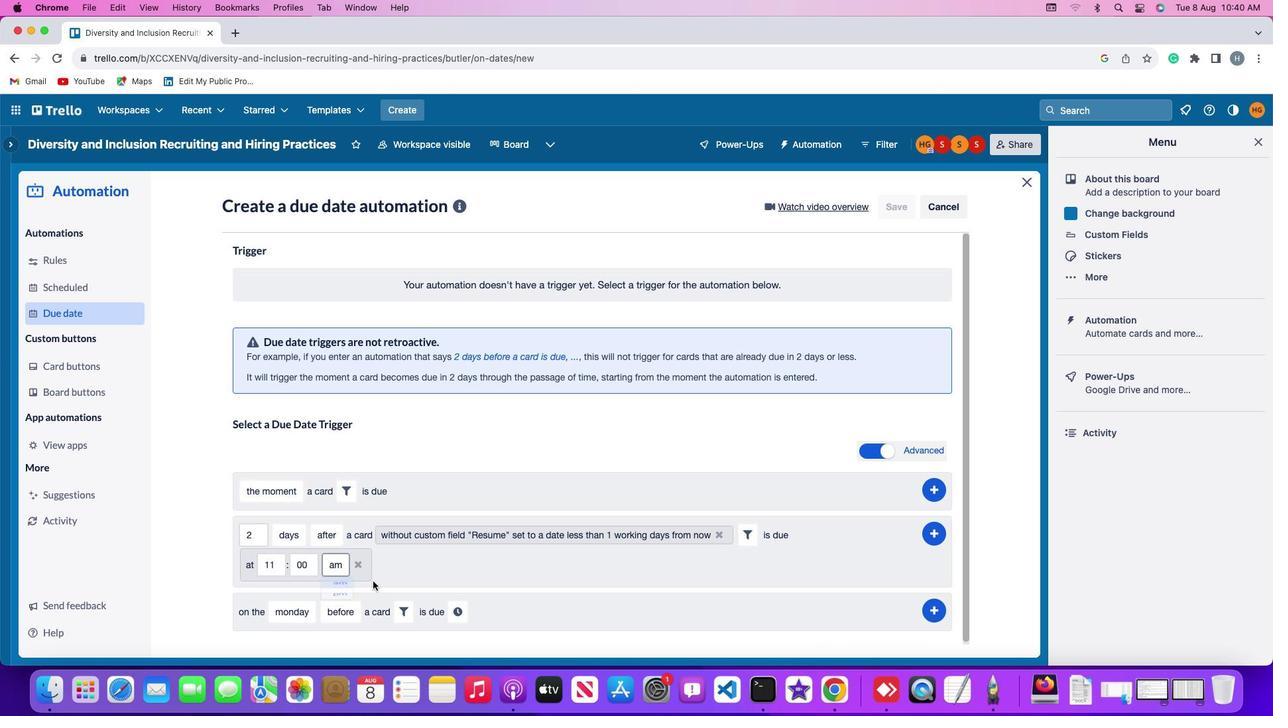 
Action: Mouse pressed left at (344, 592)
Screenshot: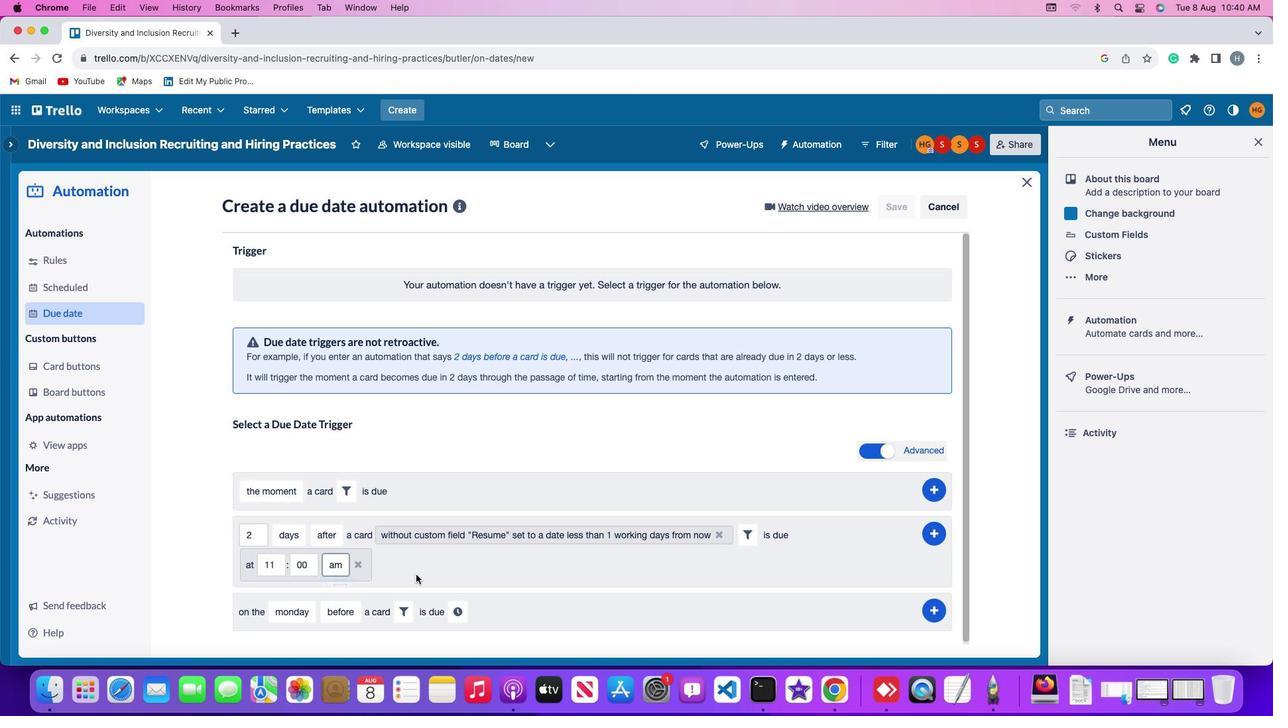 
Action: Mouse moved to (936, 537)
Screenshot: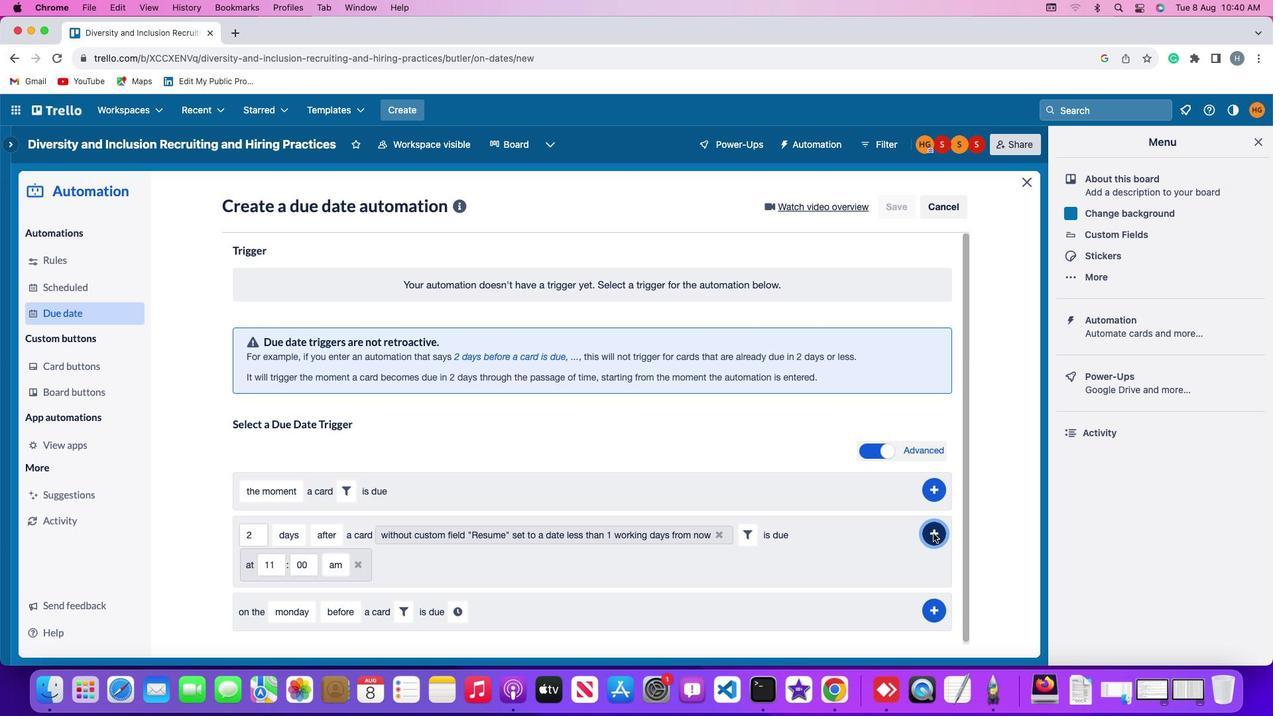 
Action: Mouse pressed left at (936, 537)
Screenshot: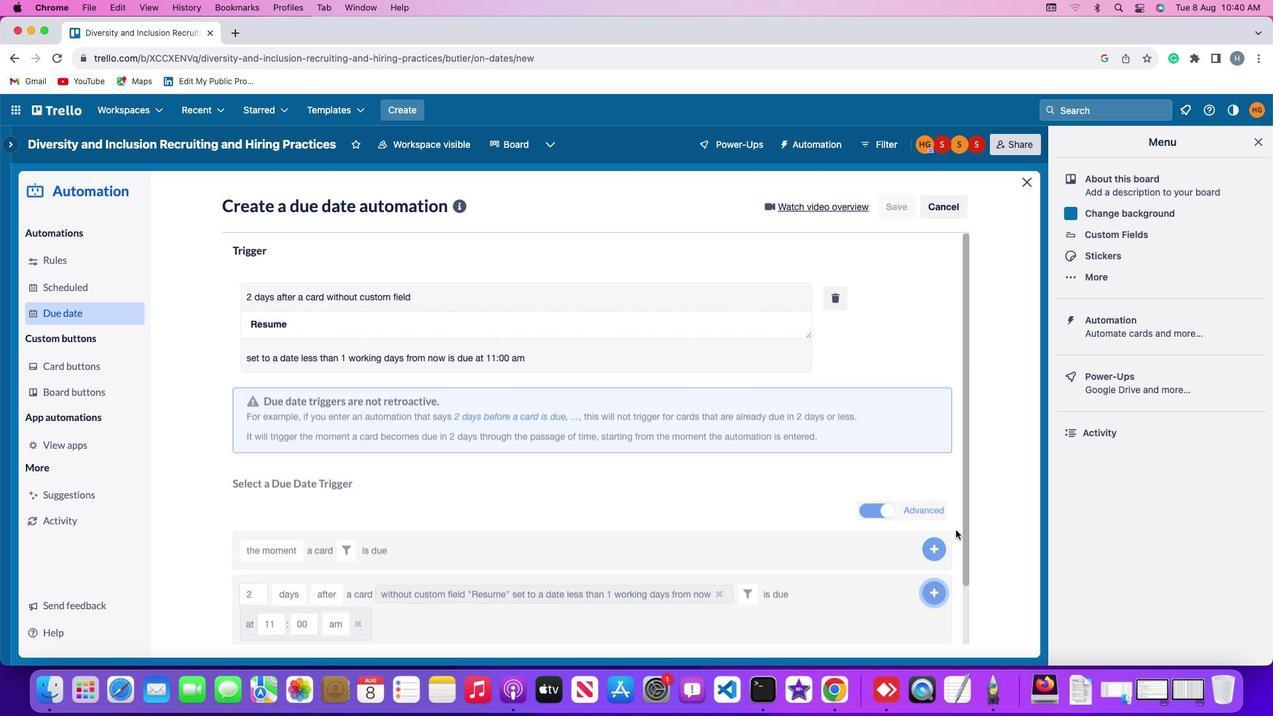 
Action: Mouse moved to (1000, 416)
Screenshot: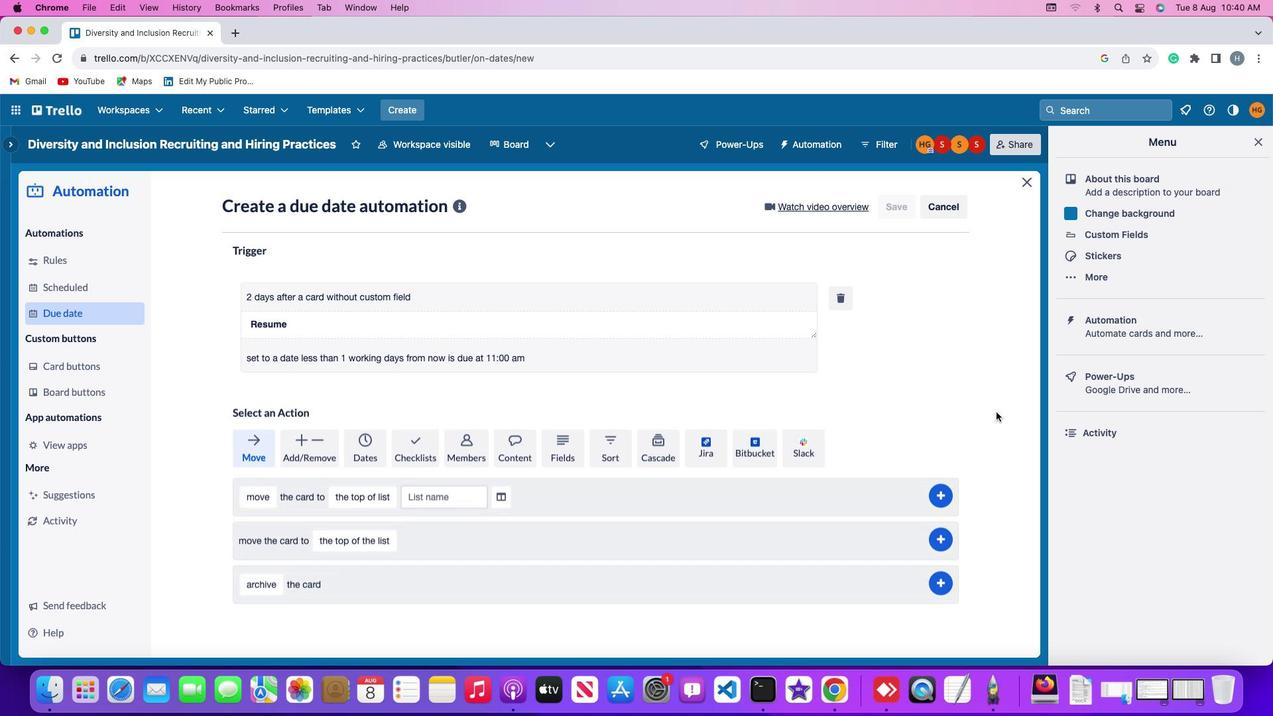 
